 Task: Find a house in Uithoorn, Netherlands, for 9 guests from 8th to 15th August, with a price range of ₹10,000 to ₹14,000, 5 bedrooms, 8+ beds, 5 bathrooms, WiFi, and Free parking.
Action: Mouse moved to (538, 112)
Screenshot: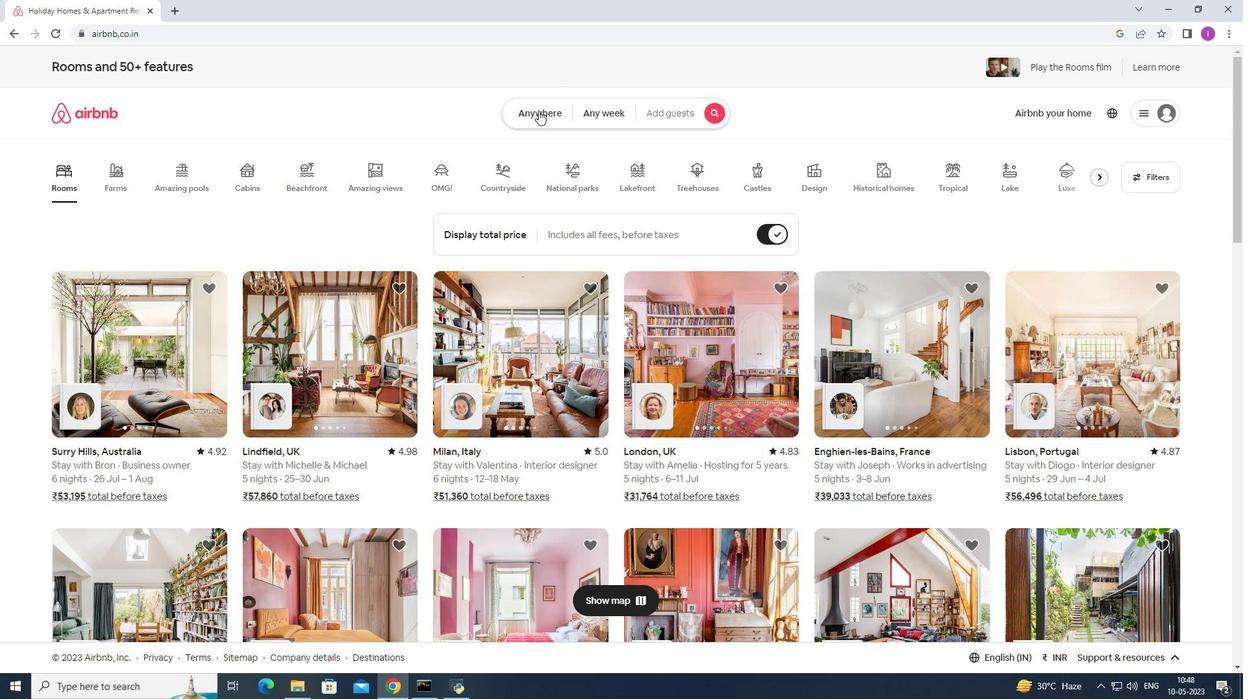 
Action: Mouse pressed left at (538, 112)
Screenshot: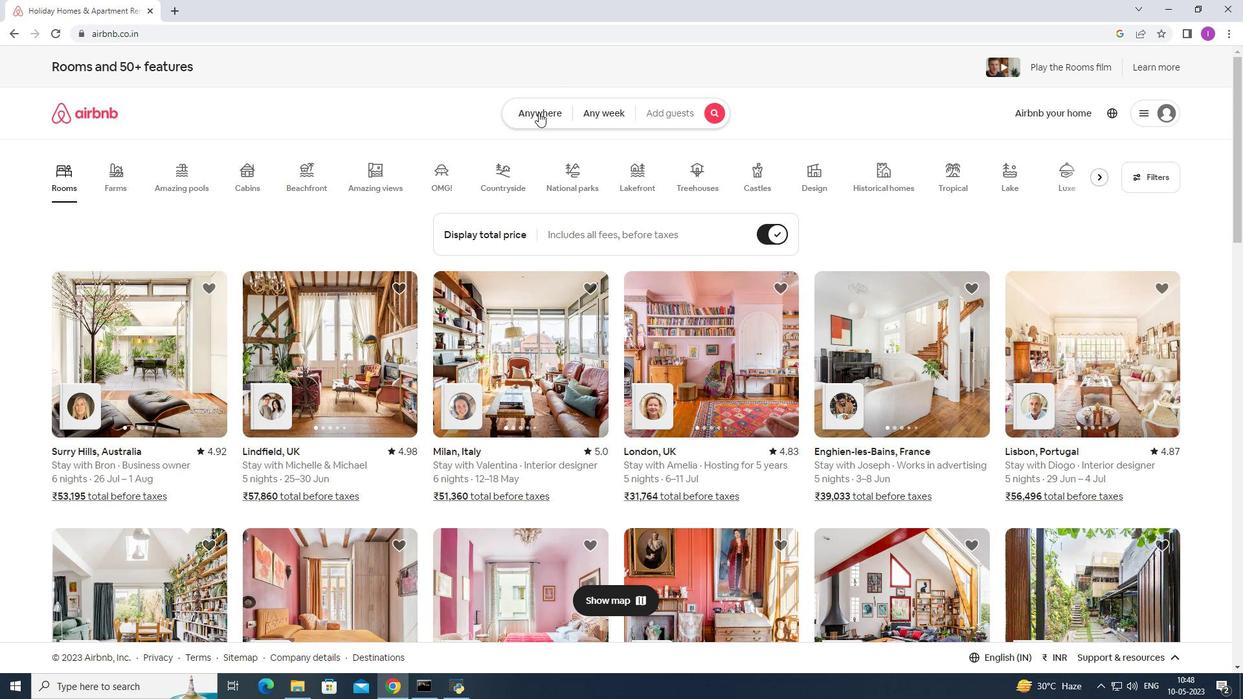 
Action: Mouse moved to (399, 161)
Screenshot: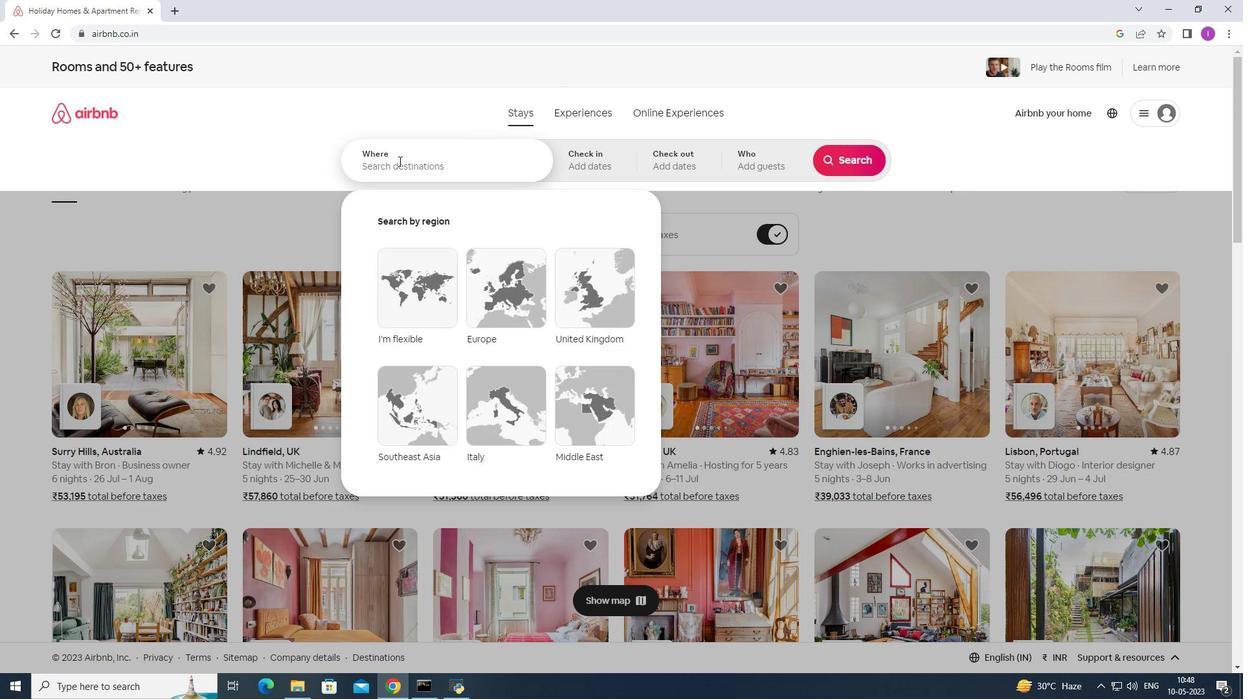 
Action: Mouse pressed left at (399, 161)
Screenshot: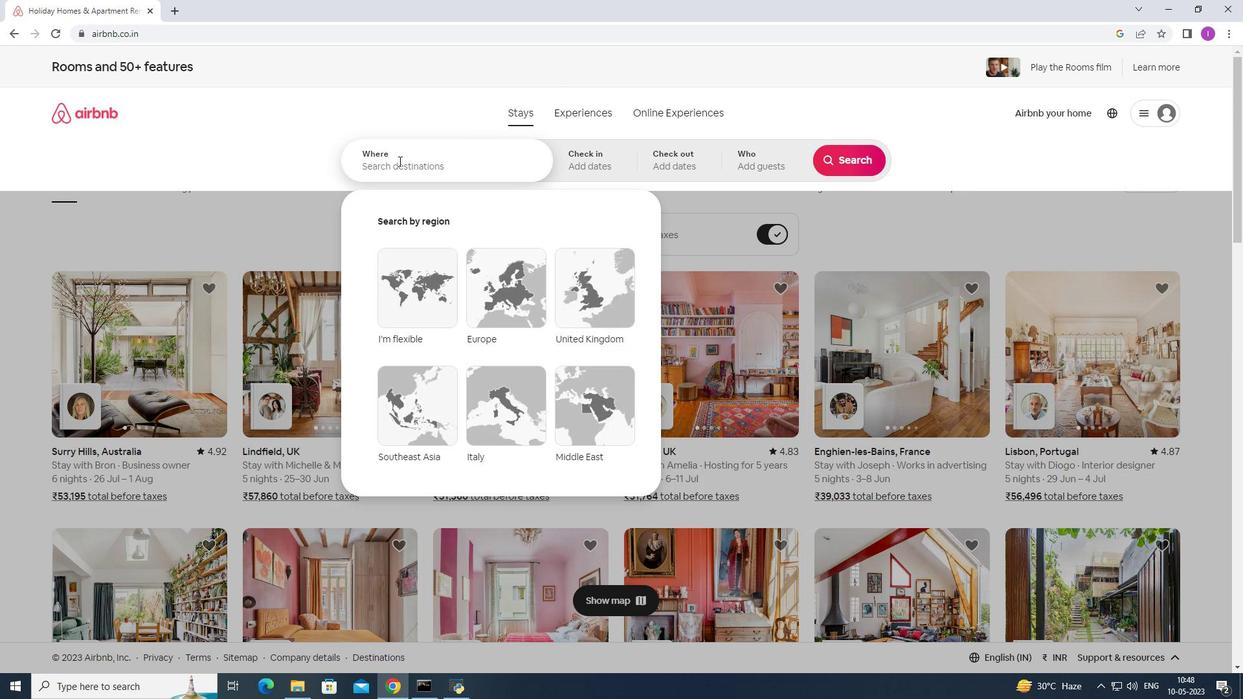 
Action: Mouse moved to (425, 154)
Screenshot: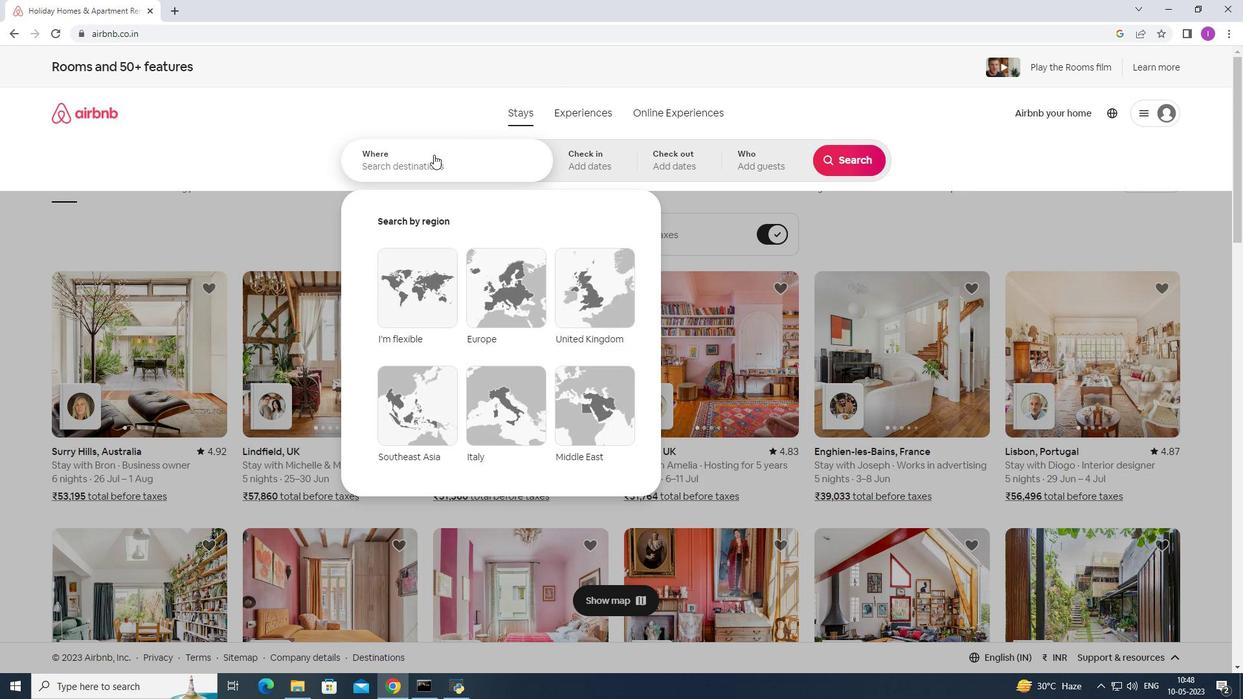 
Action: Key pressed <Key.shift>
Screenshot: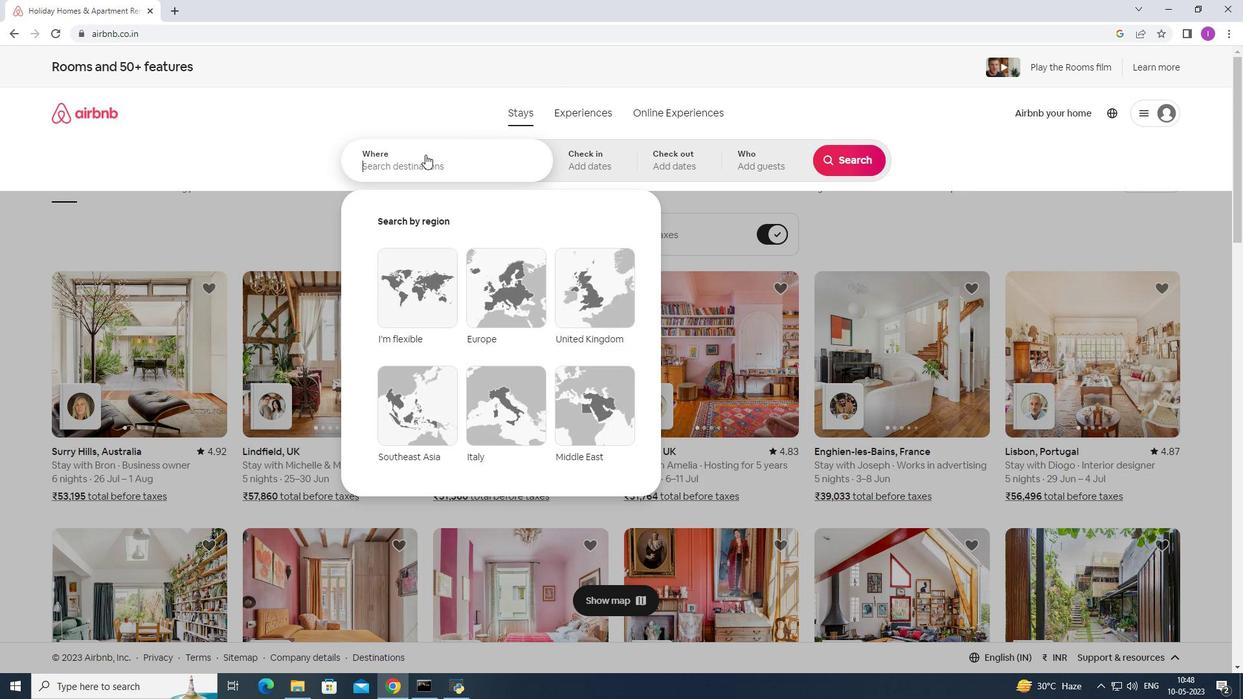 
Action: Mouse moved to (448, 156)
Screenshot: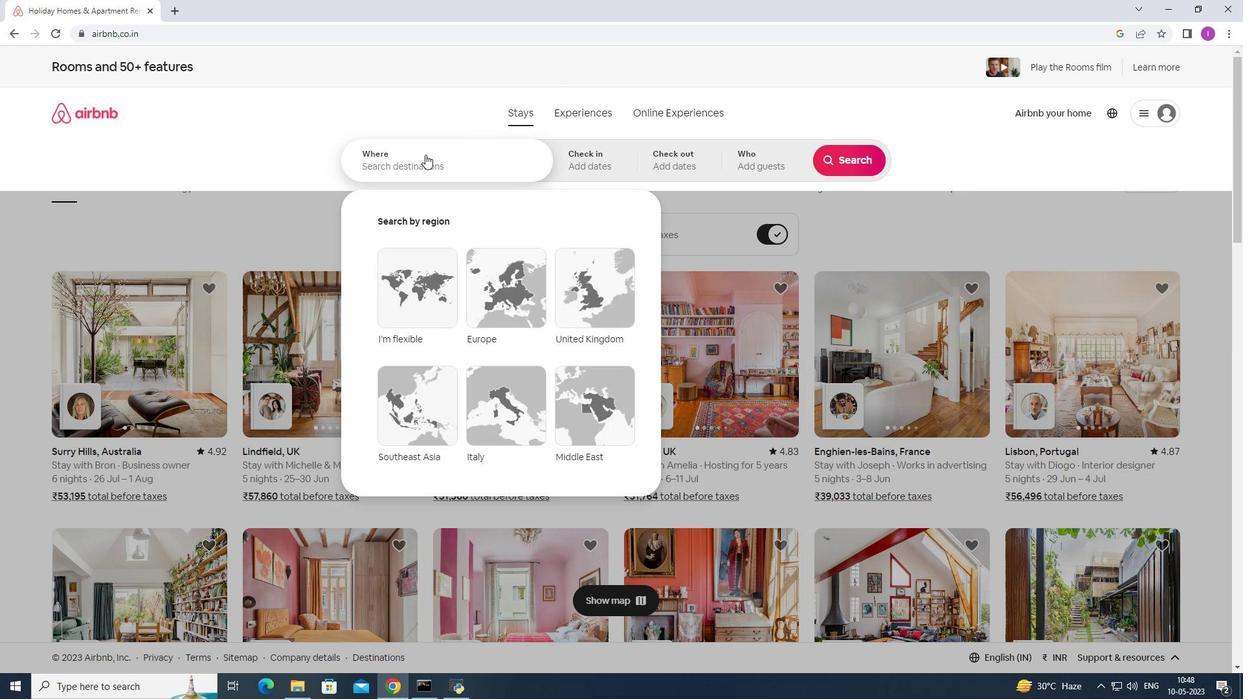 
Action: Key pressed Uithoorn,m<Key.backspace>net
Screenshot: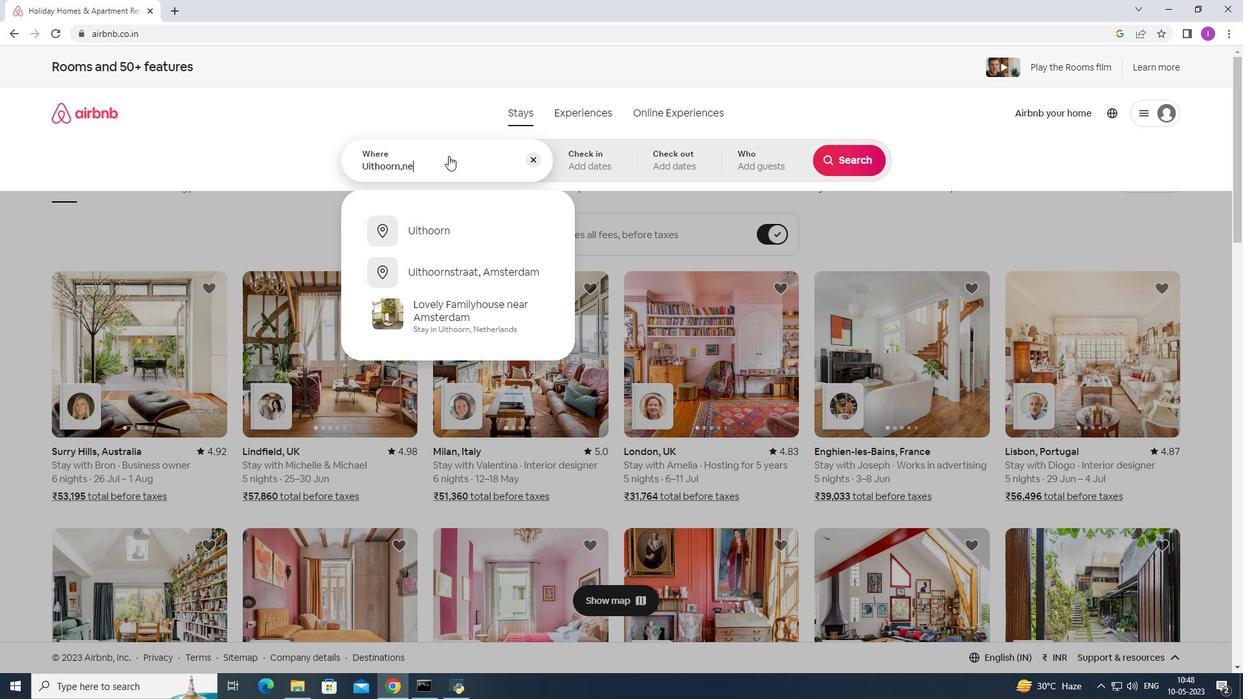 
Action: Mouse moved to (446, 231)
Screenshot: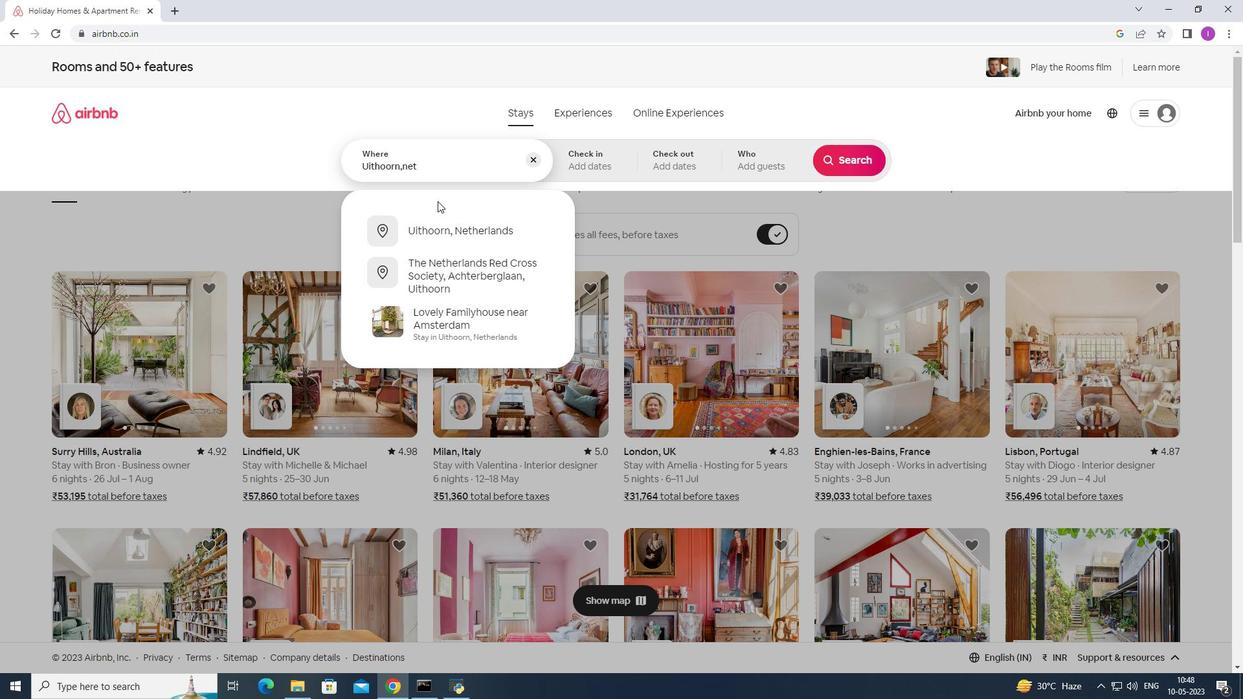 
Action: Mouse pressed left at (446, 231)
Screenshot: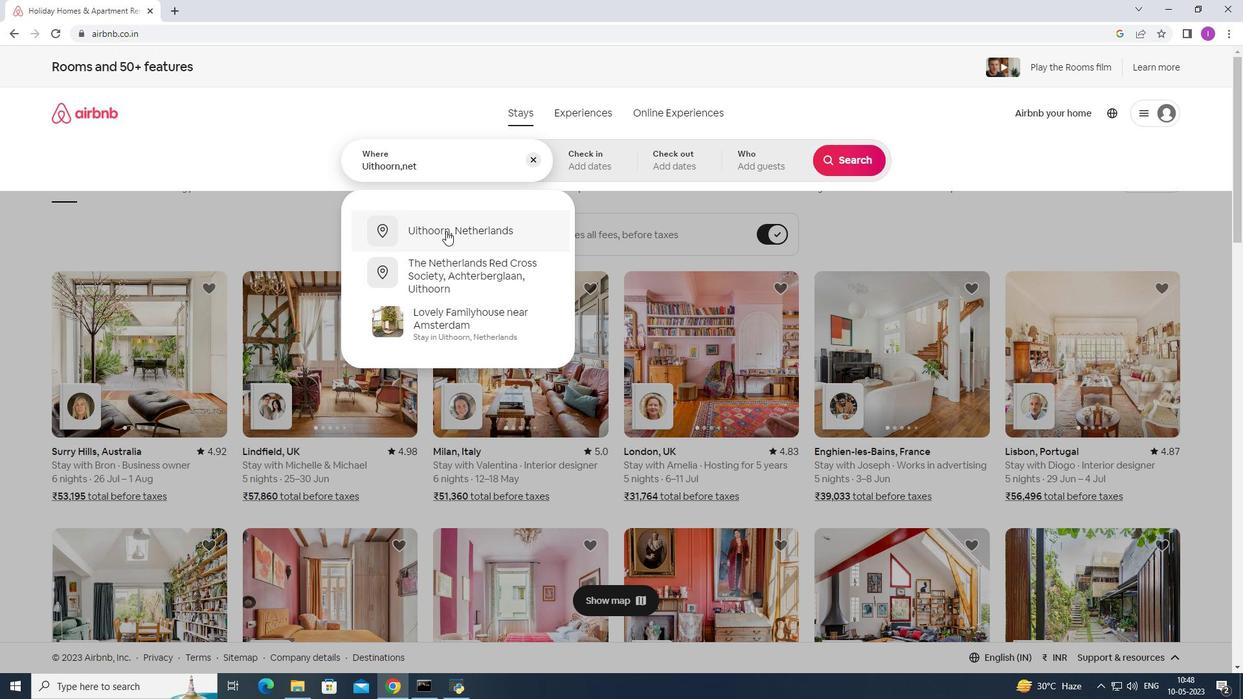 
Action: Mouse moved to (845, 262)
Screenshot: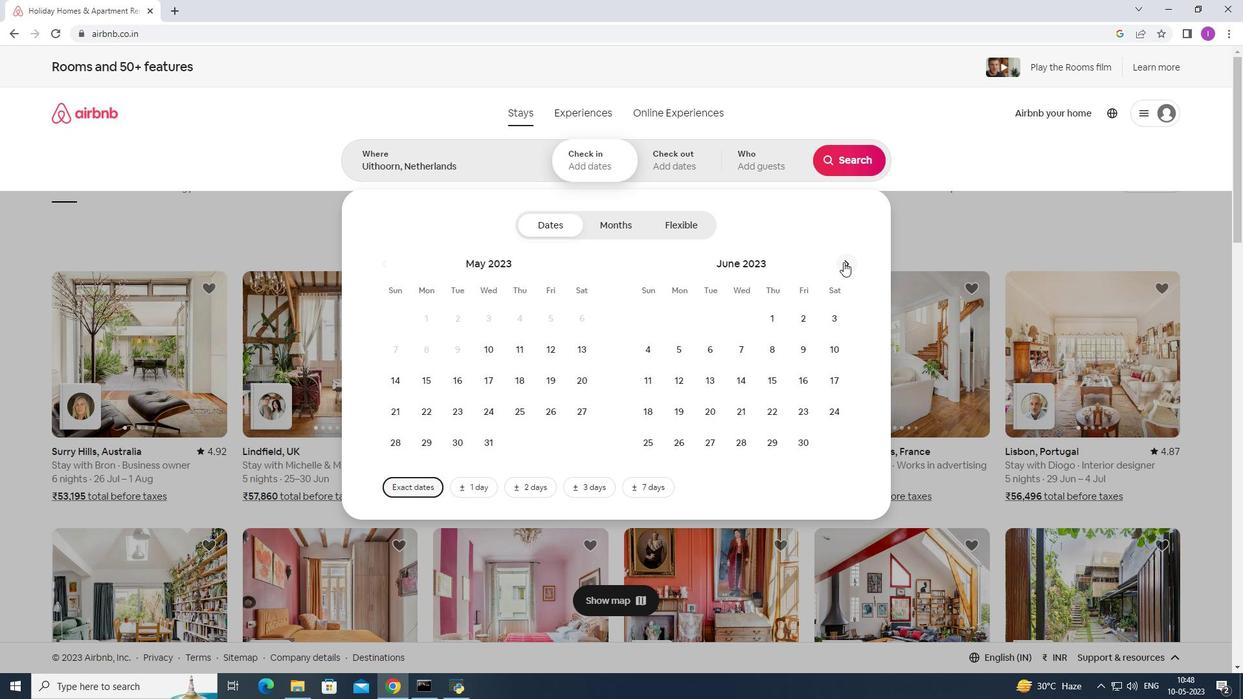 
Action: Mouse pressed left at (845, 262)
Screenshot: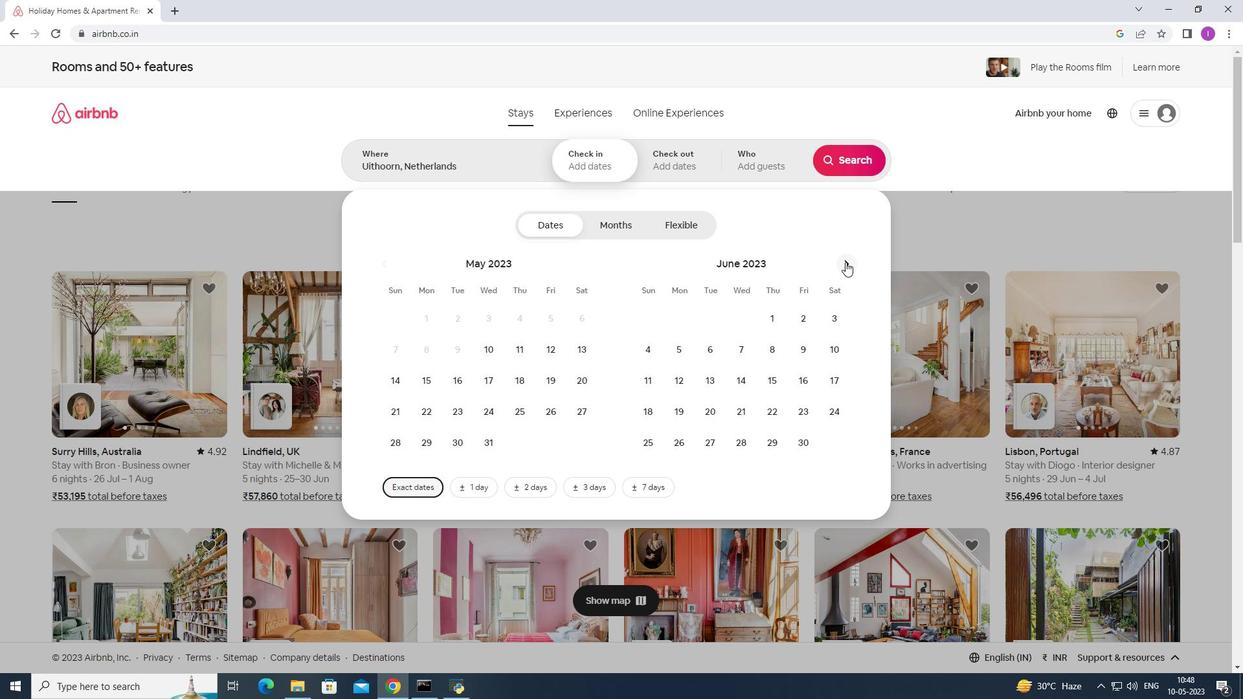 
Action: Mouse pressed left at (845, 262)
Screenshot: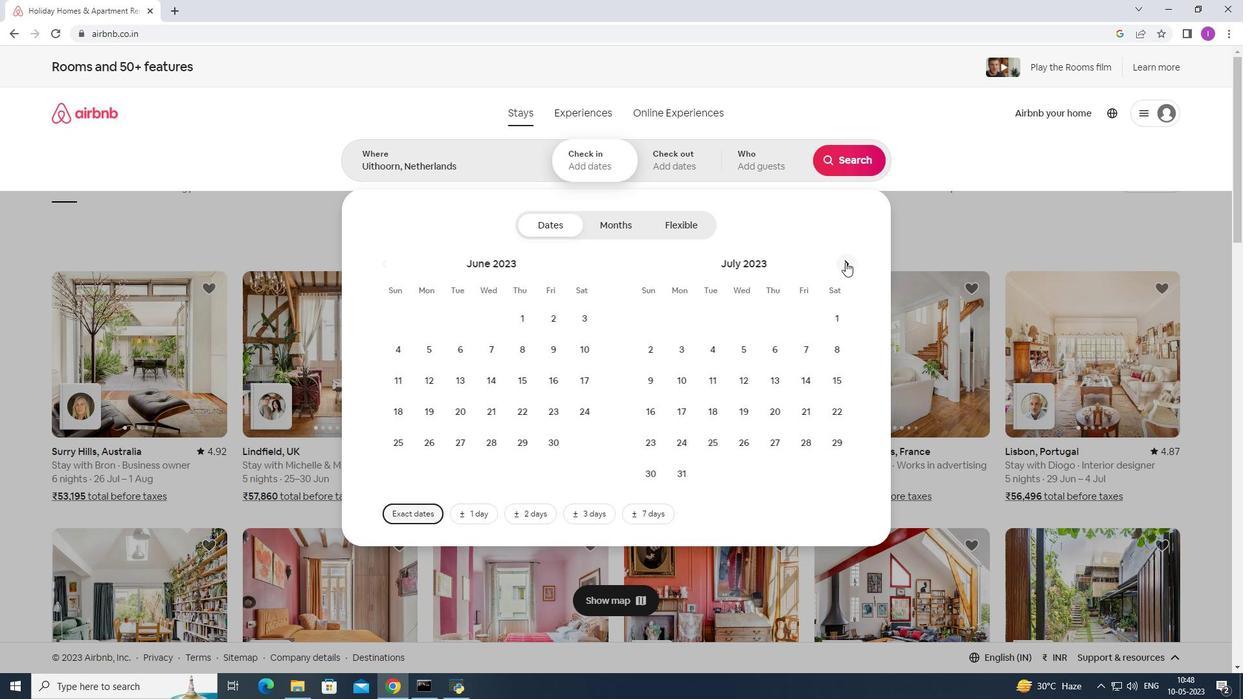 
Action: Mouse moved to (710, 348)
Screenshot: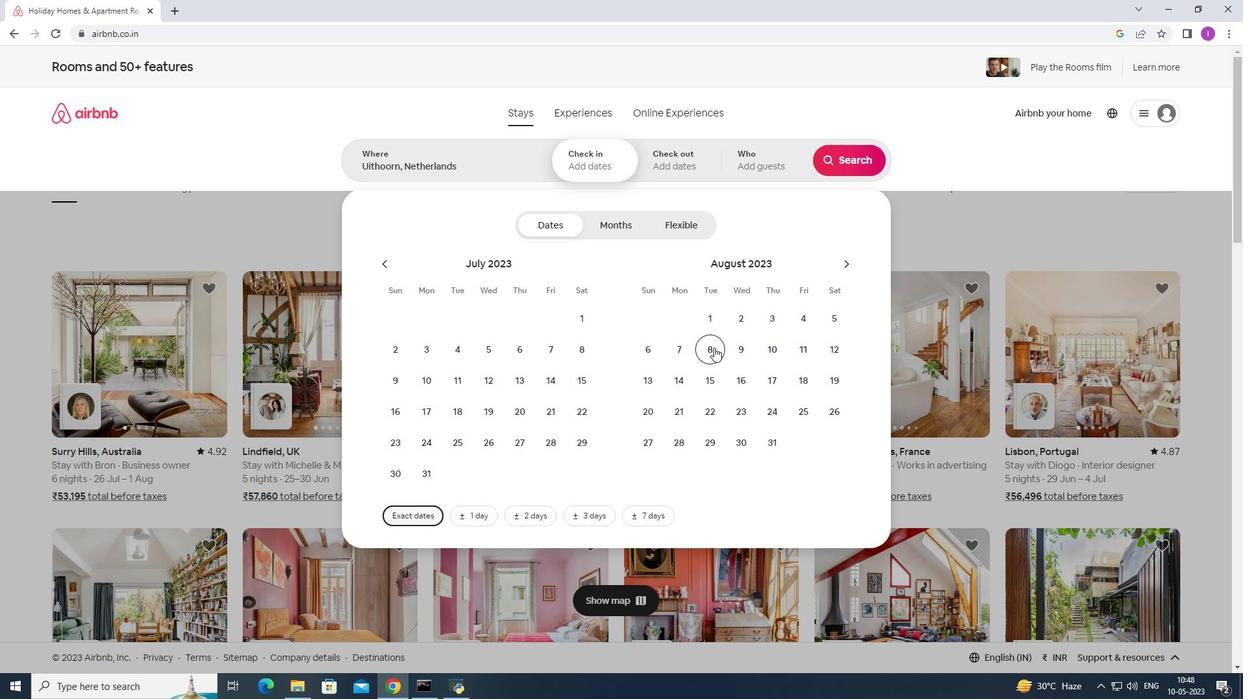
Action: Mouse pressed left at (710, 348)
Screenshot: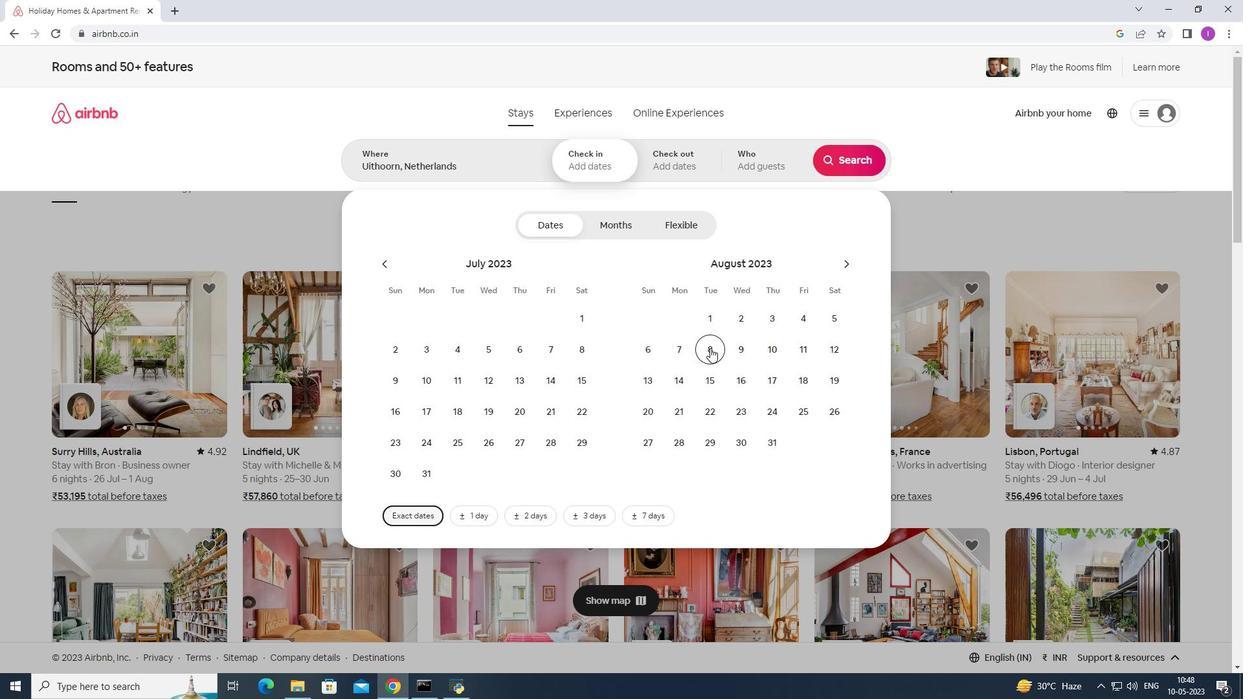 
Action: Mouse moved to (711, 378)
Screenshot: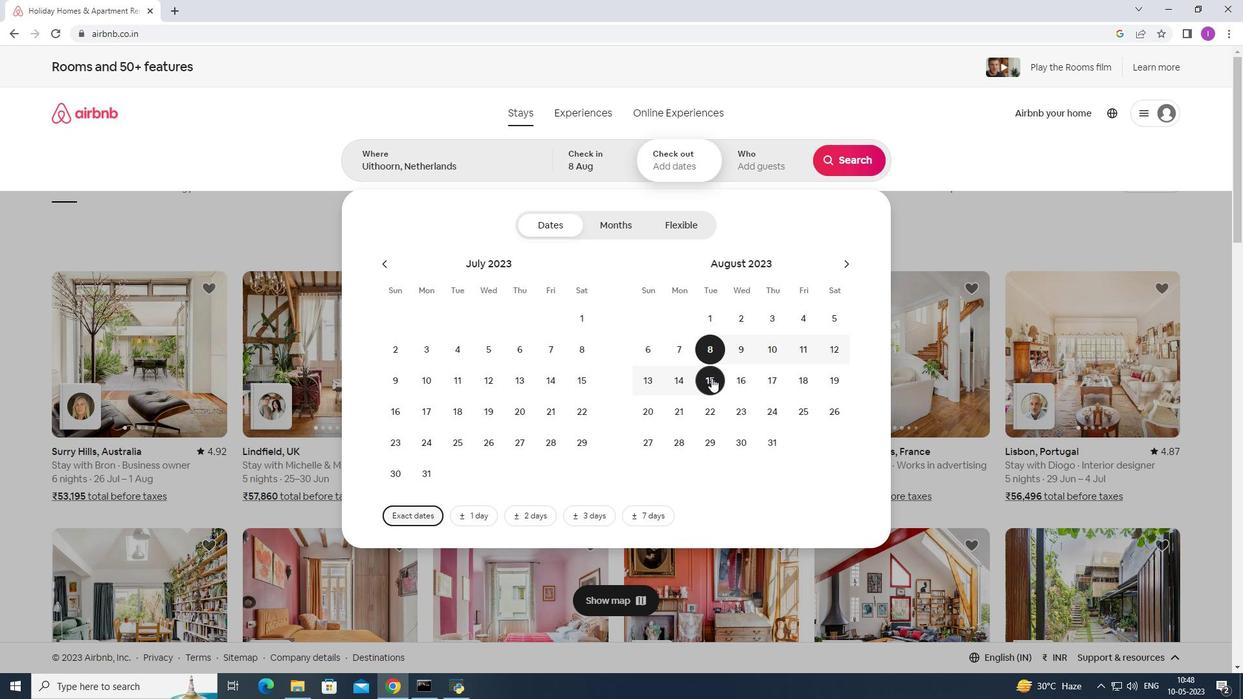 
Action: Mouse pressed left at (711, 378)
Screenshot: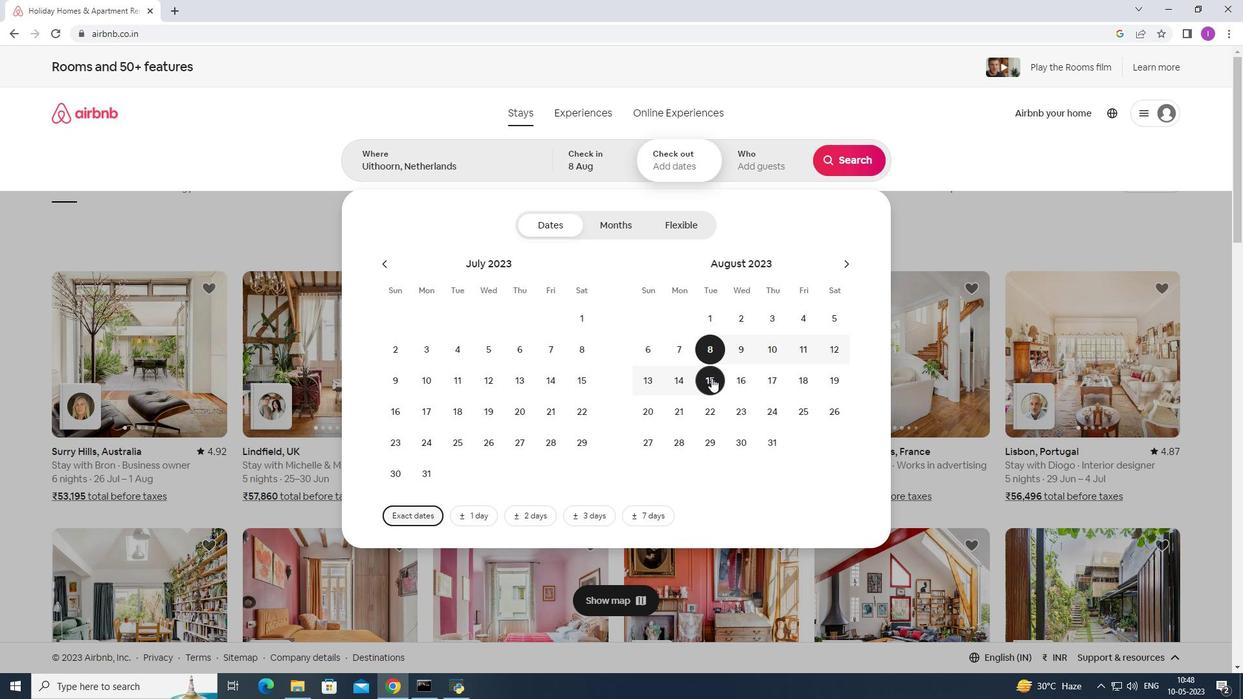 
Action: Mouse moved to (766, 170)
Screenshot: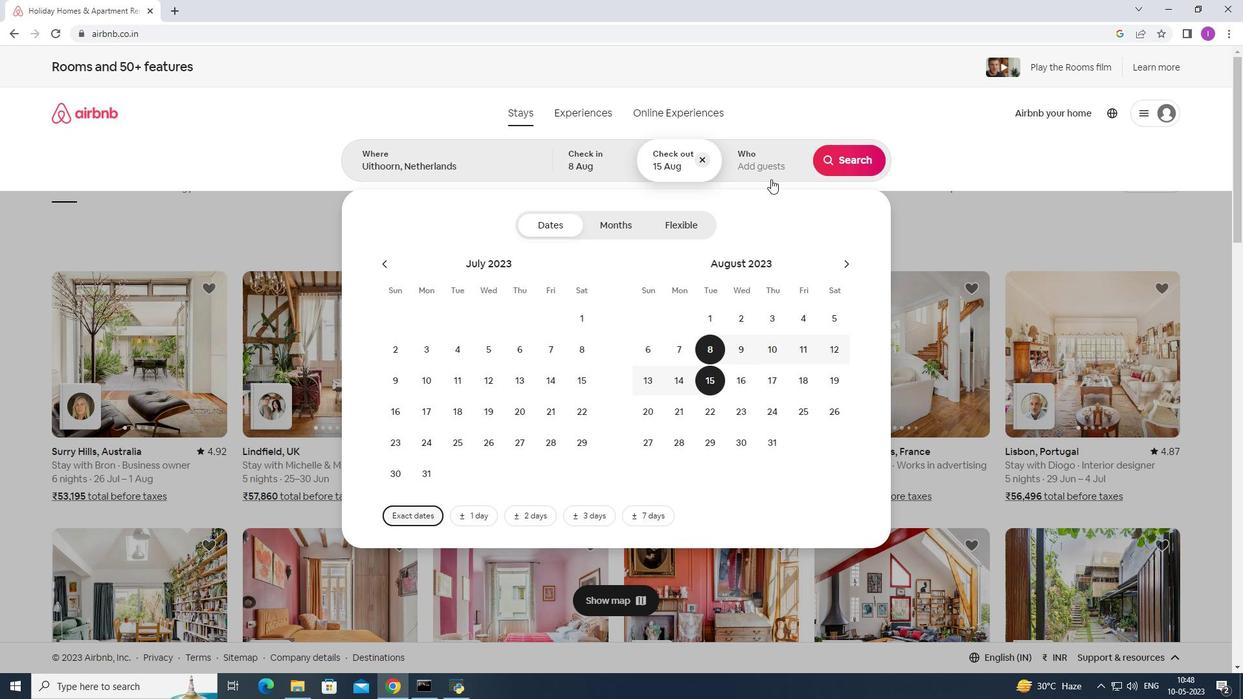 
Action: Mouse pressed left at (766, 170)
Screenshot: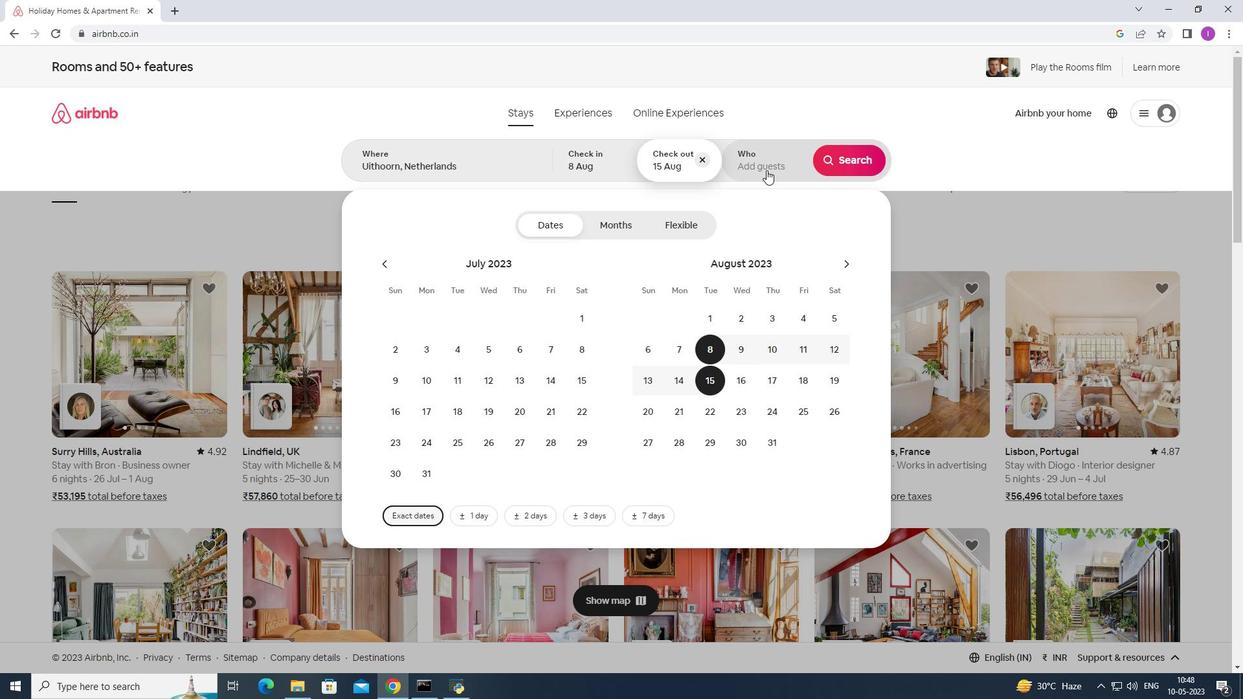
Action: Mouse moved to (850, 233)
Screenshot: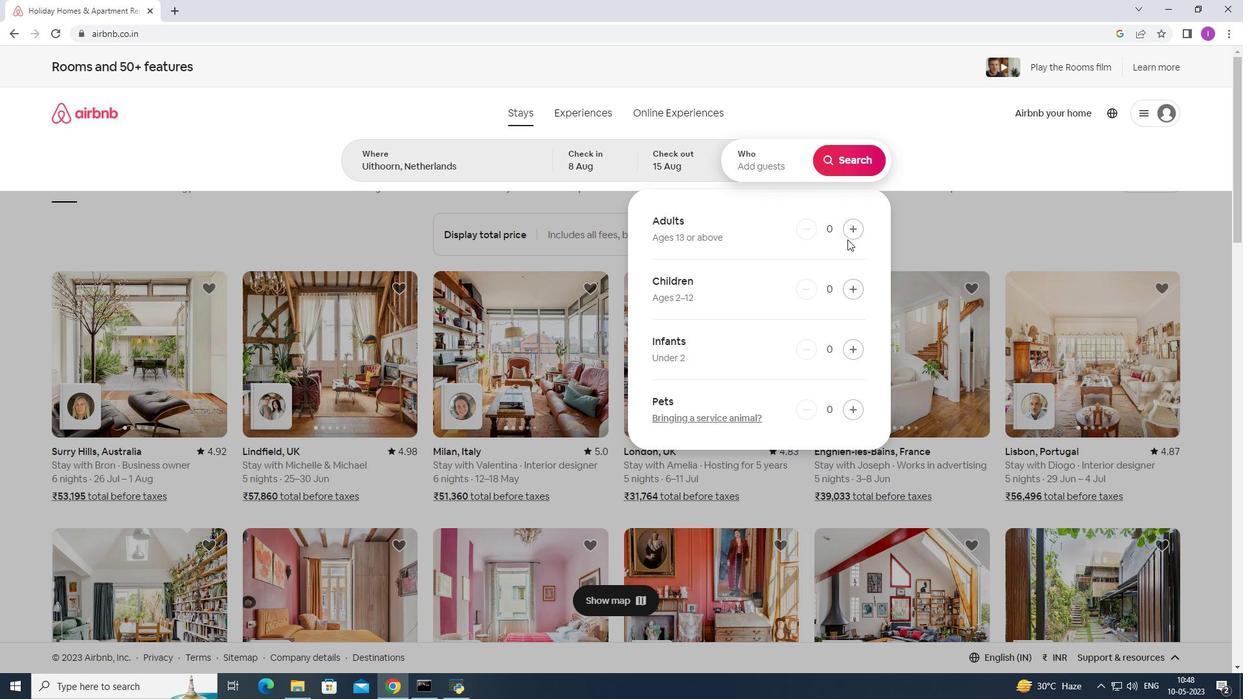 
Action: Mouse pressed left at (850, 233)
Screenshot: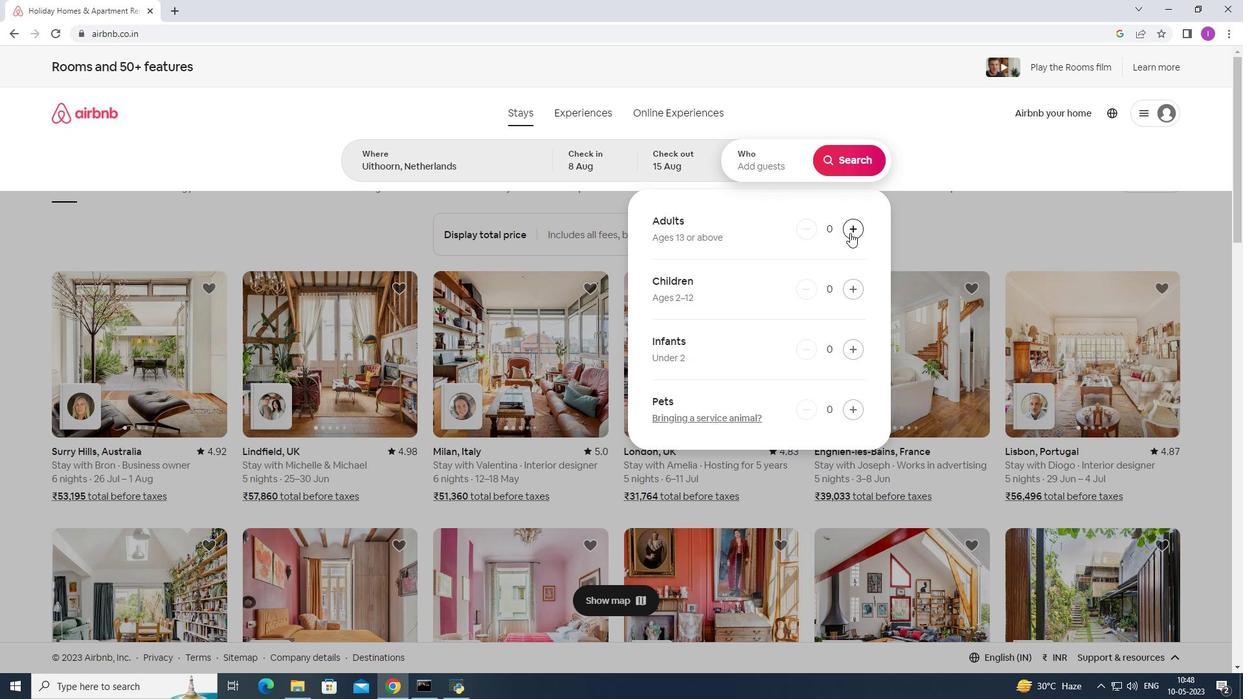 
Action: Mouse pressed left at (850, 233)
Screenshot: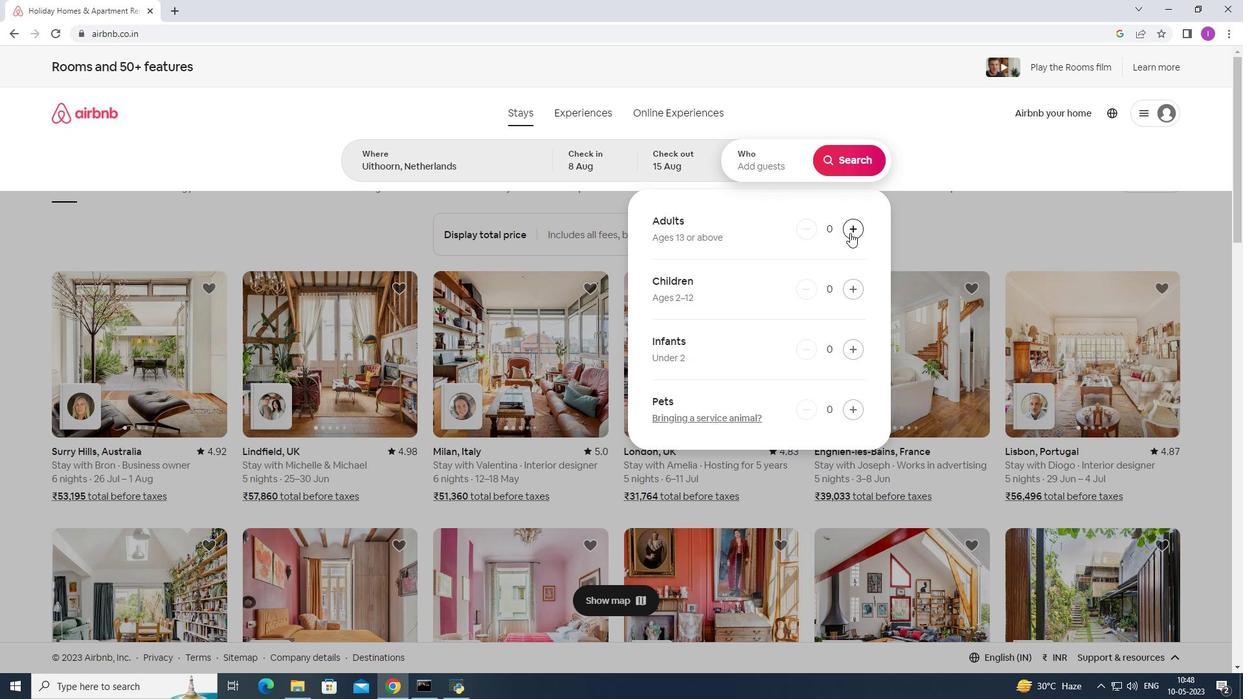 
Action: Mouse pressed left at (850, 233)
Screenshot: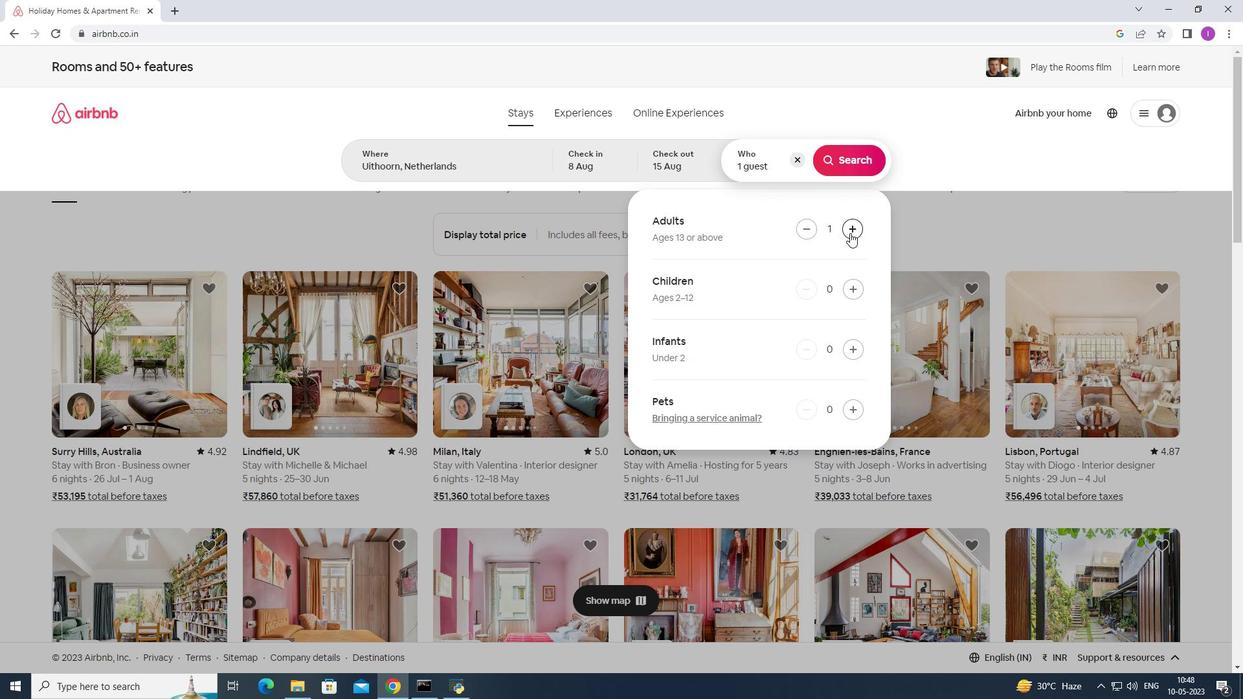 
Action: Mouse pressed left at (850, 233)
Screenshot: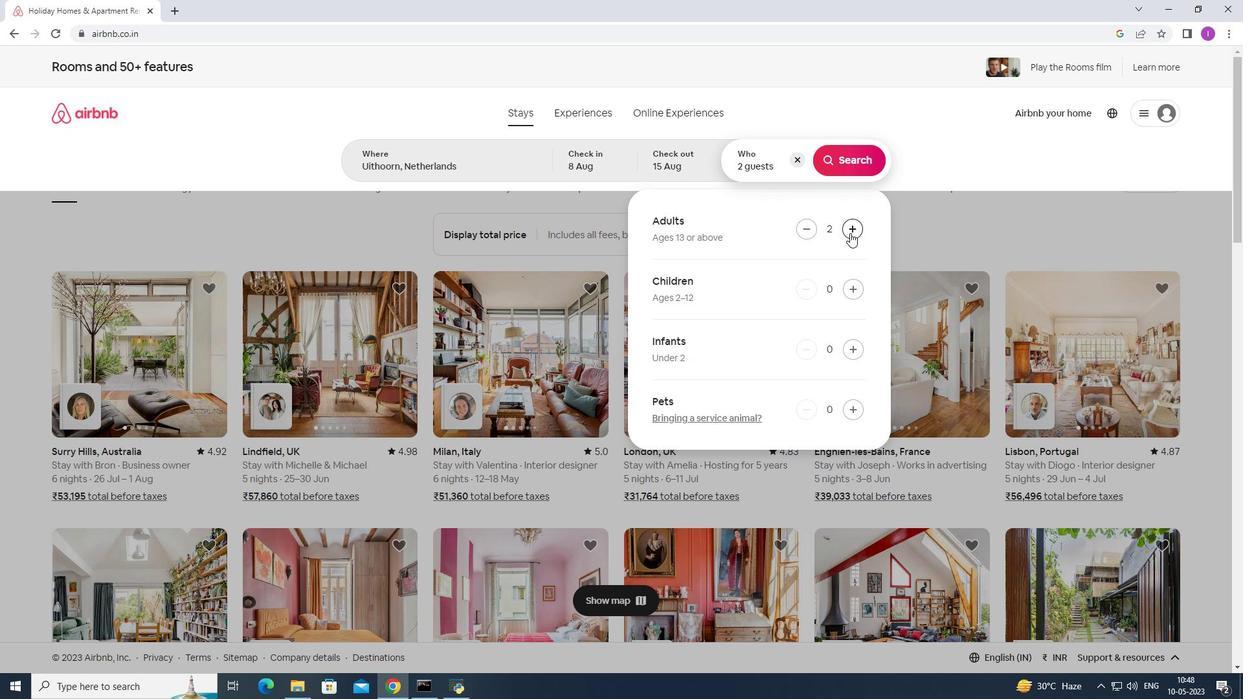
Action: Mouse pressed left at (850, 233)
Screenshot: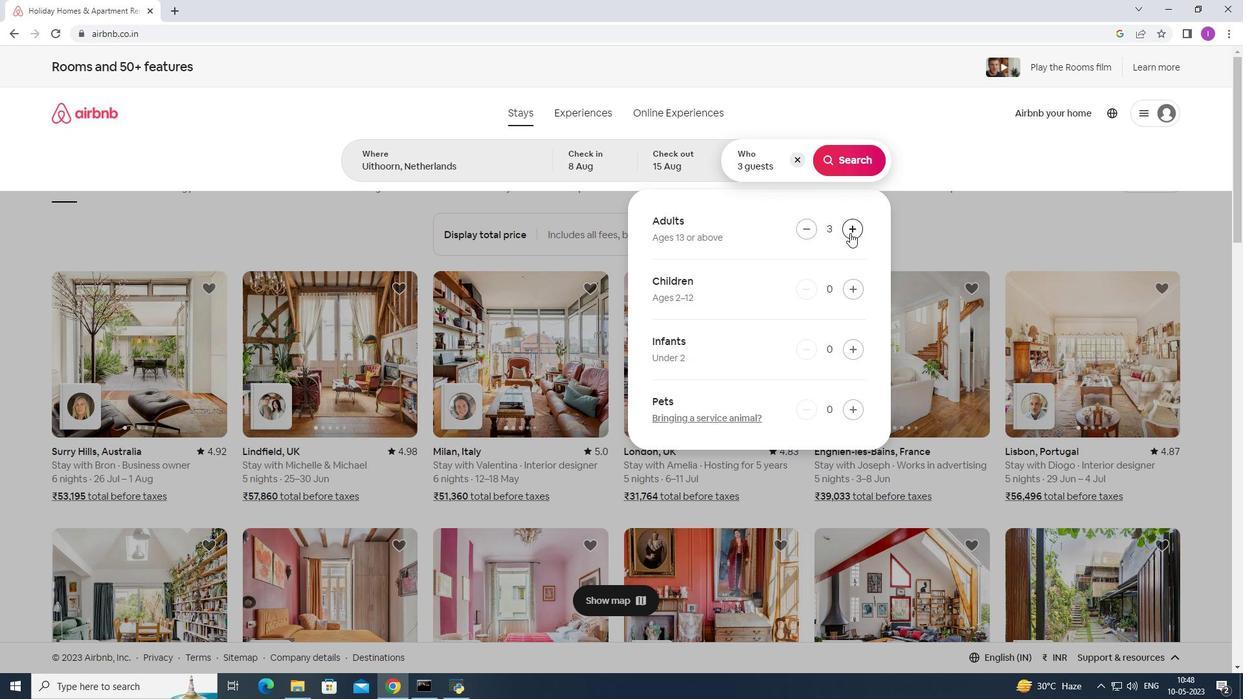 
Action: Mouse moved to (850, 232)
Screenshot: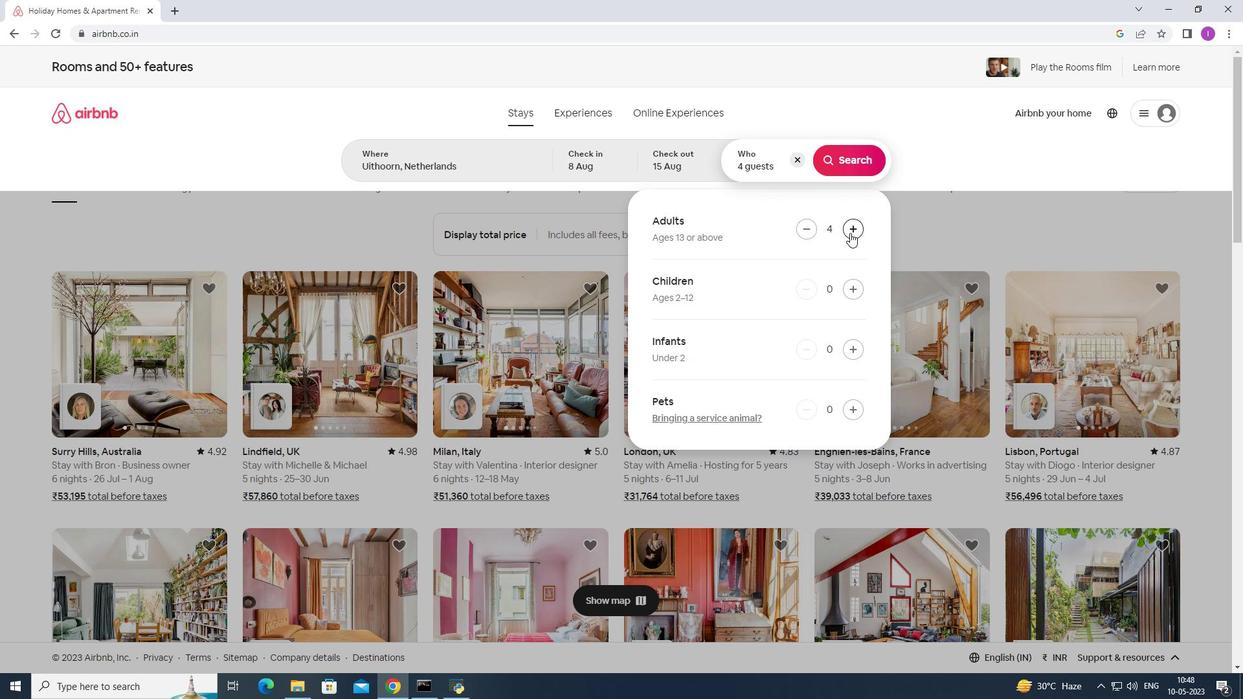 
Action: Mouse pressed left at (850, 232)
Screenshot: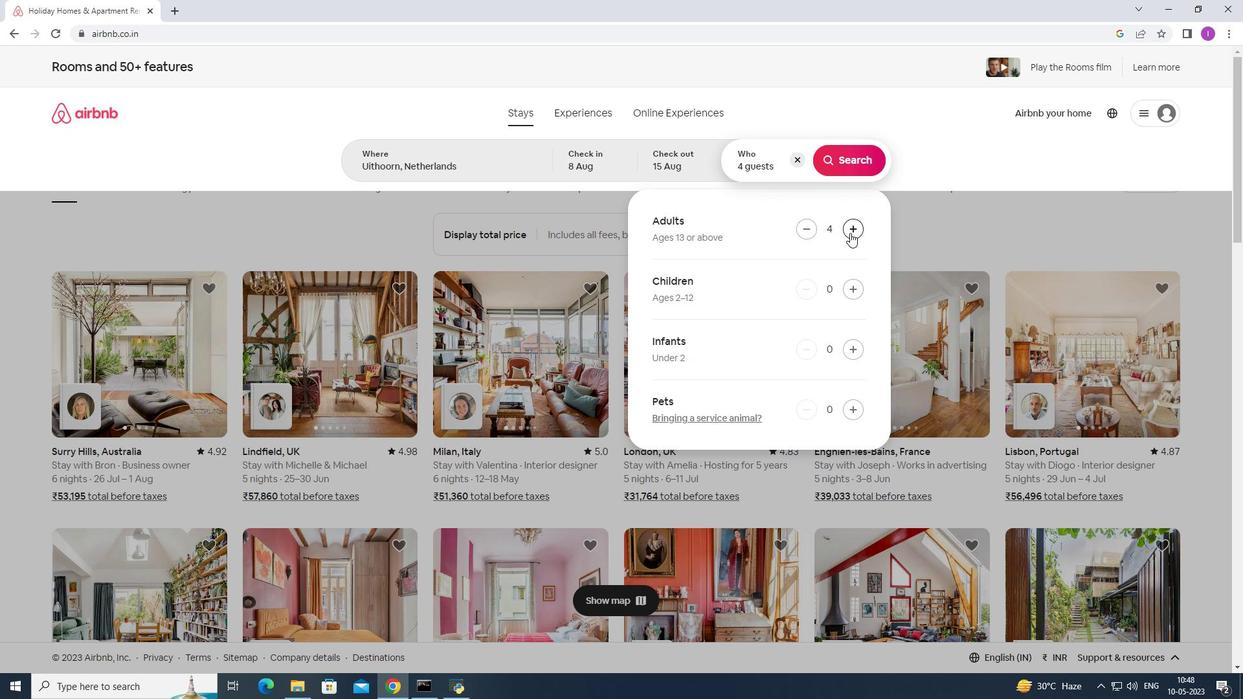 
Action: Mouse pressed left at (850, 232)
Screenshot: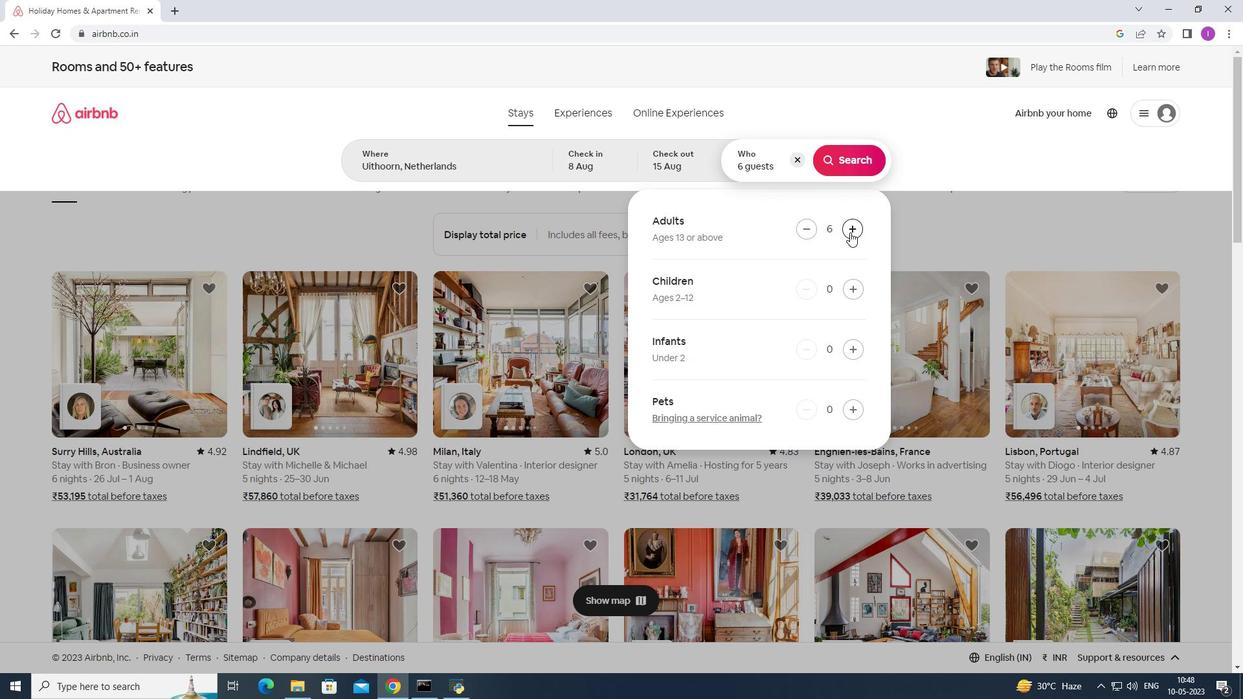 
Action: Mouse pressed left at (850, 232)
Screenshot: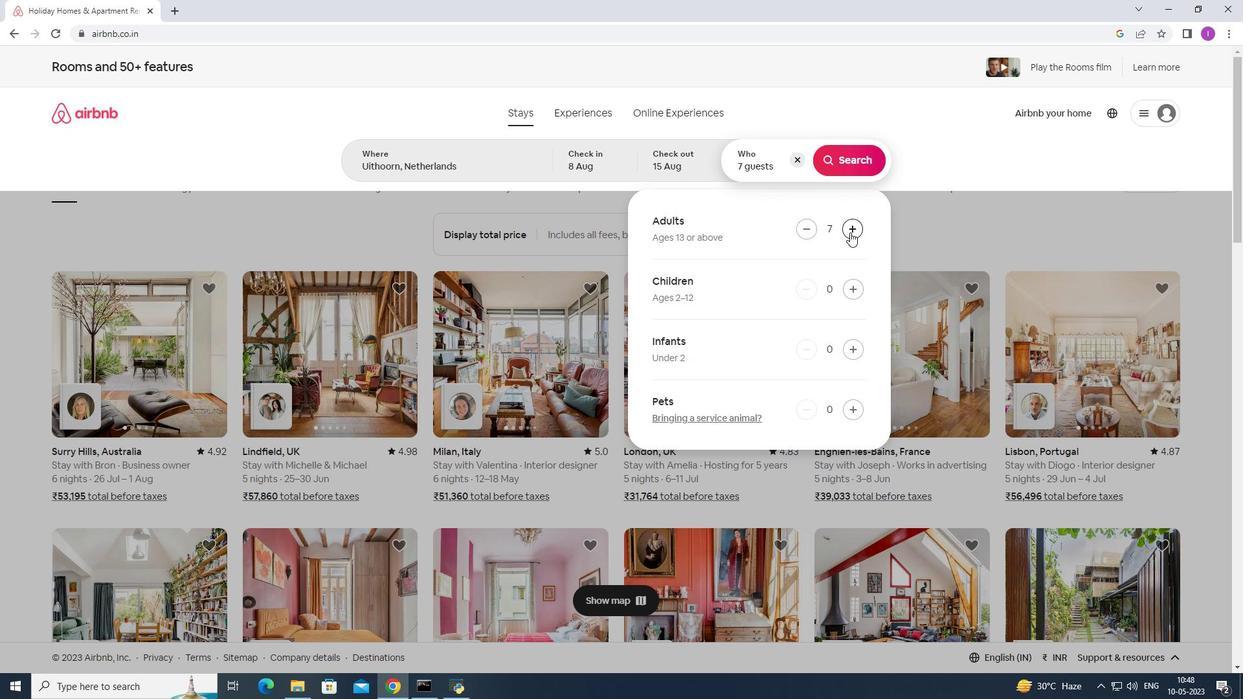
Action: Mouse moved to (855, 227)
Screenshot: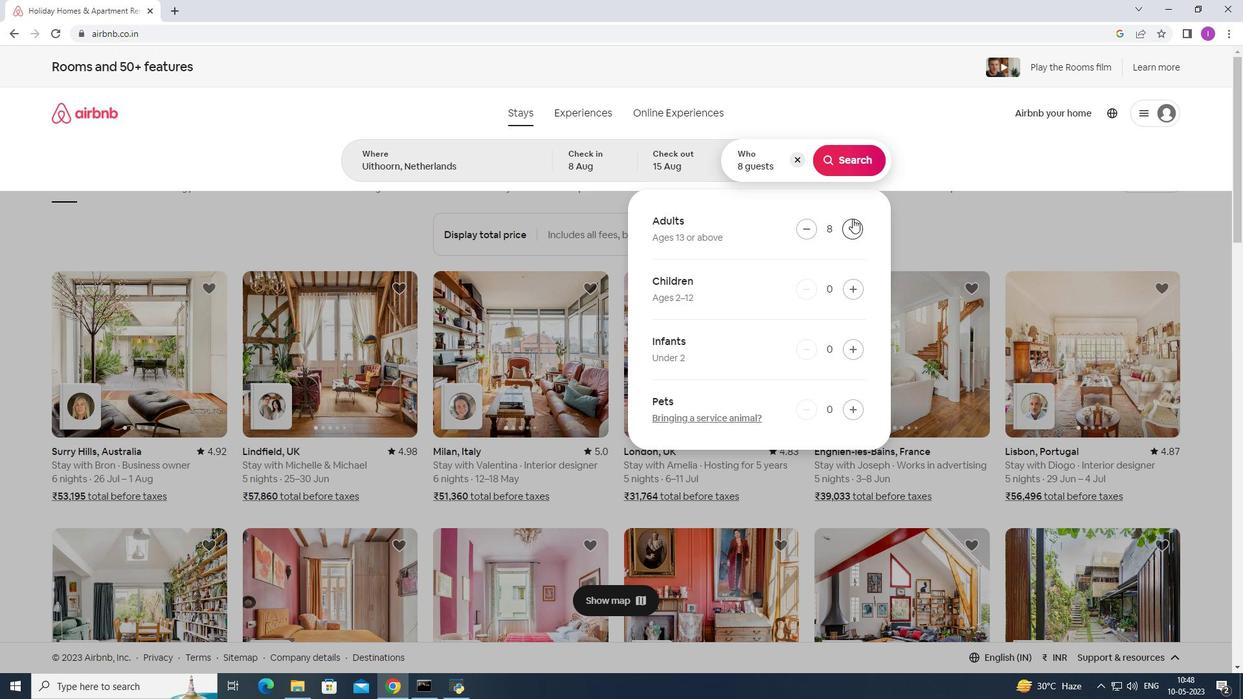 
Action: Mouse pressed left at (855, 227)
Screenshot: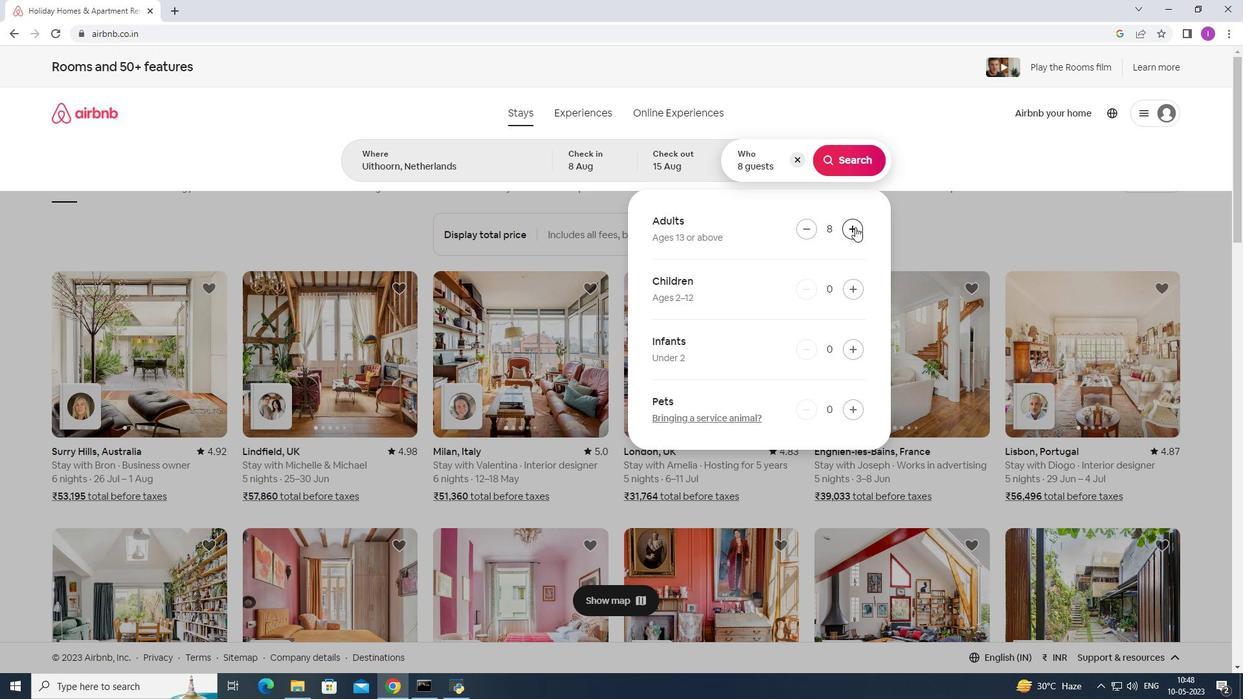 
Action: Mouse moved to (843, 170)
Screenshot: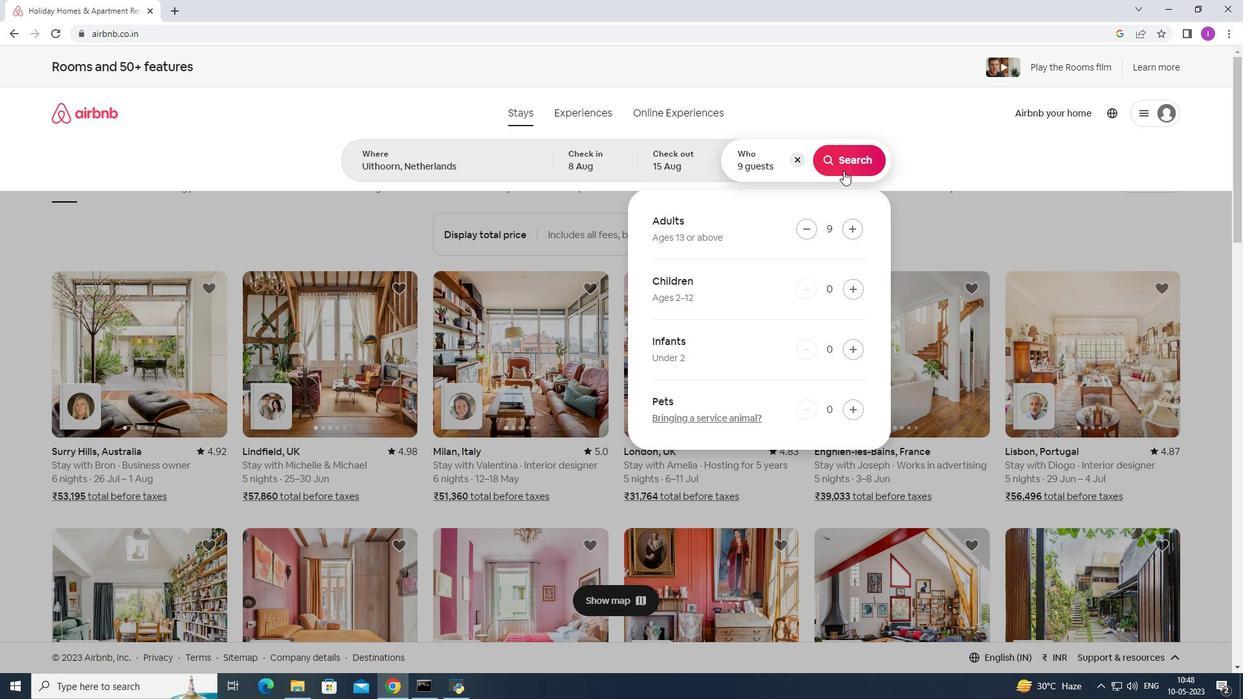 
Action: Mouse pressed left at (843, 170)
Screenshot: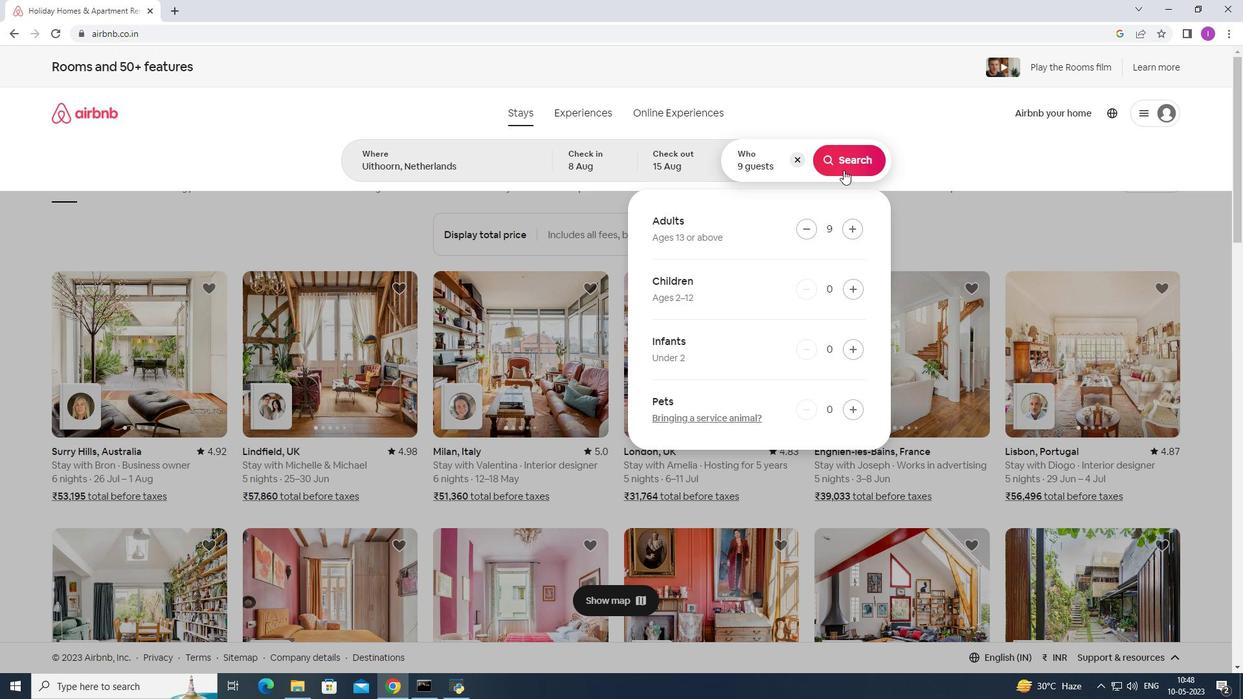 
Action: Mouse moved to (1189, 124)
Screenshot: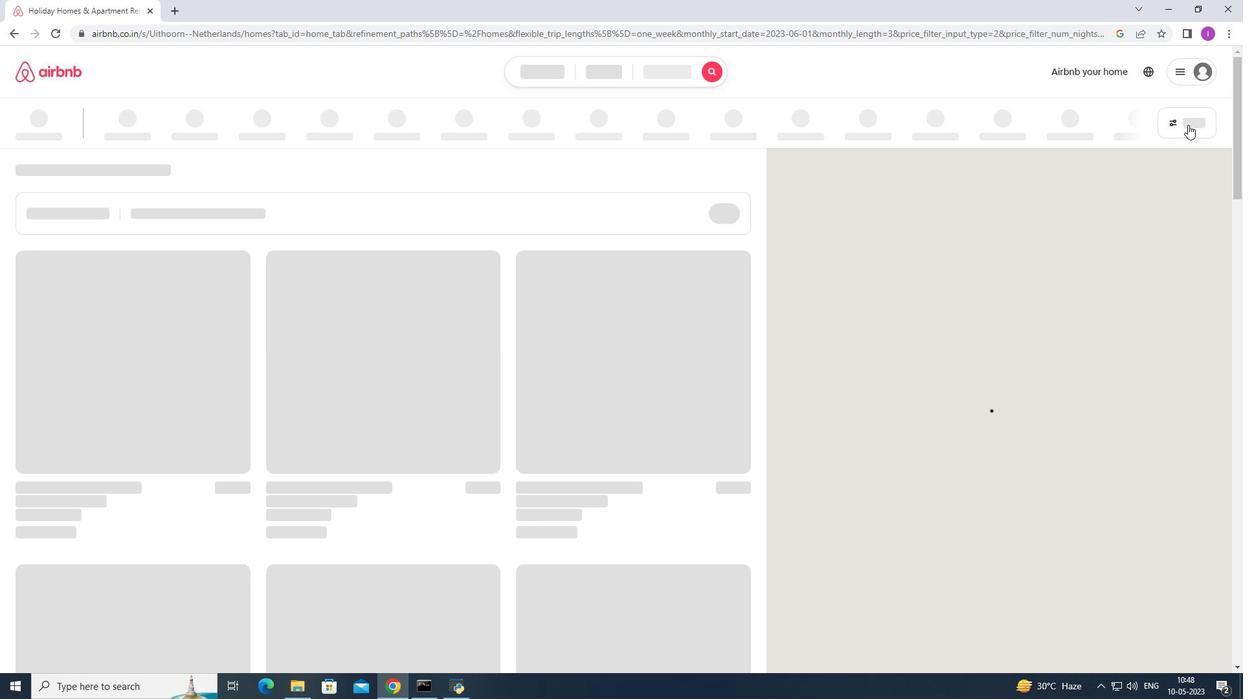 
Action: Mouse pressed left at (1189, 124)
Screenshot: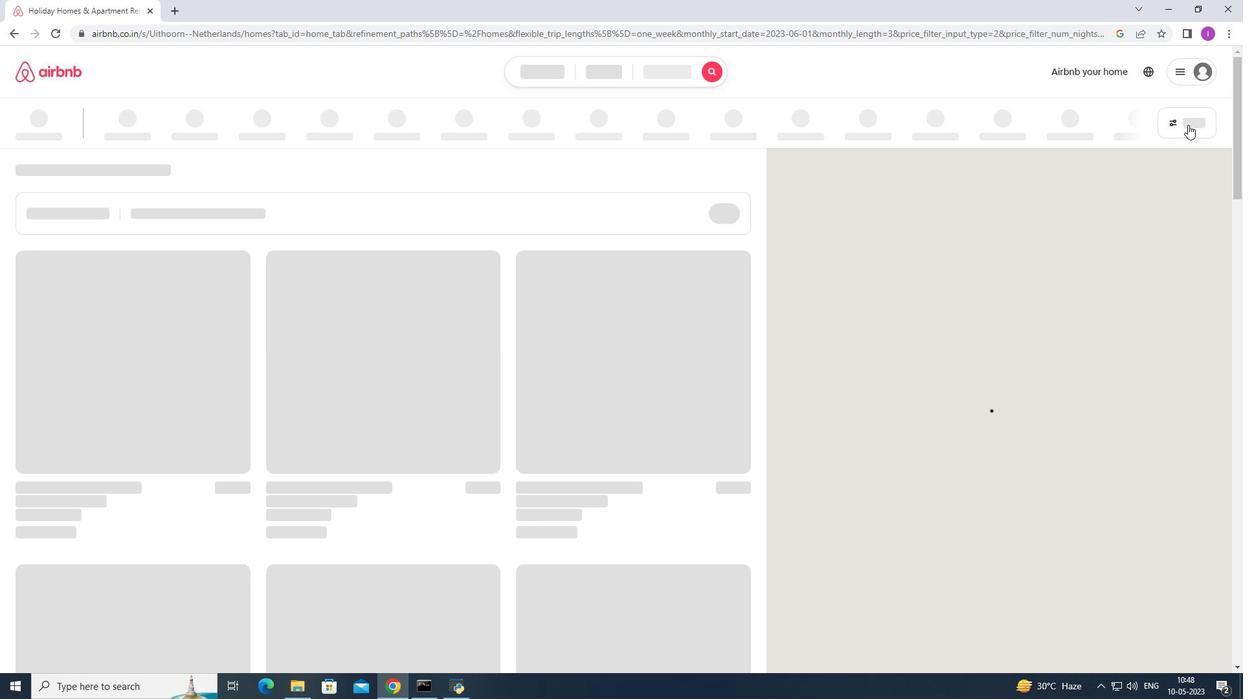 
Action: Mouse moved to (456, 444)
Screenshot: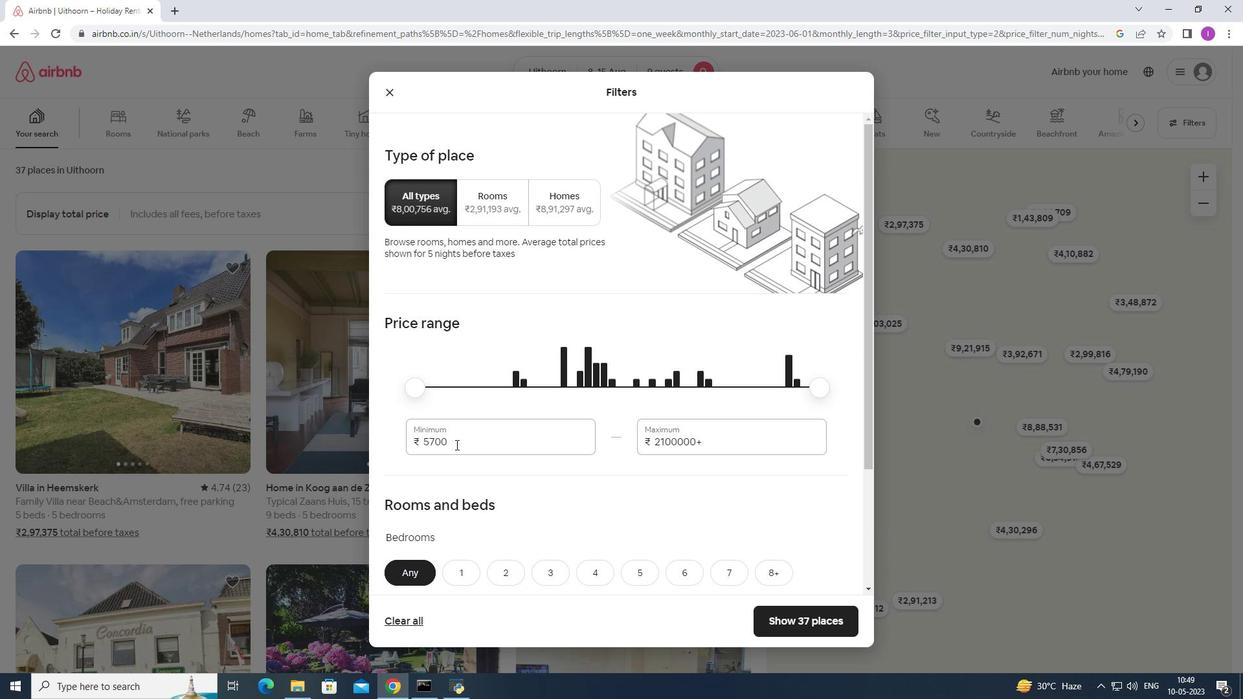 
Action: Mouse pressed left at (456, 444)
Screenshot: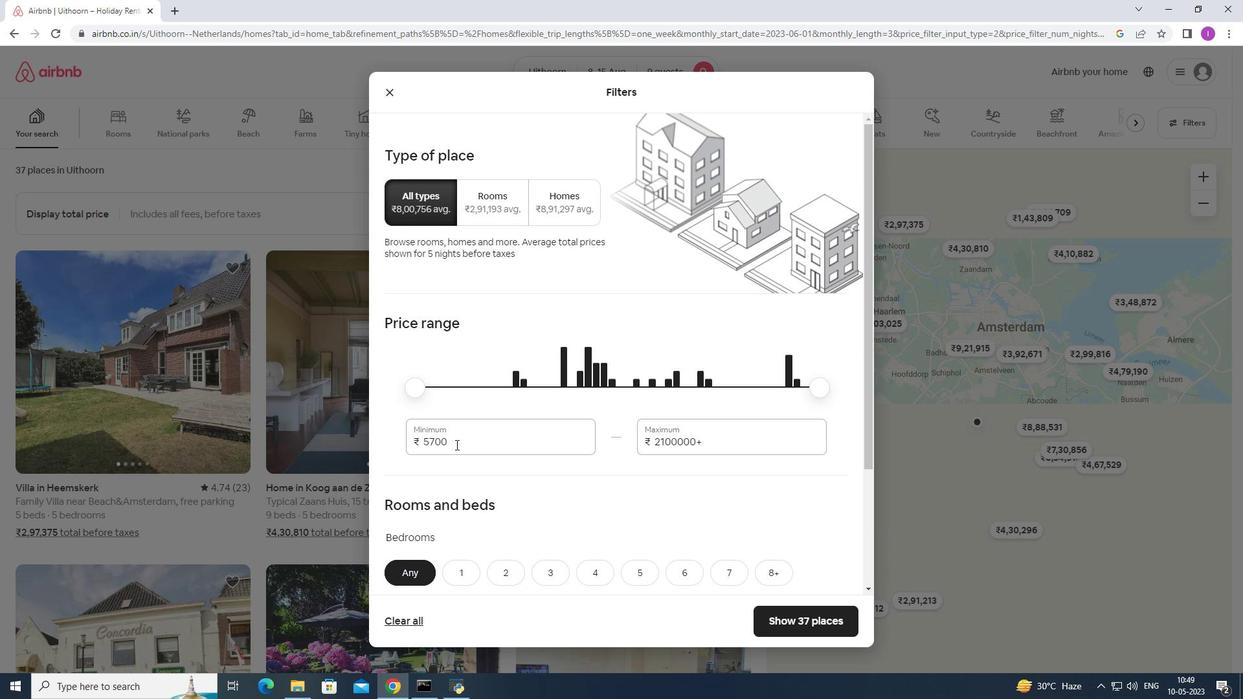 
Action: Mouse moved to (500, 426)
Screenshot: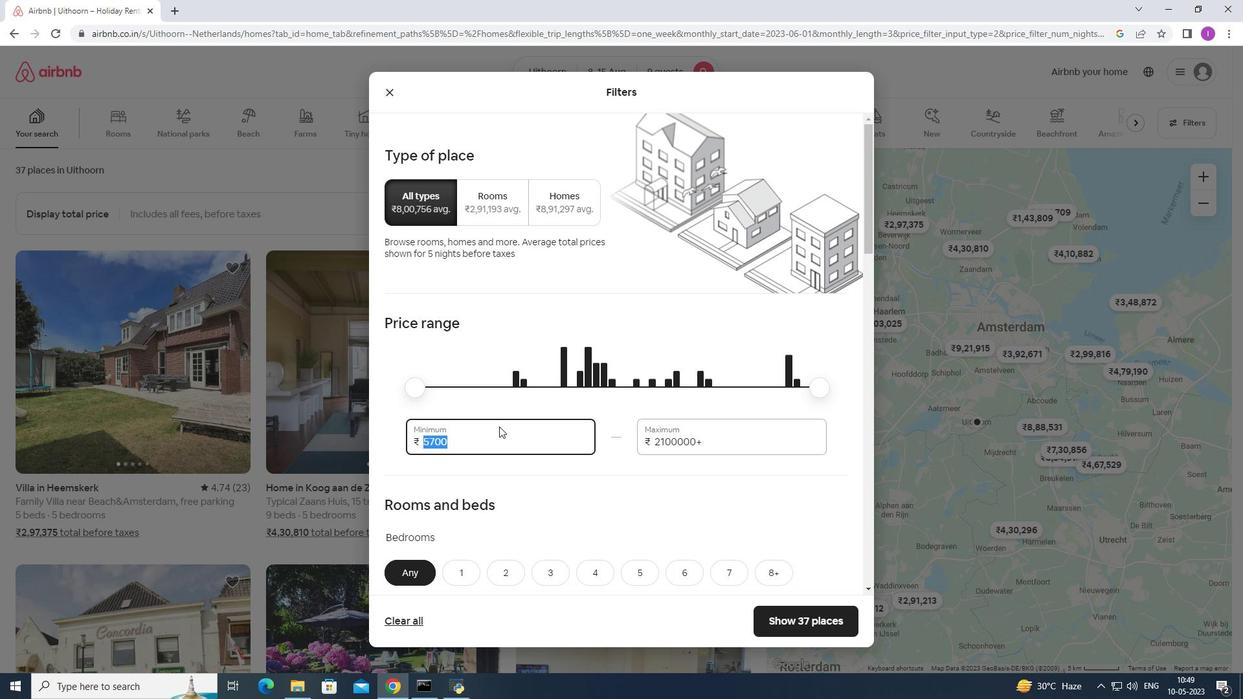 
Action: Key pressed 1
Screenshot: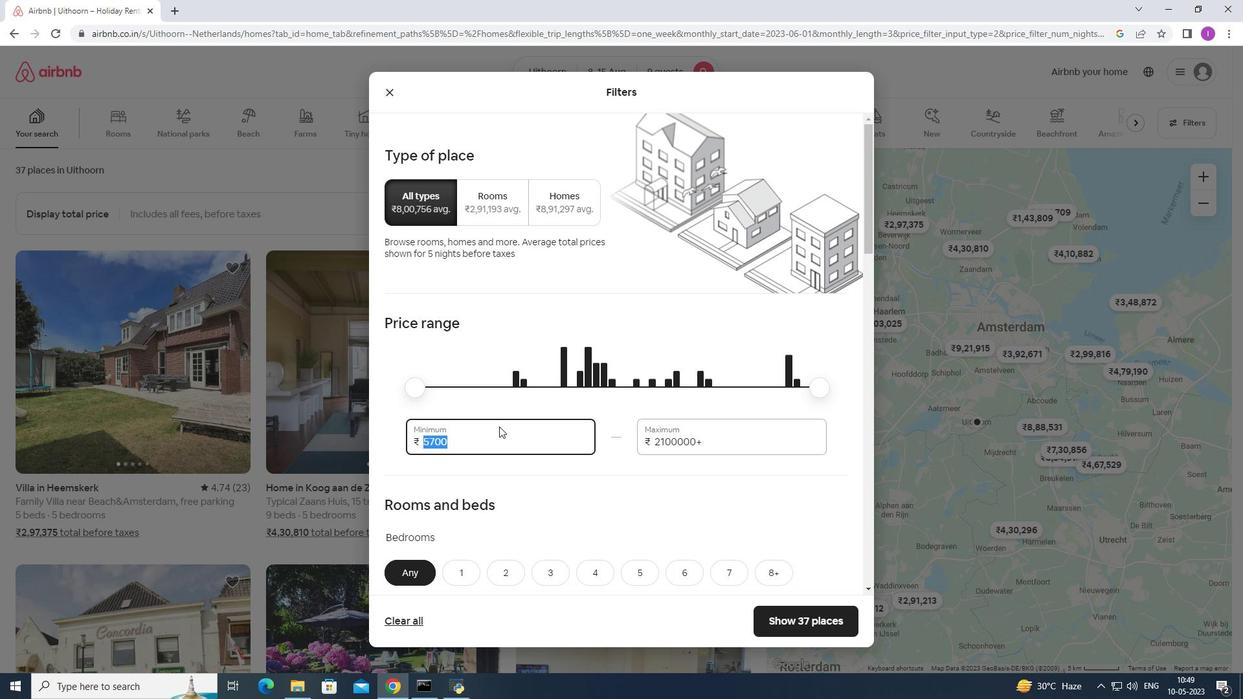 
Action: Mouse moved to (503, 426)
Screenshot: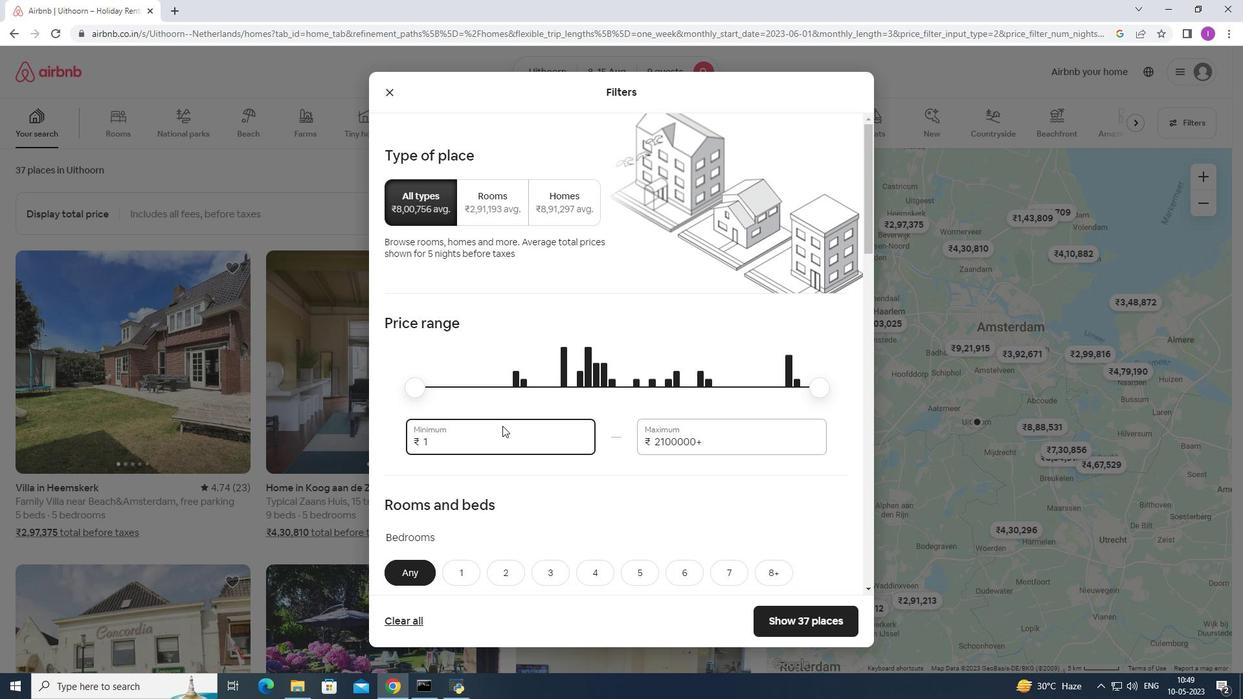 
Action: Key pressed 0
Screenshot: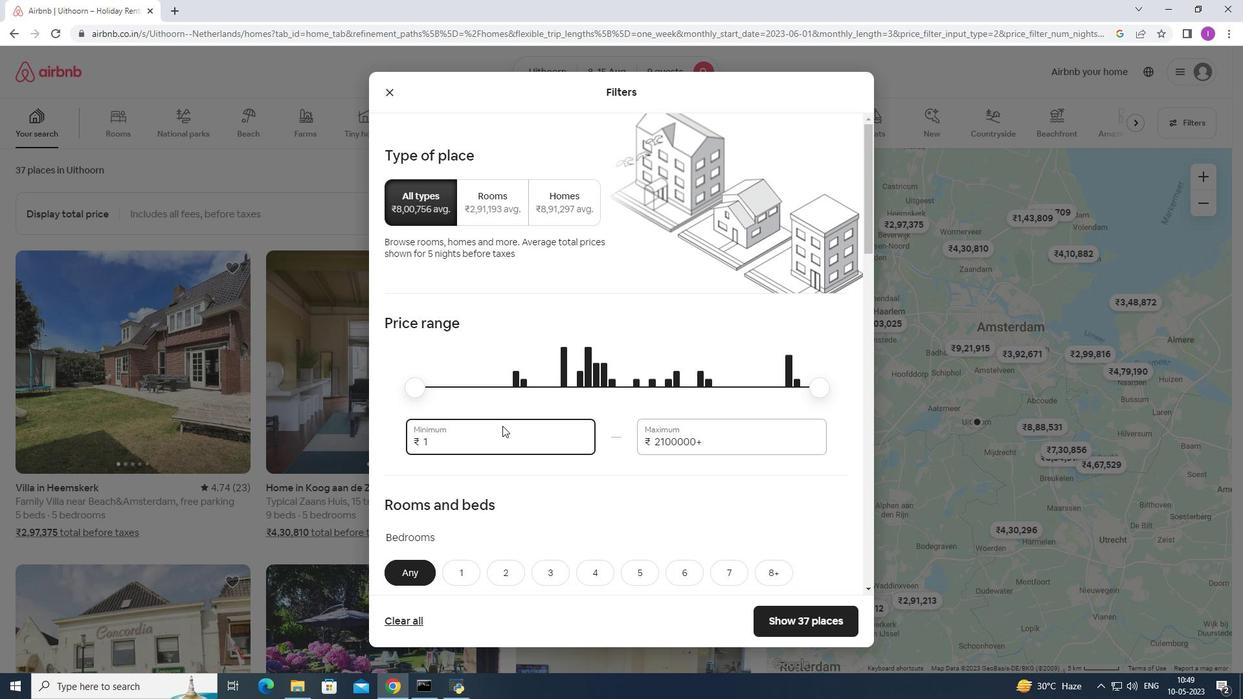 
Action: Mouse moved to (503, 426)
Screenshot: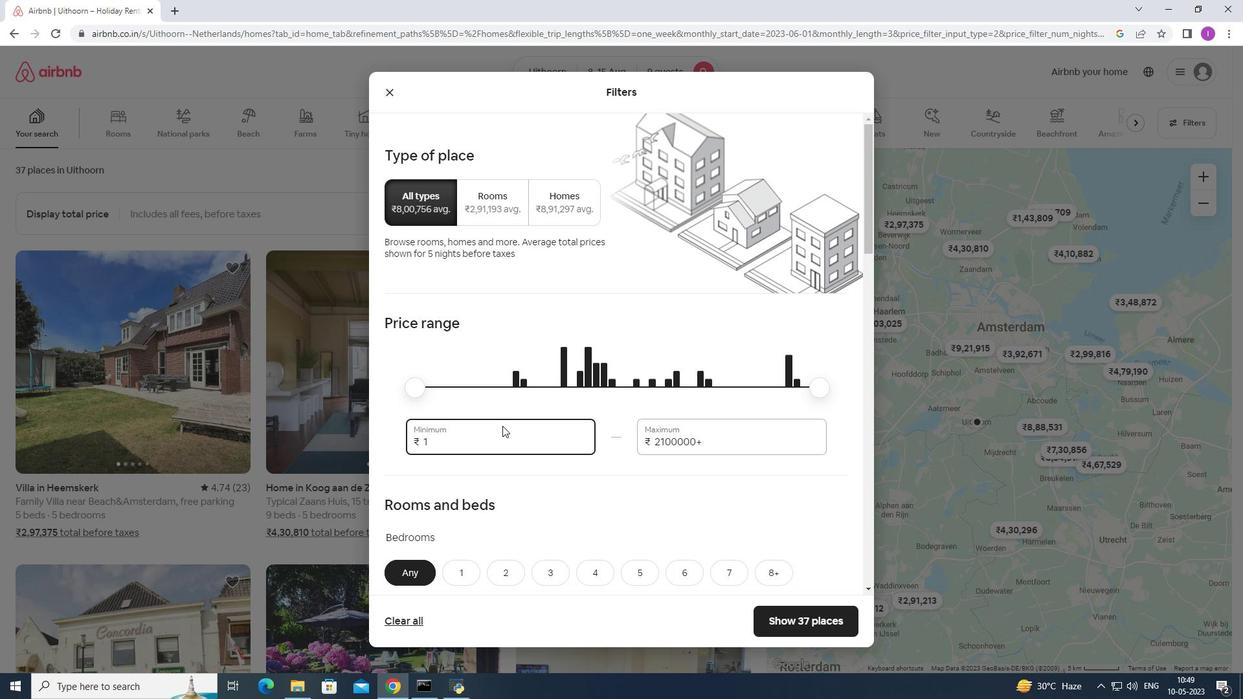 
Action: Key pressed 000
Screenshot: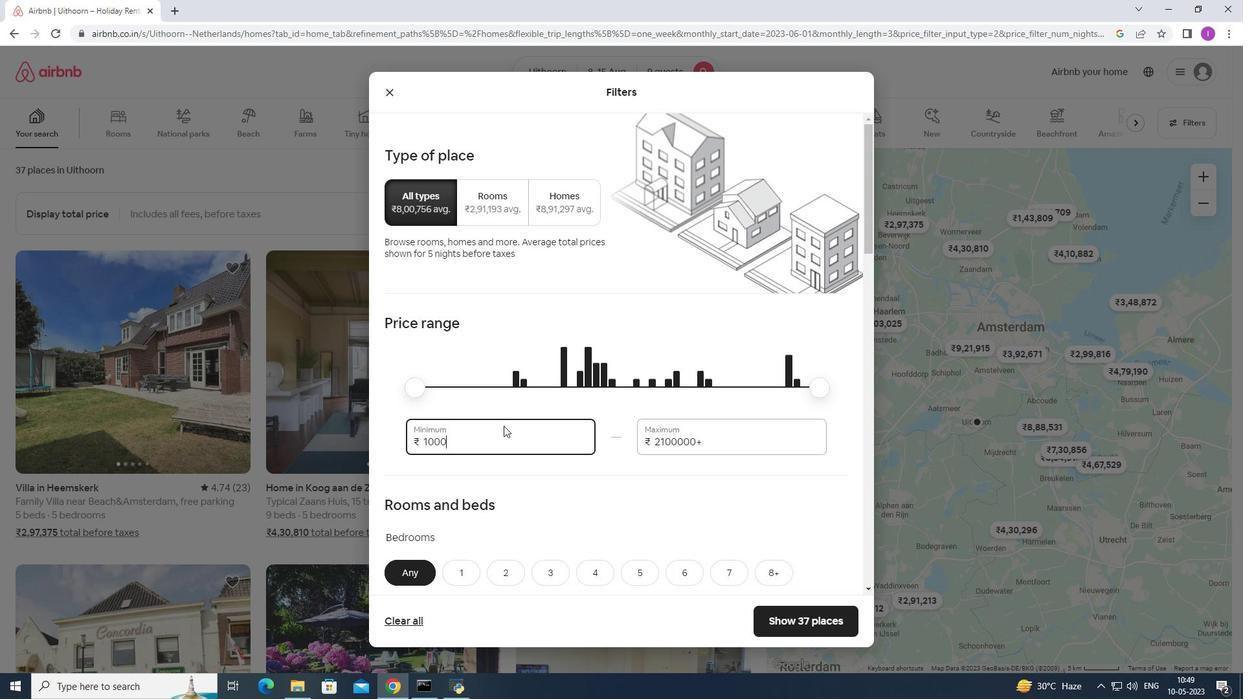 
Action: Mouse moved to (723, 439)
Screenshot: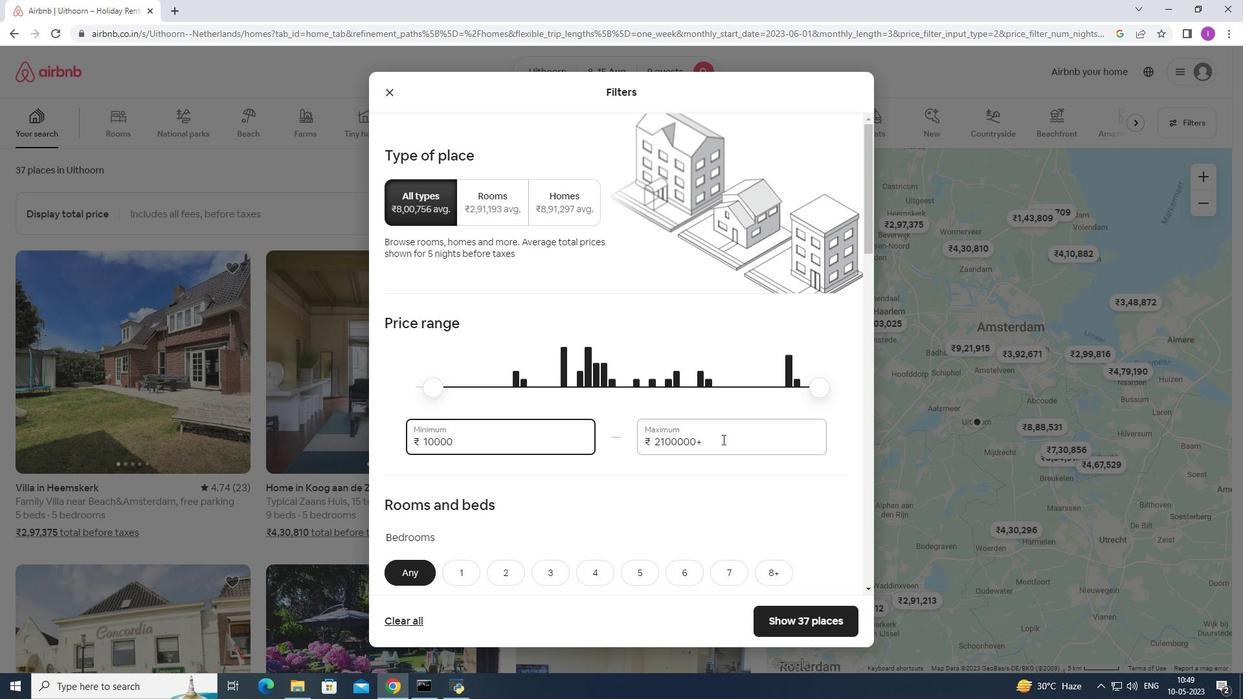 
Action: Mouse pressed left at (723, 439)
Screenshot: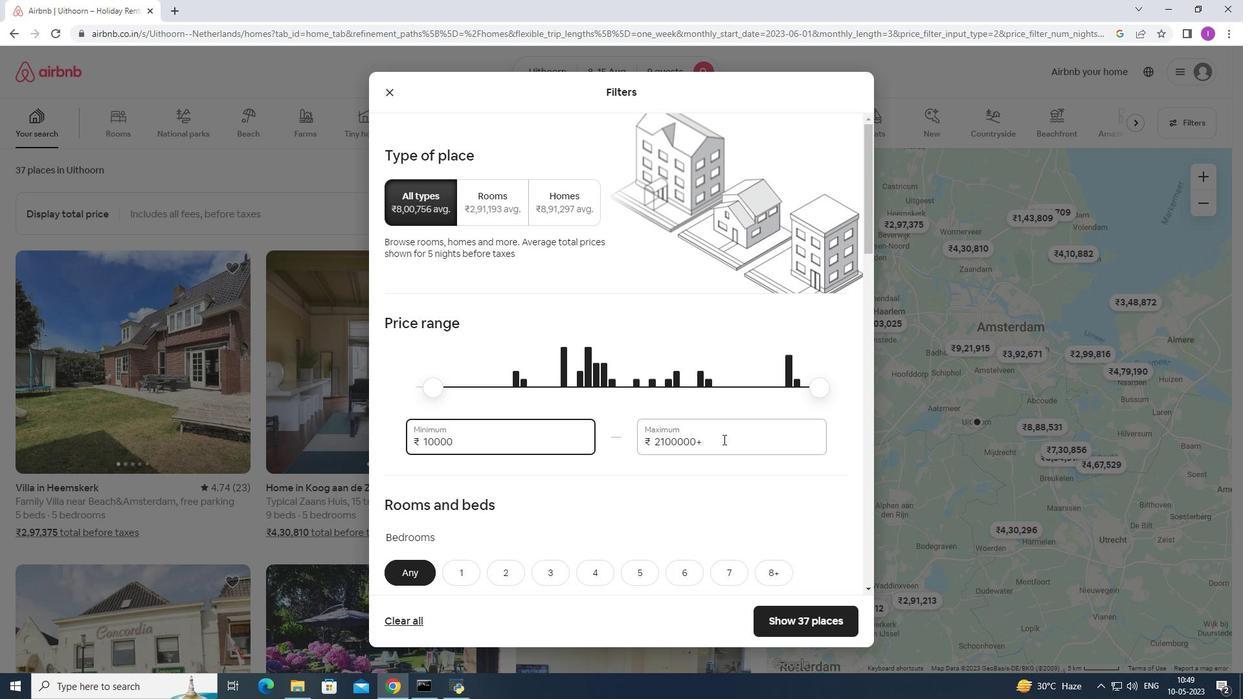 
Action: Mouse moved to (654, 448)
Screenshot: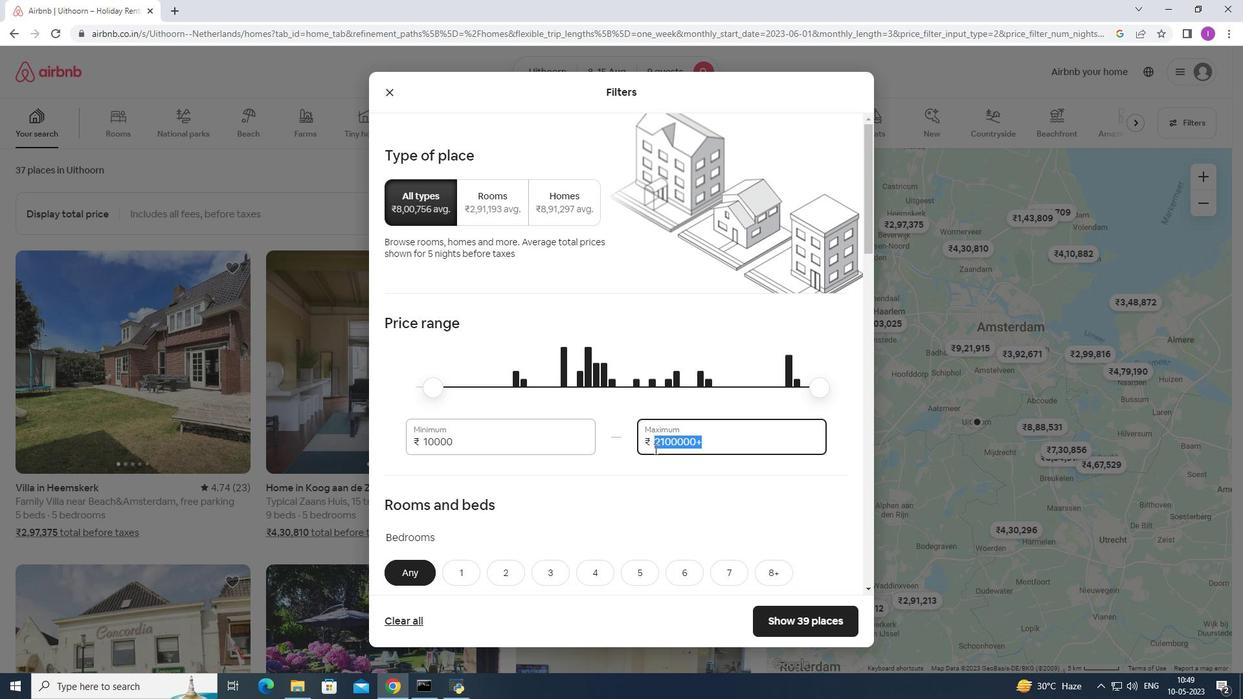 
Action: Key pressed 140
Screenshot: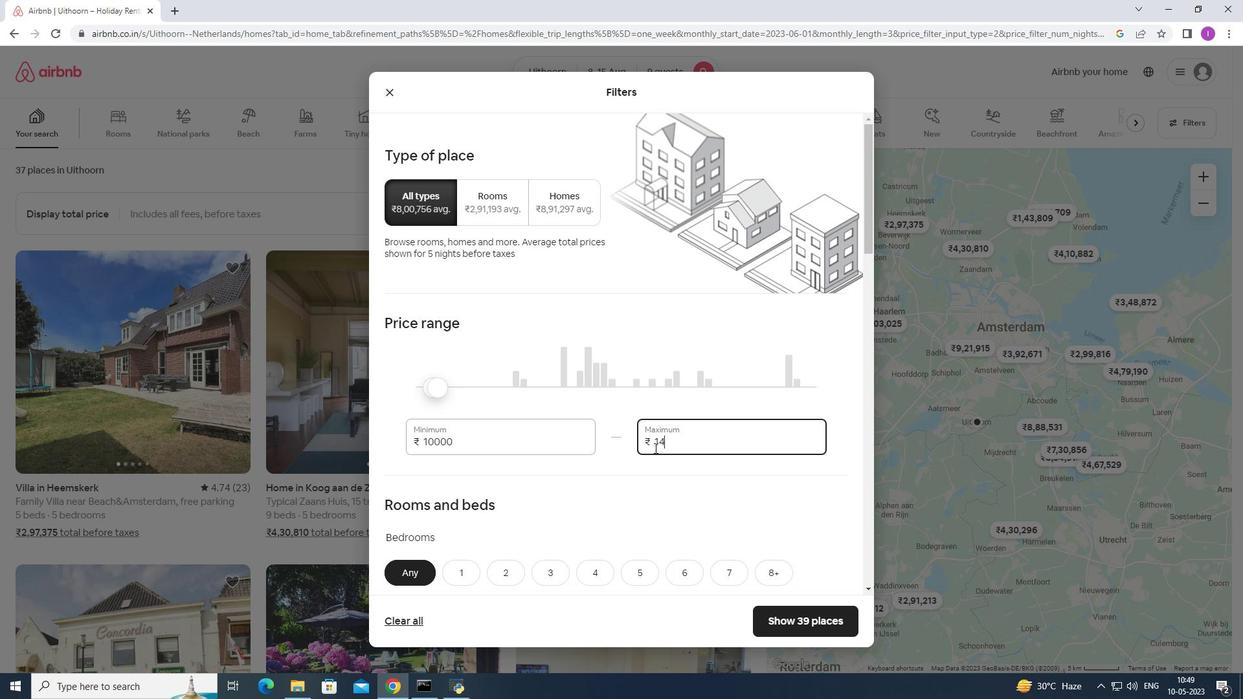 
Action: Mouse moved to (654, 447)
Screenshot: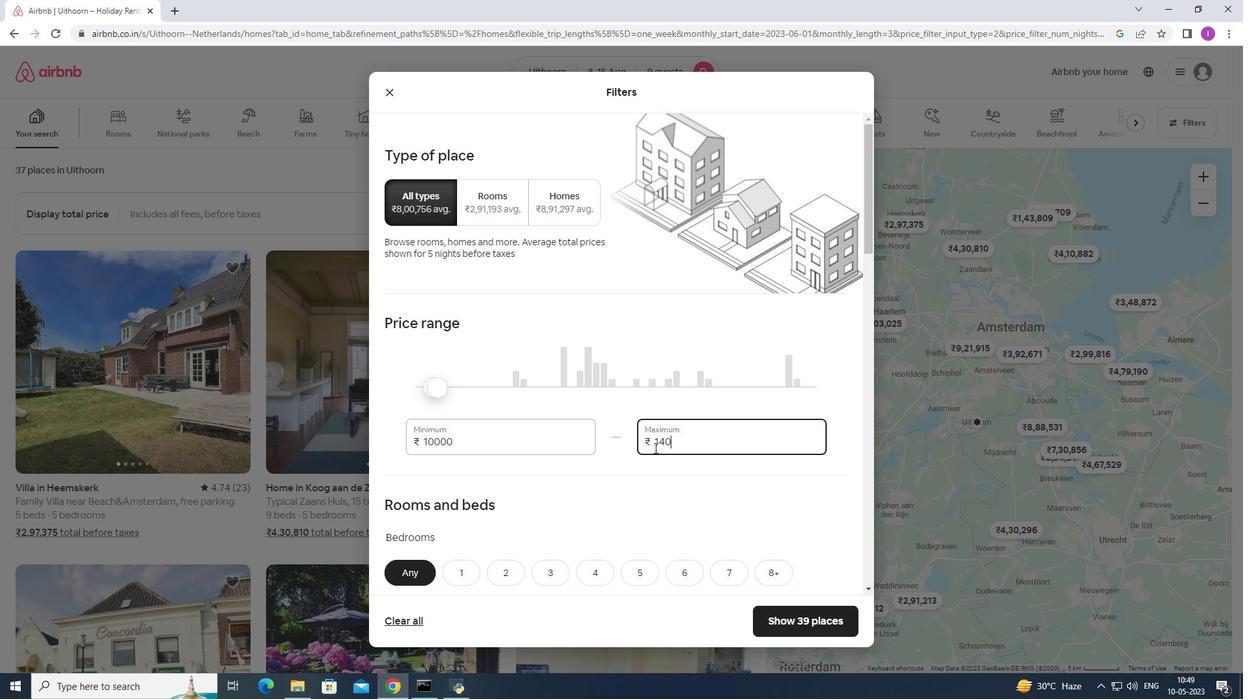 
Action: Key pressed 00
Screenshot: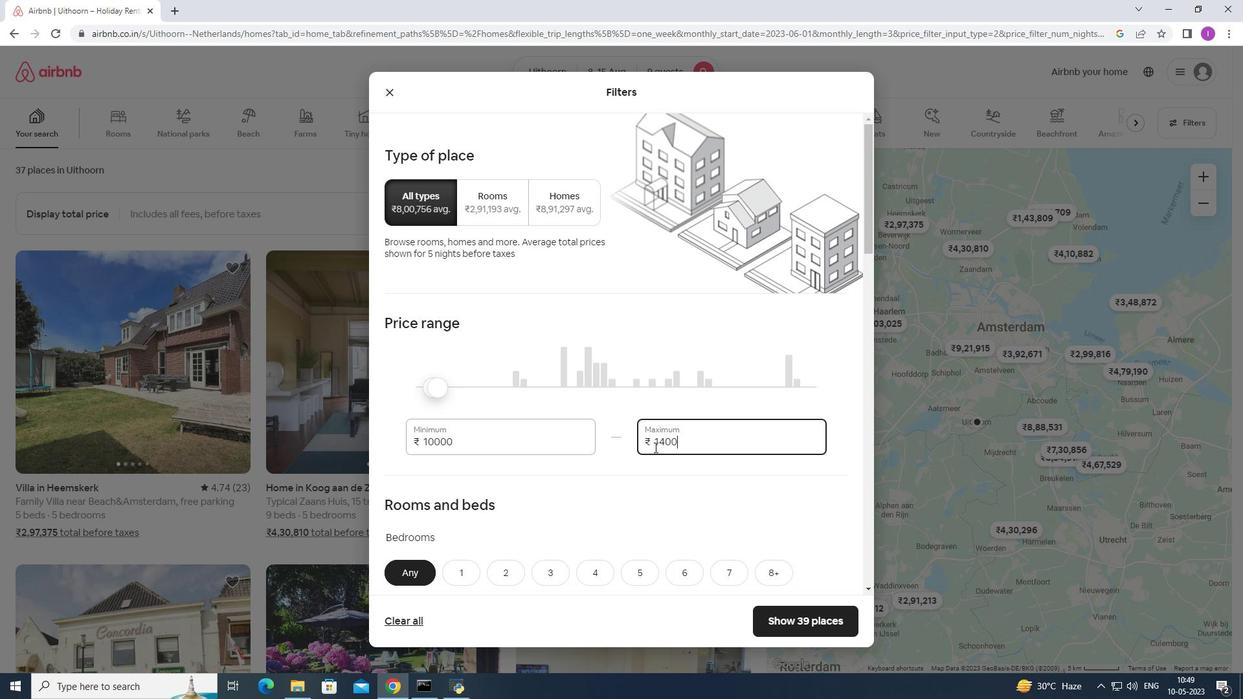 
Action: Mouse moved to (654, 447)
Screenshot: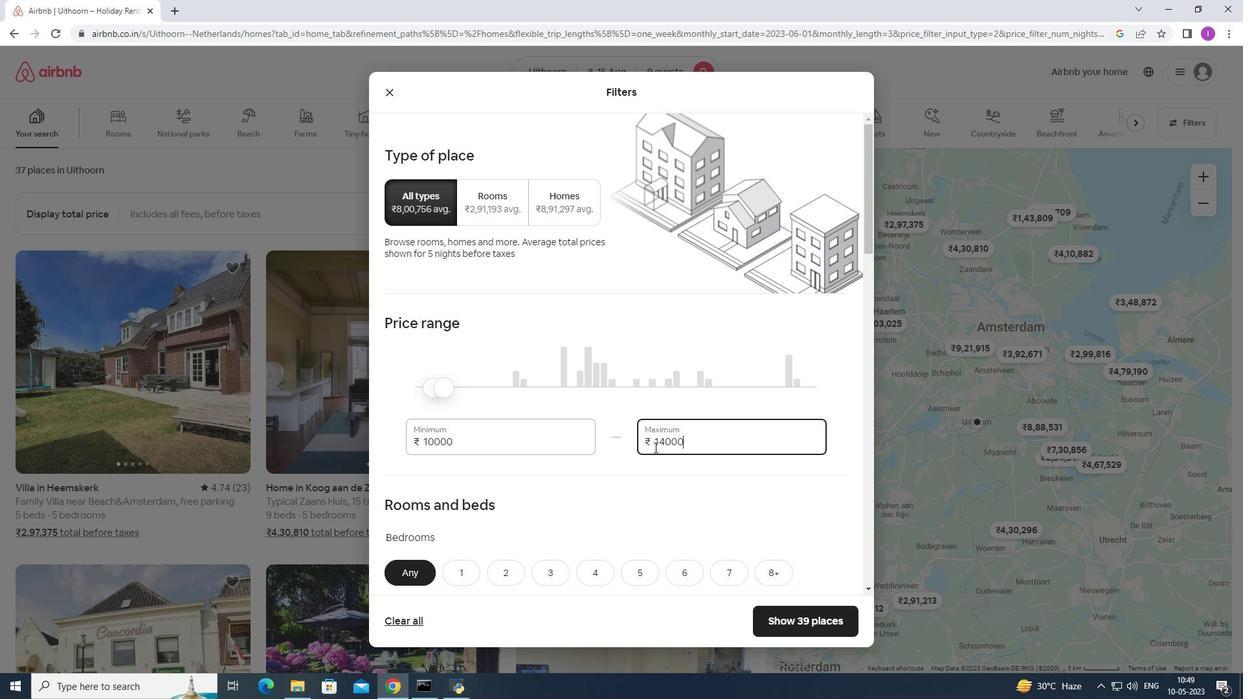 
Action: Key pressed 0
Screenshot: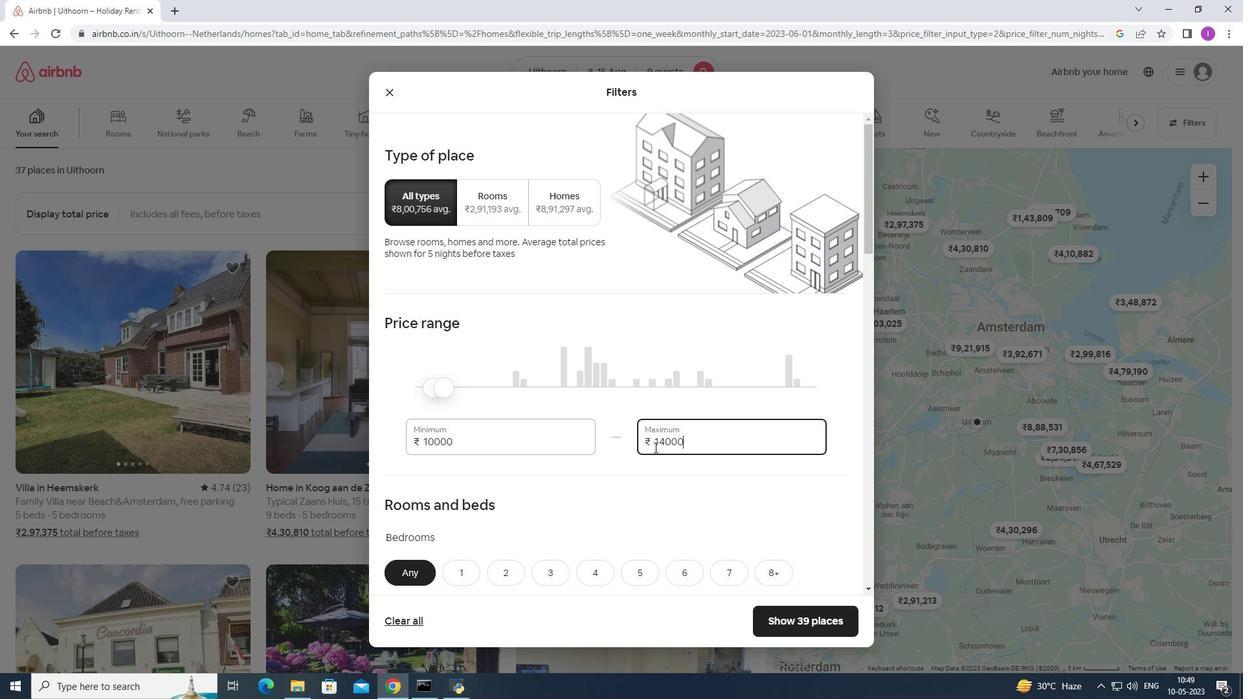 
Action: Mouse moved to (655, 447)
Screenshot: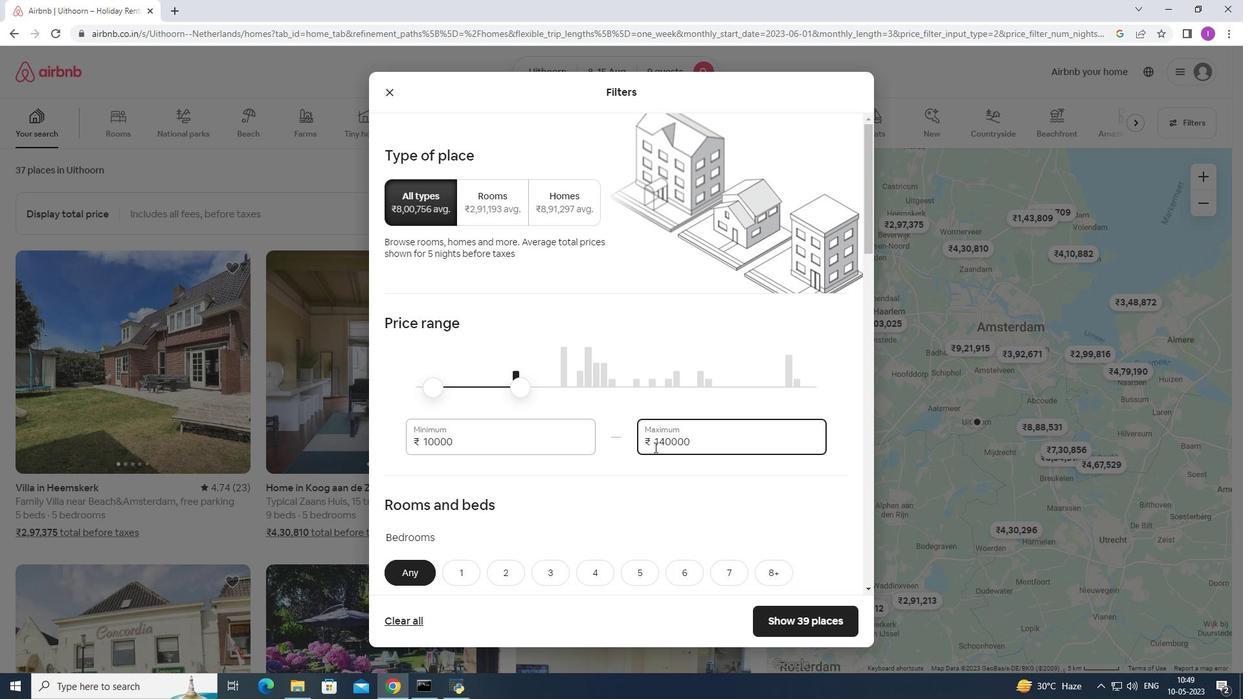 
Action: Key pressed <Key.backspace>
Screenshot: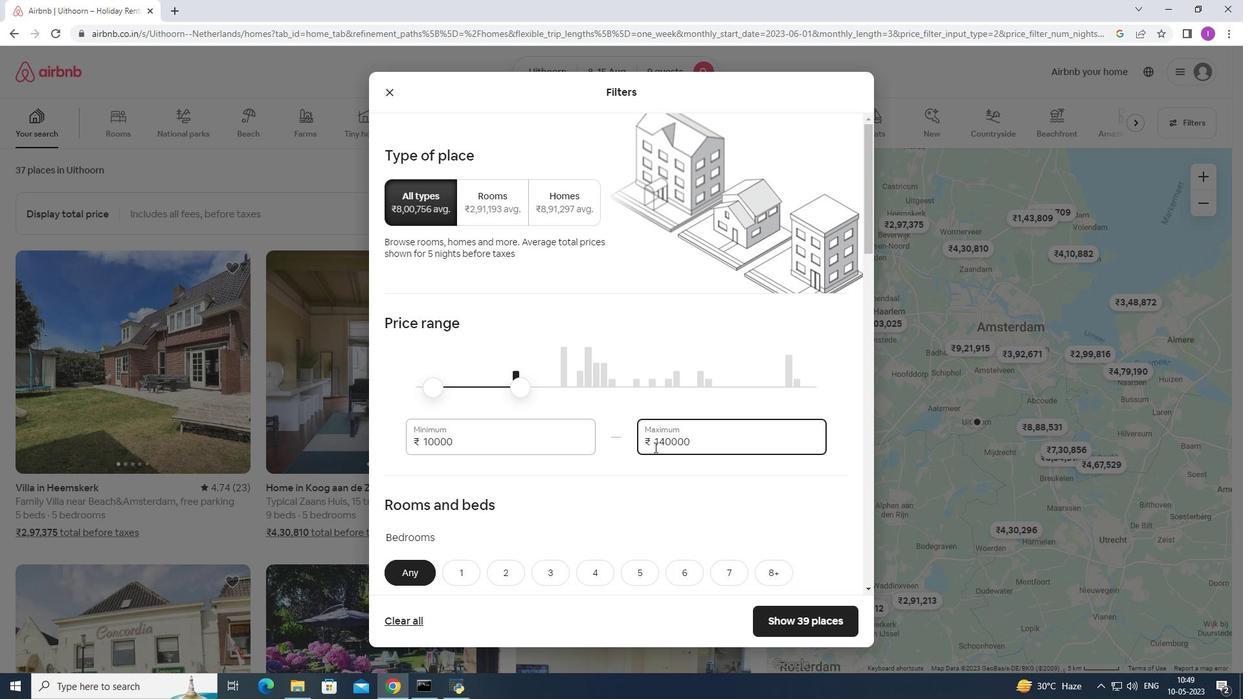 
Action: Mouse moved to (683, 451)
Screenshot: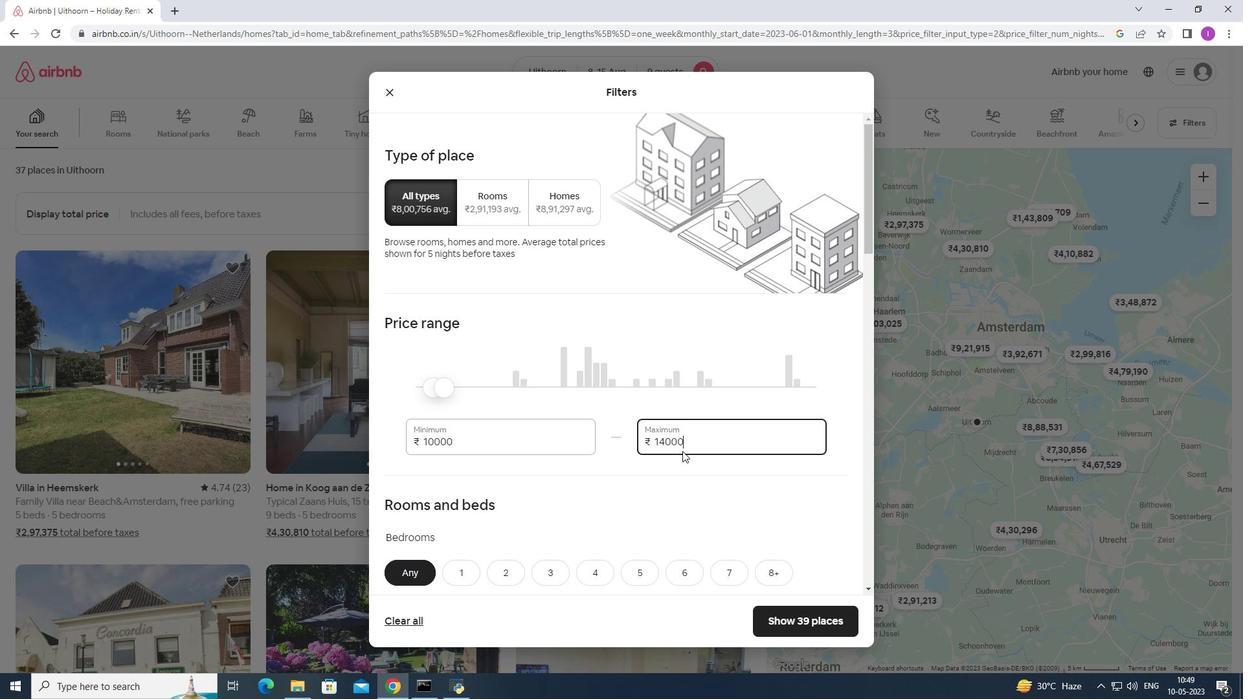 
Action: Mouse scrolled (683, 450) with delta (0, 0)
Screenshot: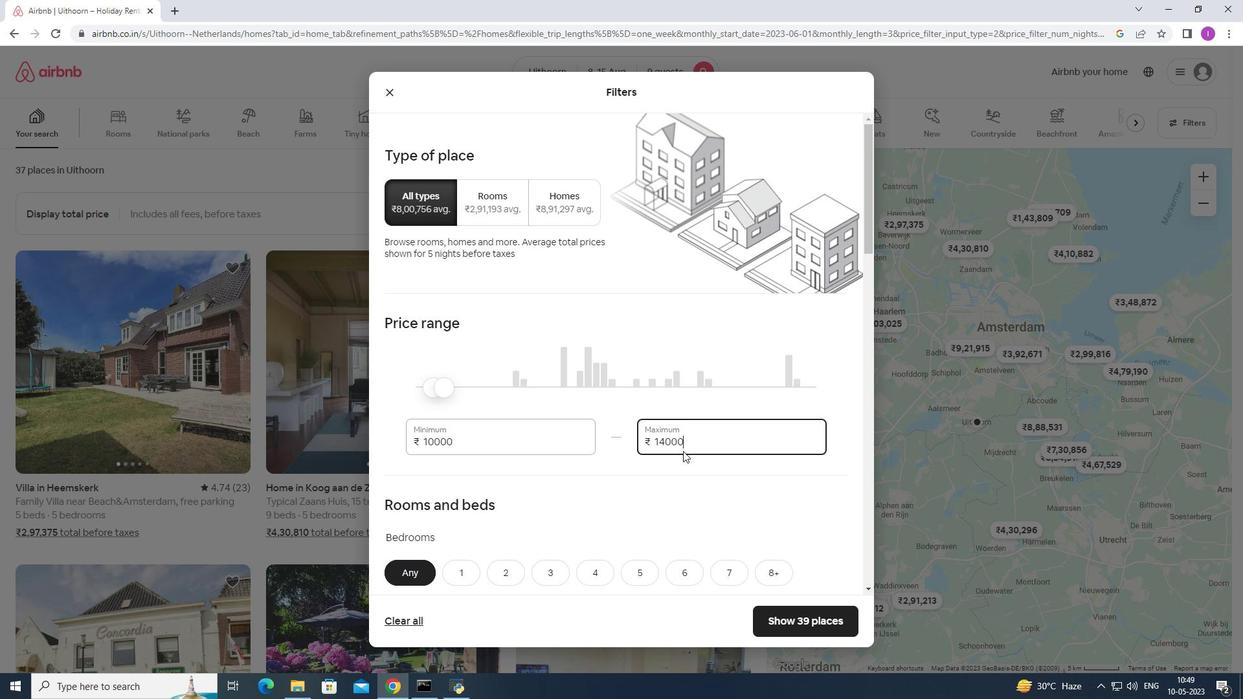 
Action: Mouse moved to (684, 451)
Screenshot: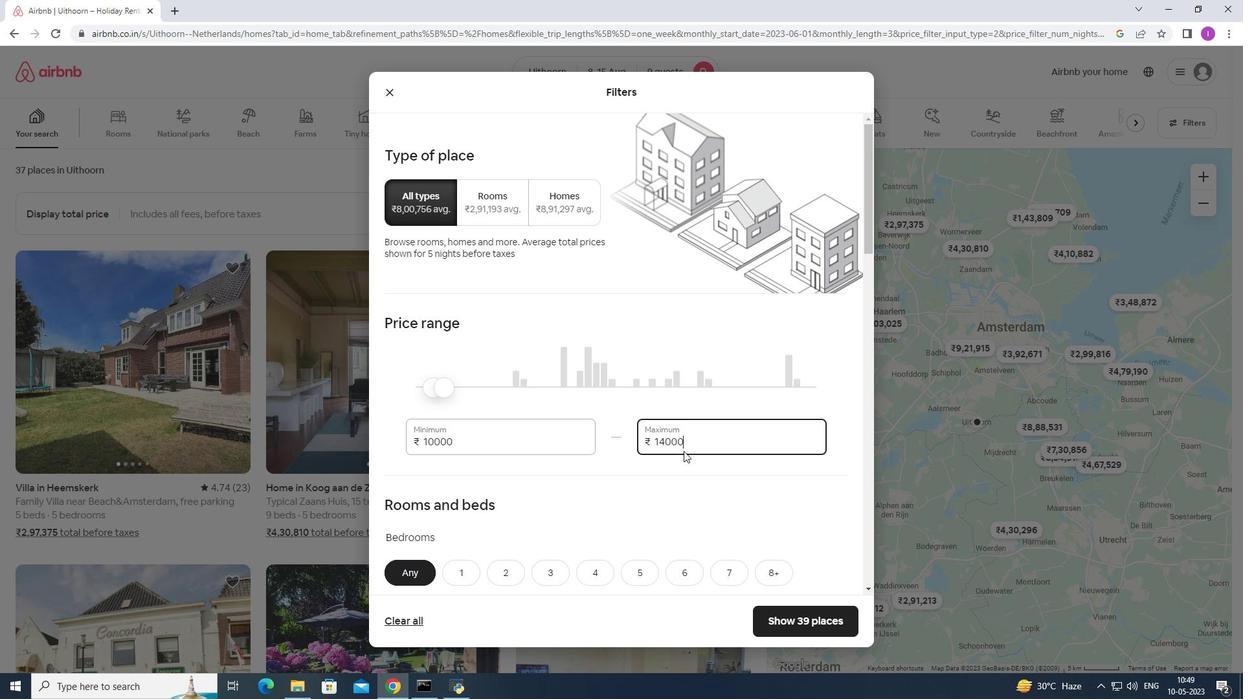 
Action: Mouse scrolled (684, 450) with delta (0, 0)
Screenshot: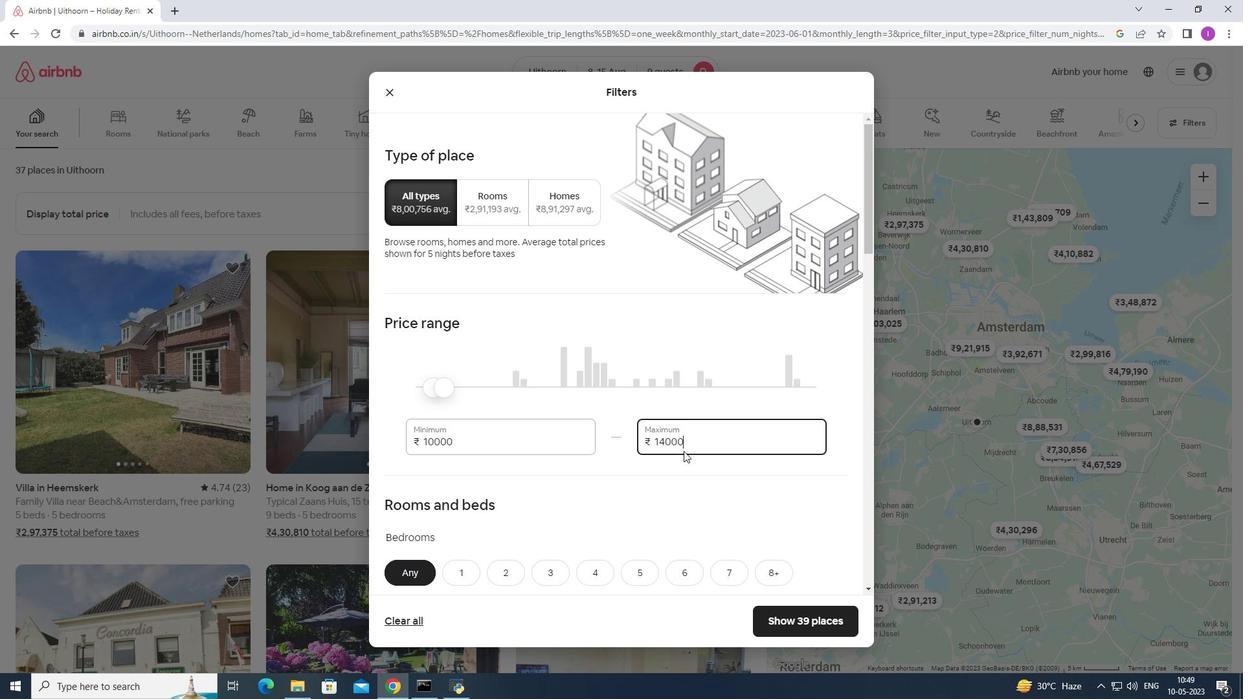 
Action: Mouse moved to (635, 433)
Screenshot: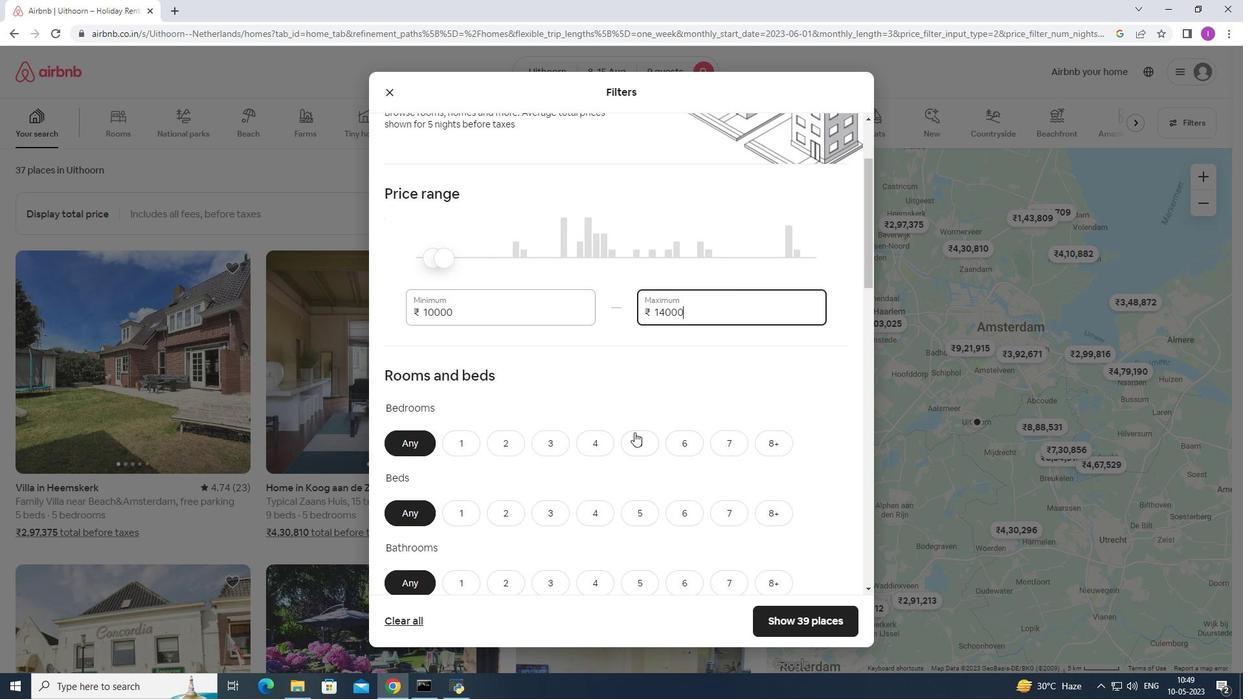 
Action: Mouse pressed left at (635, 433)
Screenshot: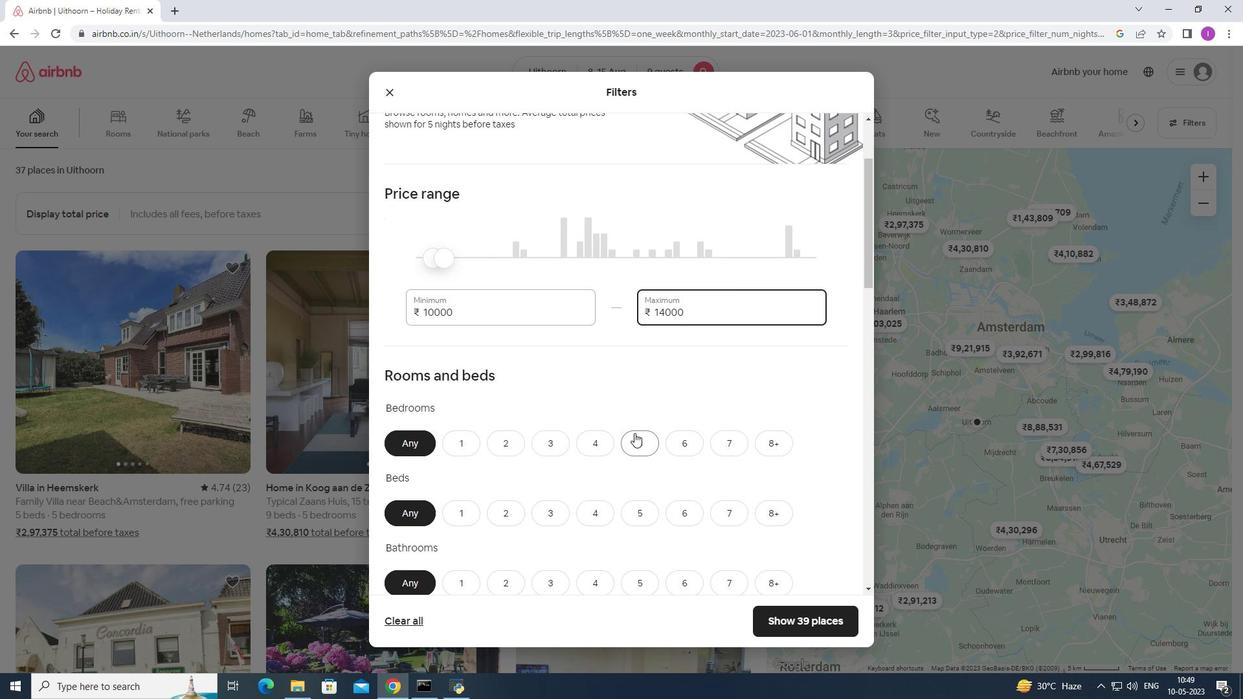 
Action: Mouse moved to (773, 516)
Screenshot: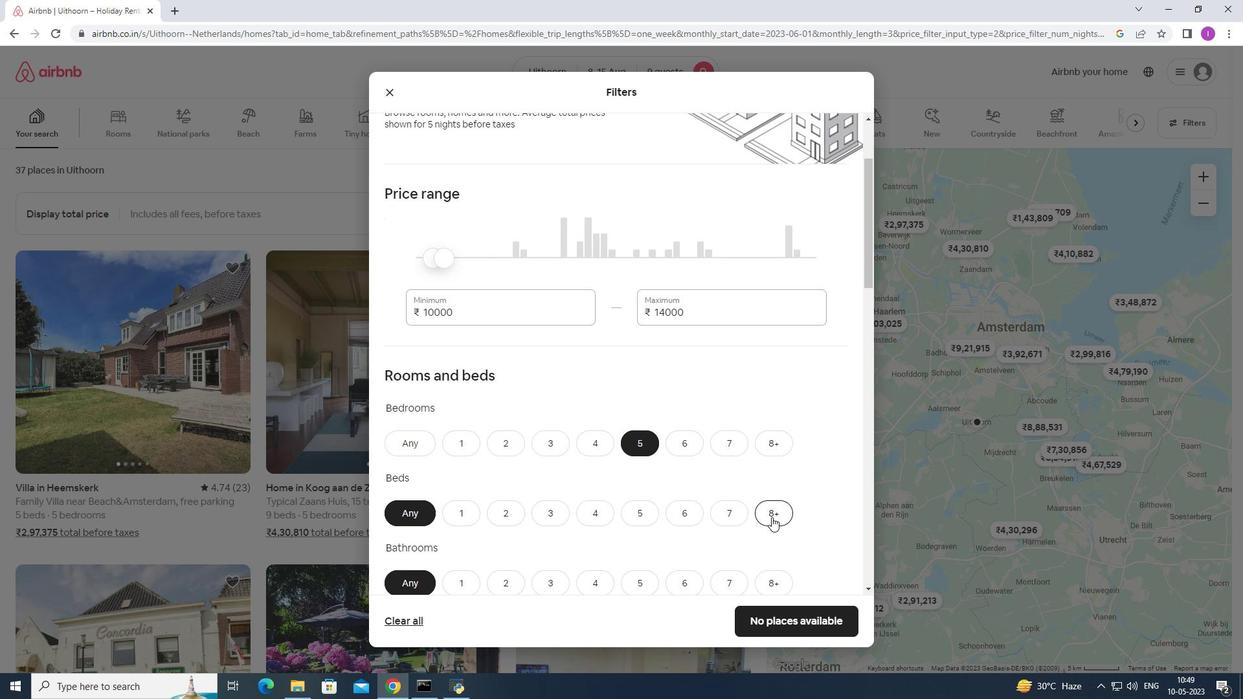 
Action: Mouse pressed left at (773, 516)
Screenshot: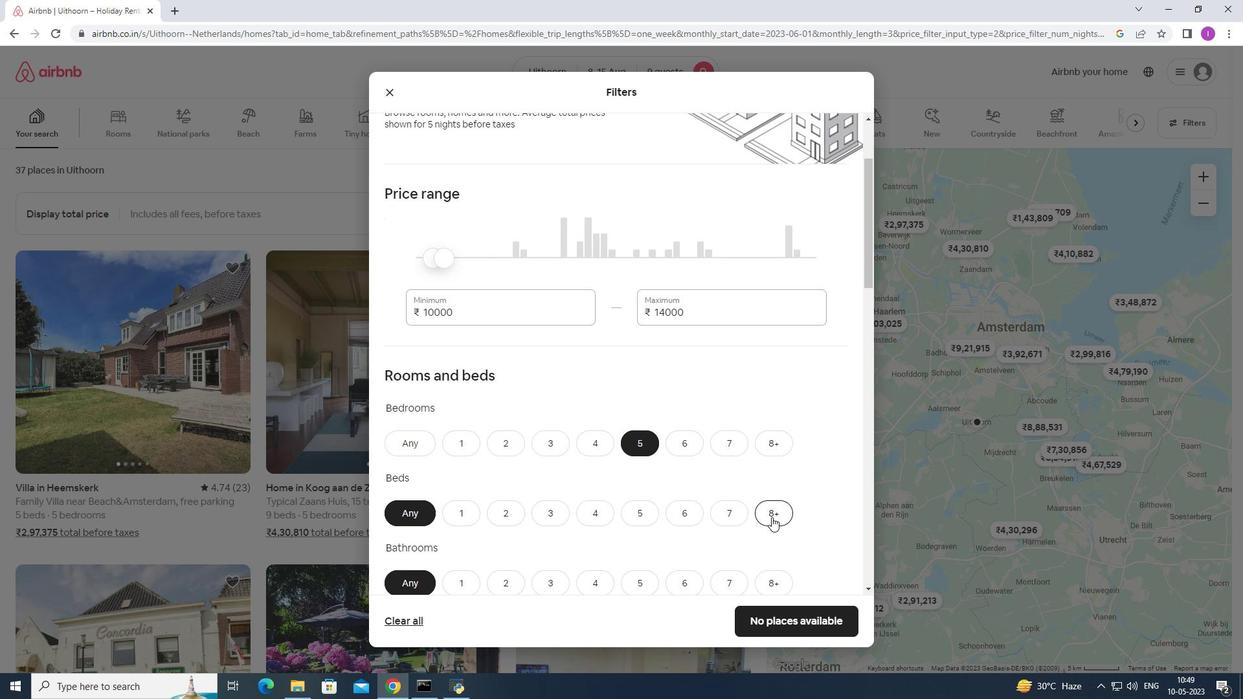
Action: Mouse moved to (779, 517)
Screenshot: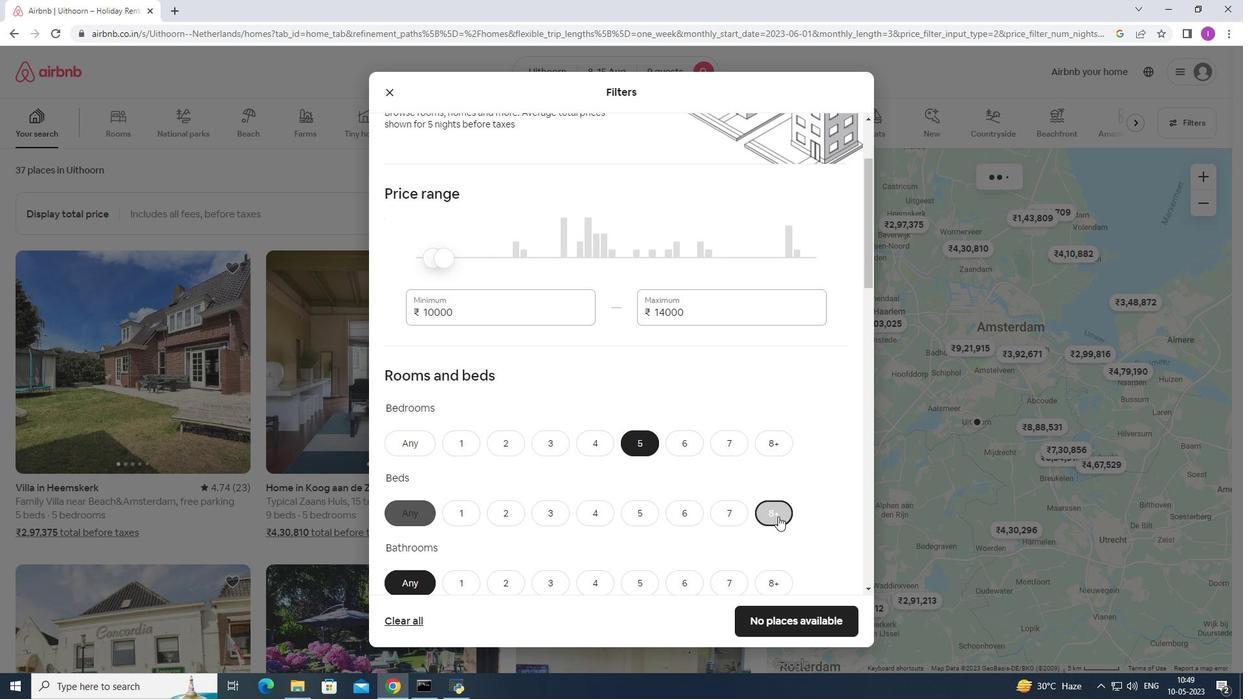 
Action: Mouse scrolled (779, 516) with delta (0, 0)
Screenshot: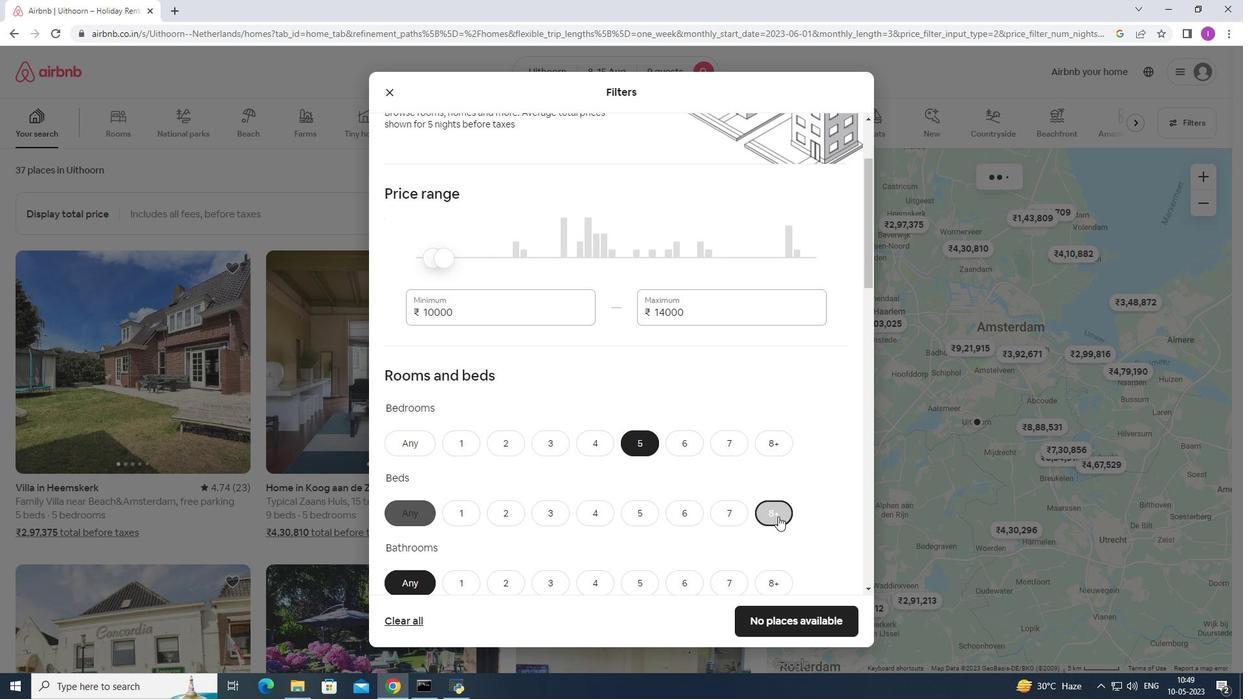 
Action: Mouse moved to (779, 518)
Screenshot: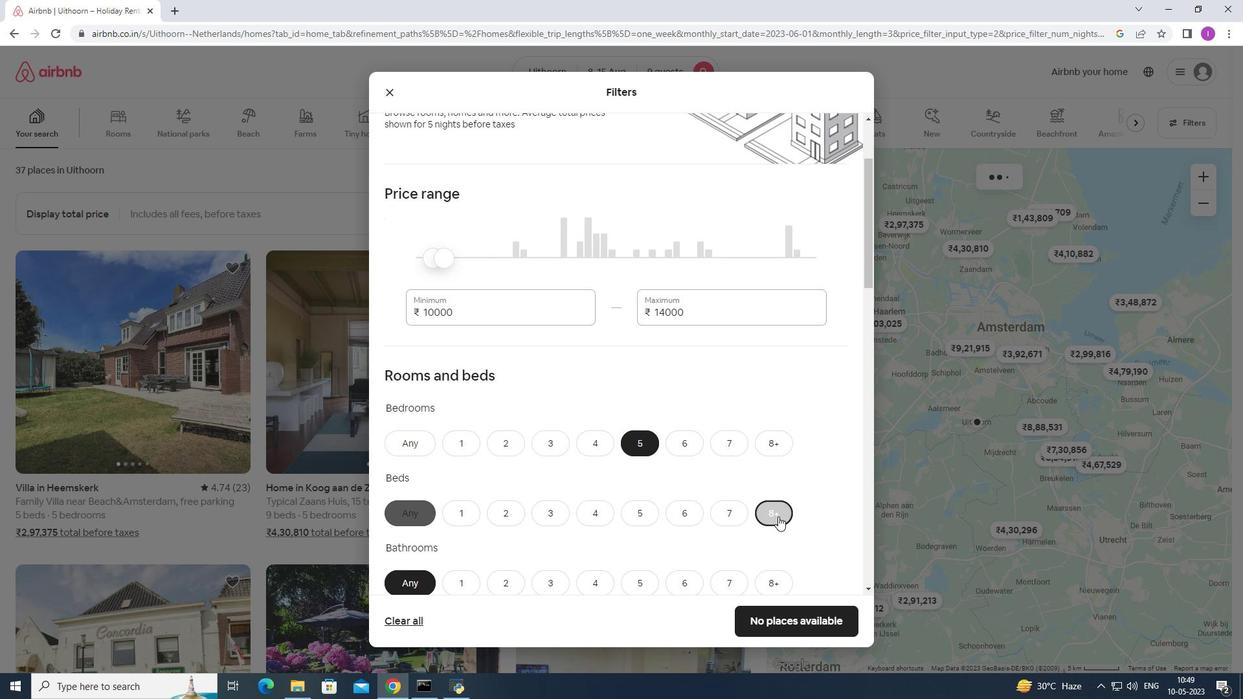 
Action: Mouse scrolled (779, 517) with delta (0, 0)
Screenshot: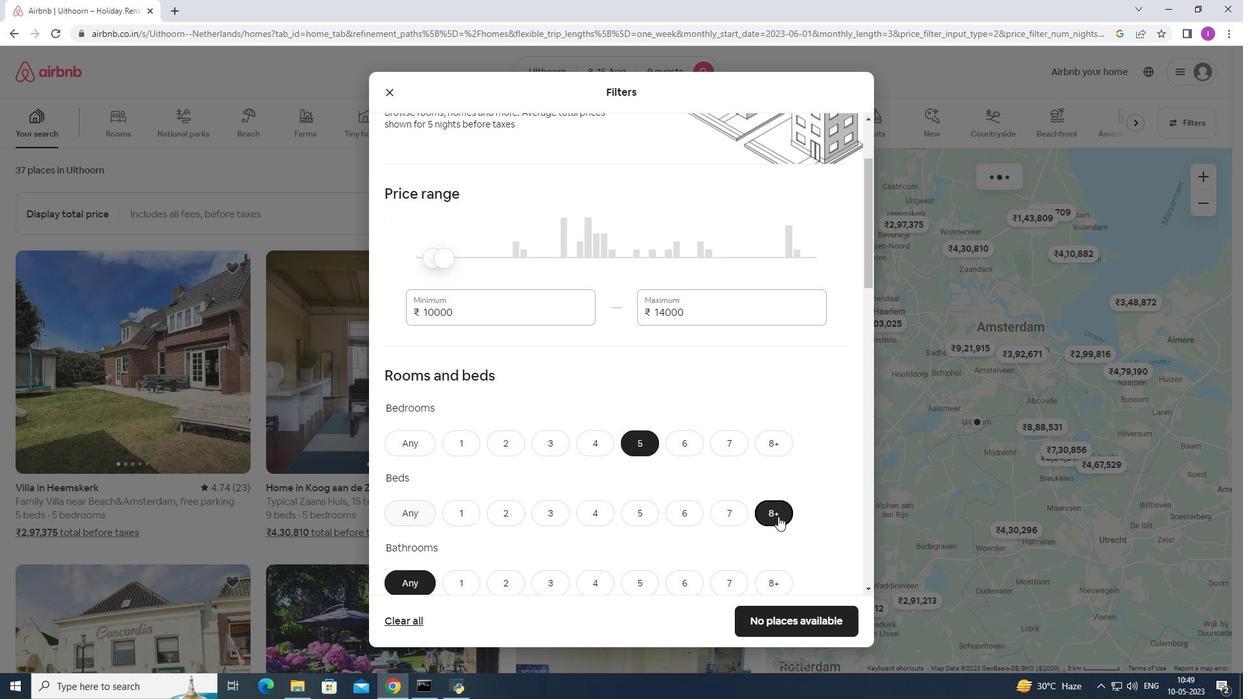
Action: Mouse scrolled (779, 517) with delta (0, 0)
Screenshot: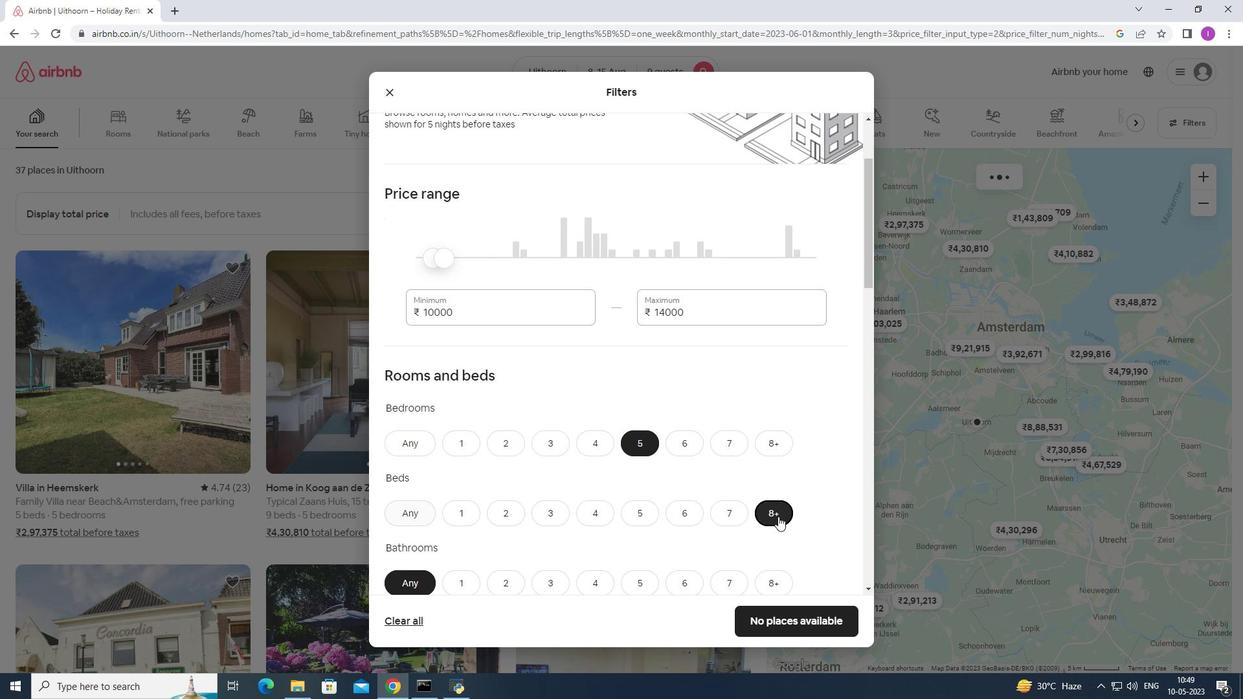 
Action: Mouse moved to (646, 388)
Screenshot: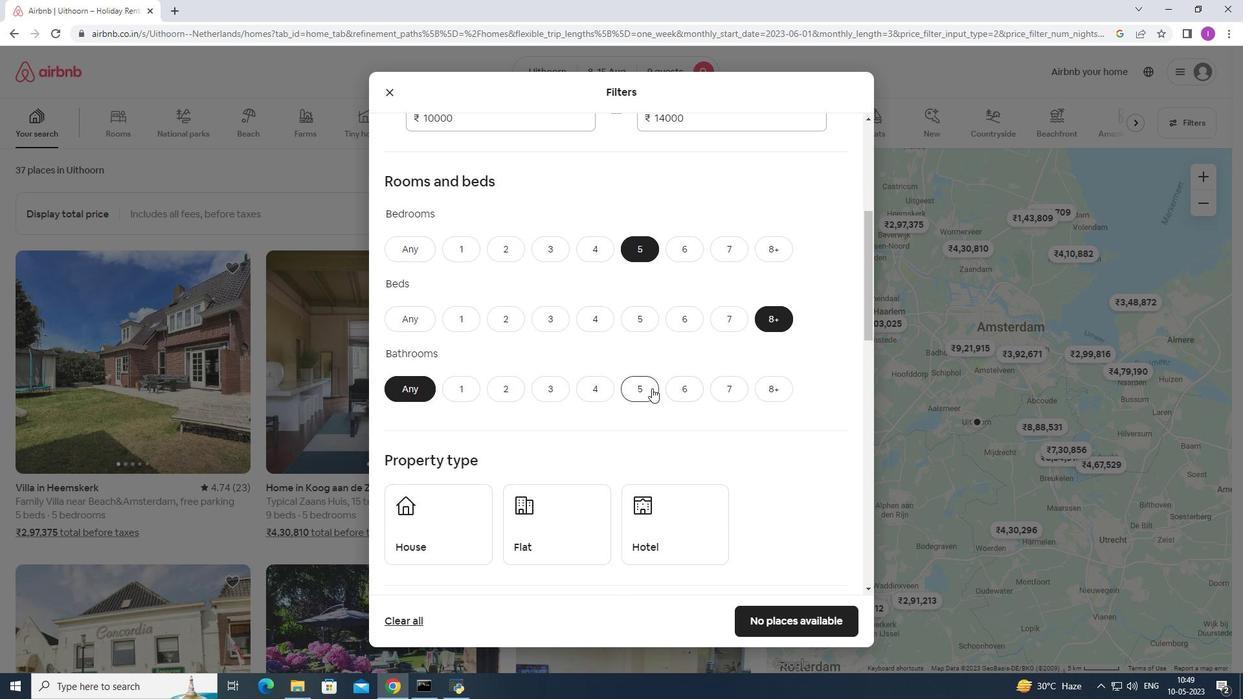 
Action: Mouse pressed left at (646, 388)
Screenshot: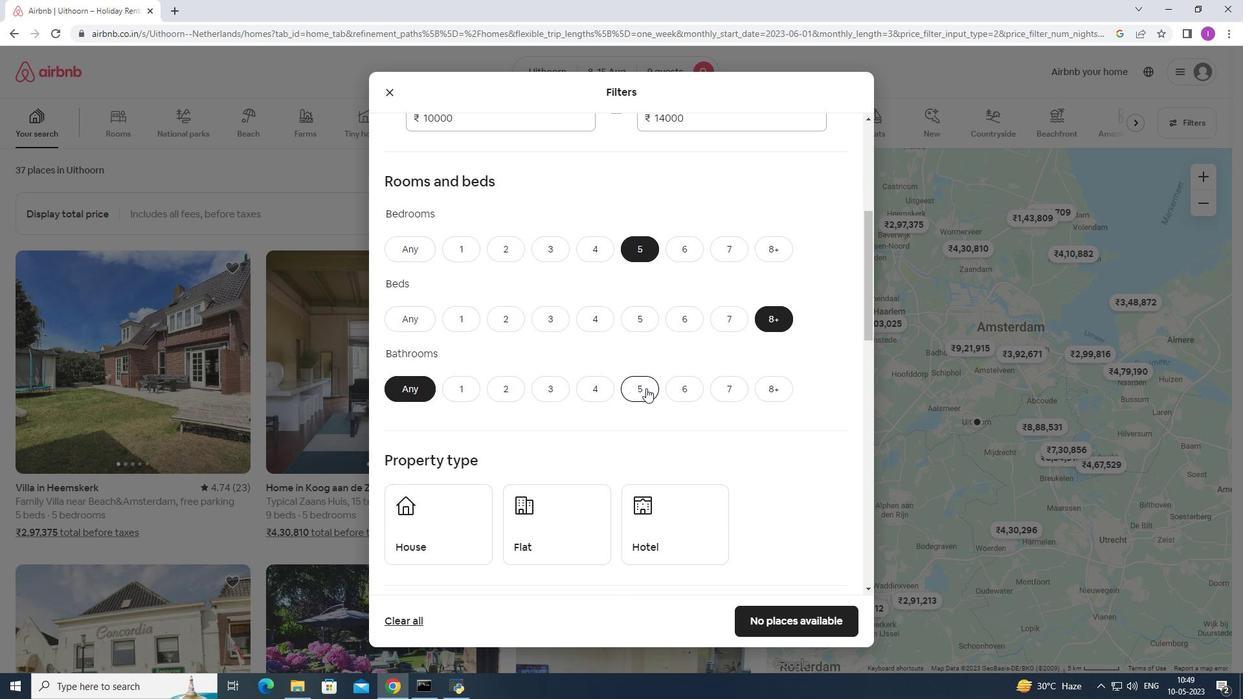 
Action: Mouse moved to (625, 444)
Screenshot: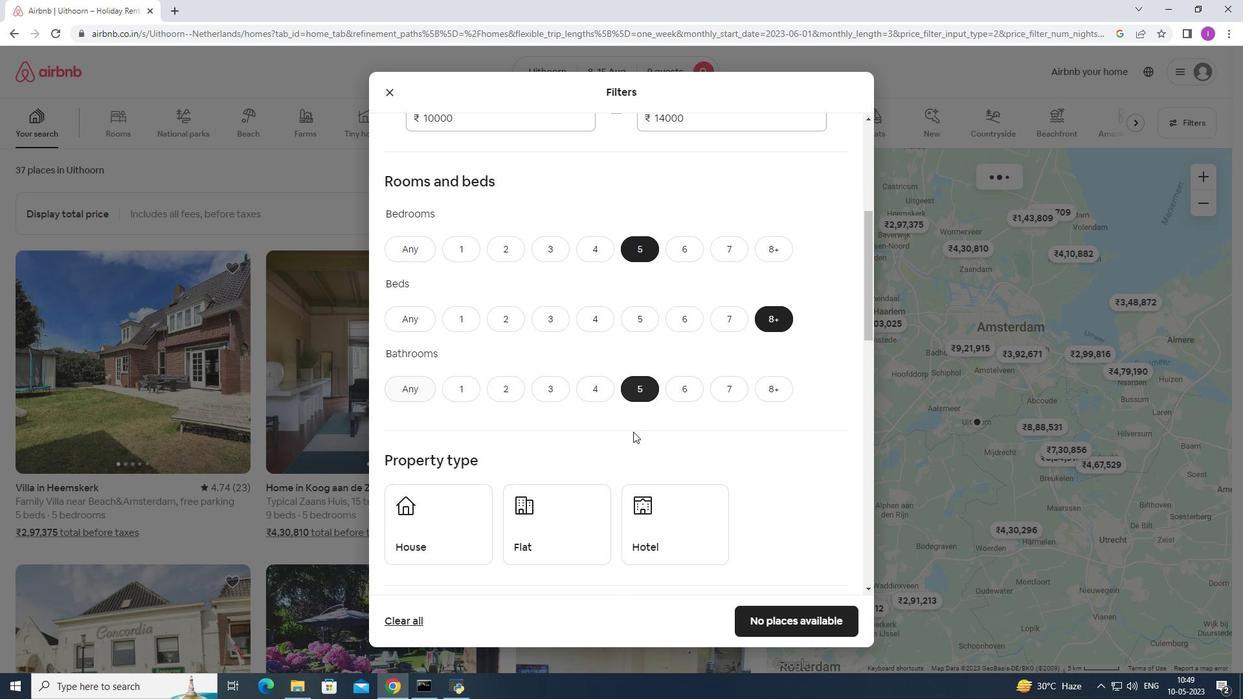 
Action: Mouse scrolled (625, 444) with delta (0, 0)
Screenshot: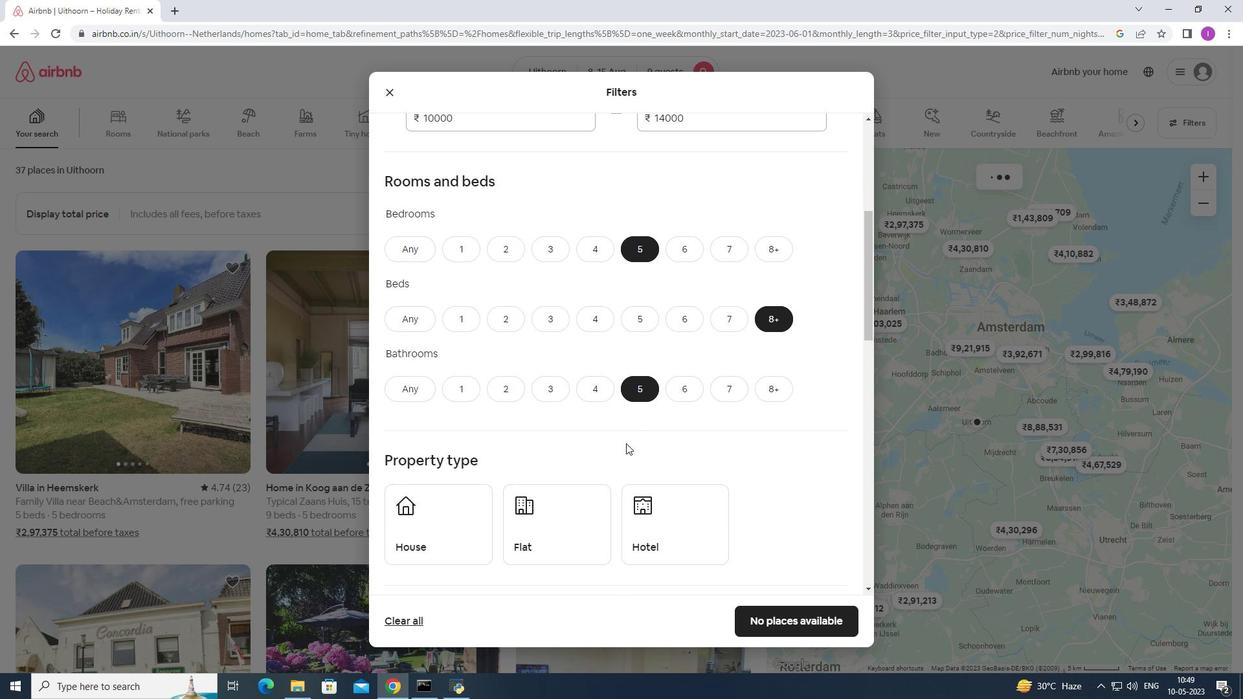 
Action: Mouse moved to (448, 433)
Screenshot: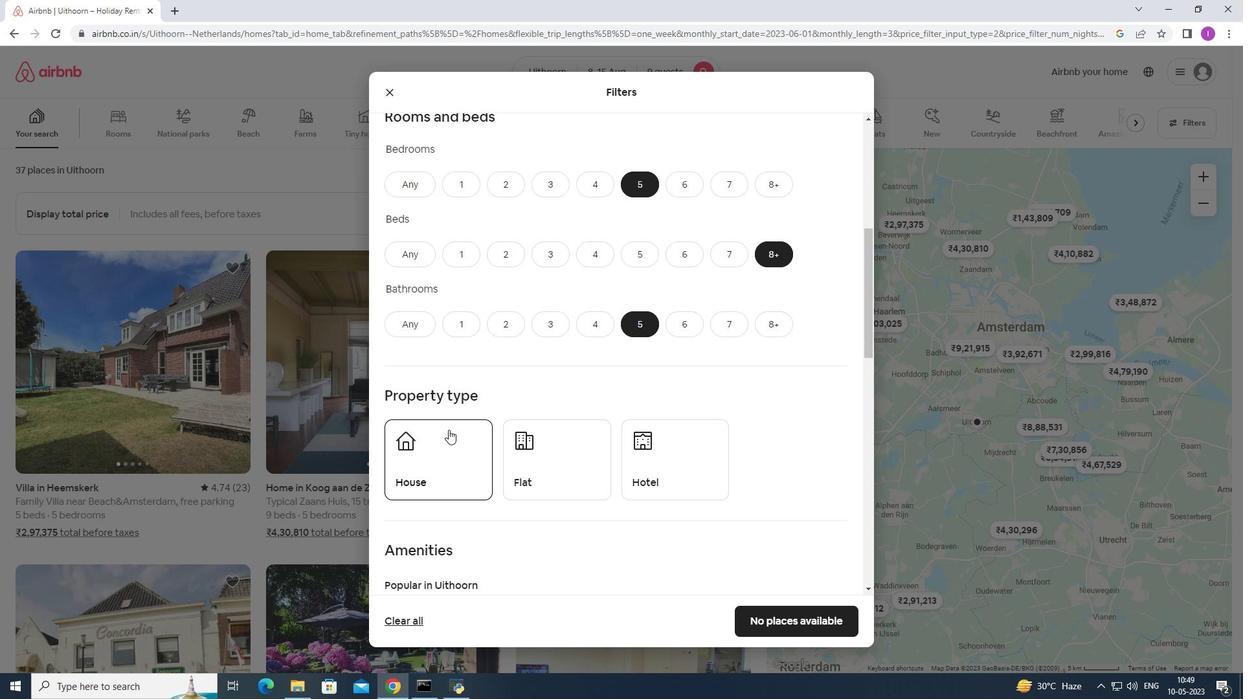 
Action: Mouse pressed left at (448, 433)
Screenshot: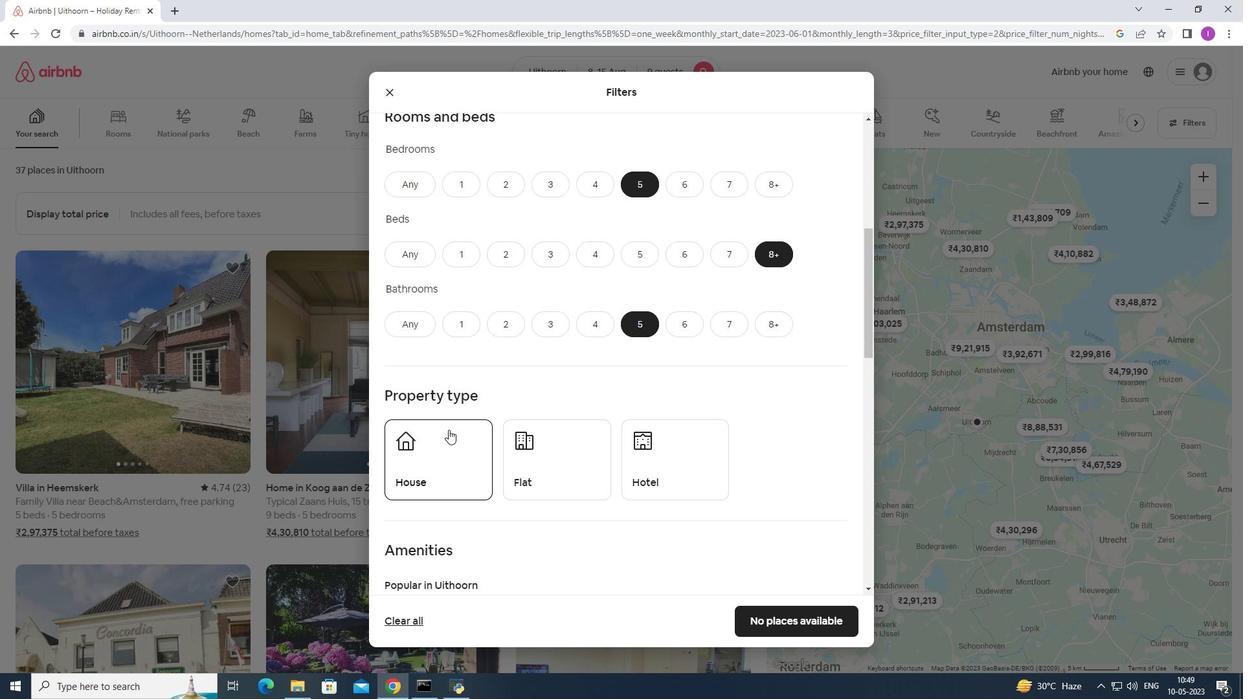 
Action: Mouse moved to (544, 442)
Screenshot: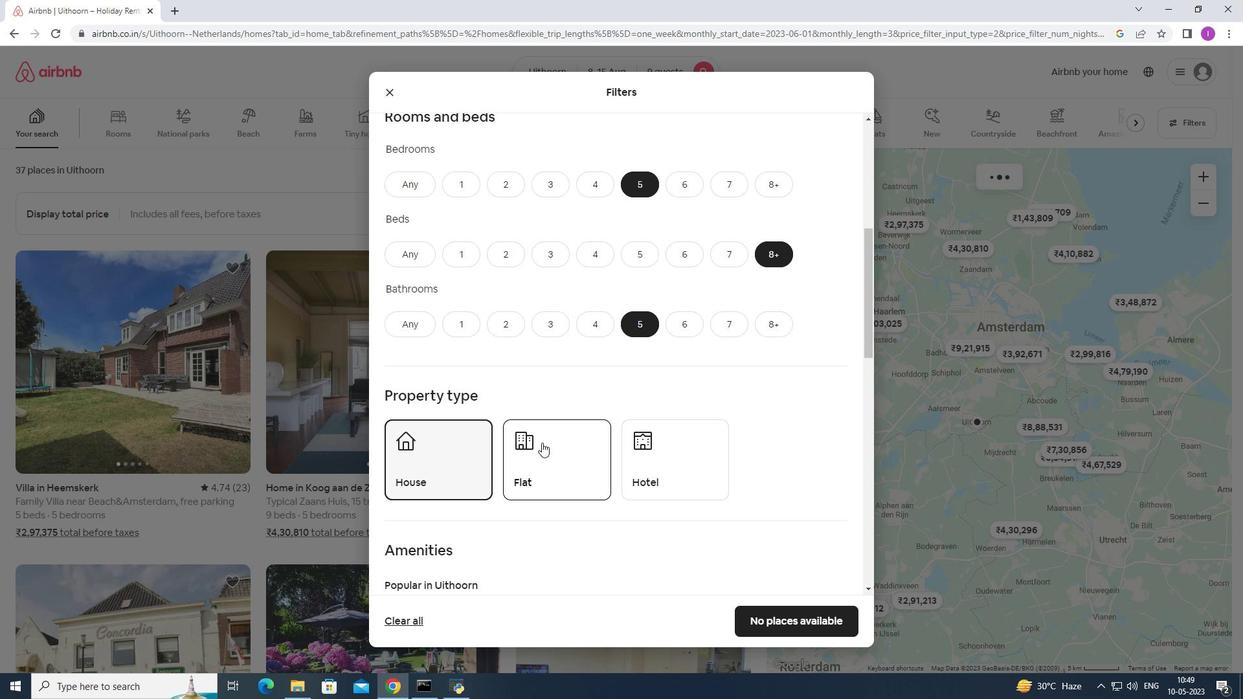 
Action: Mouse pressed left at (544, 442)
Screenshot: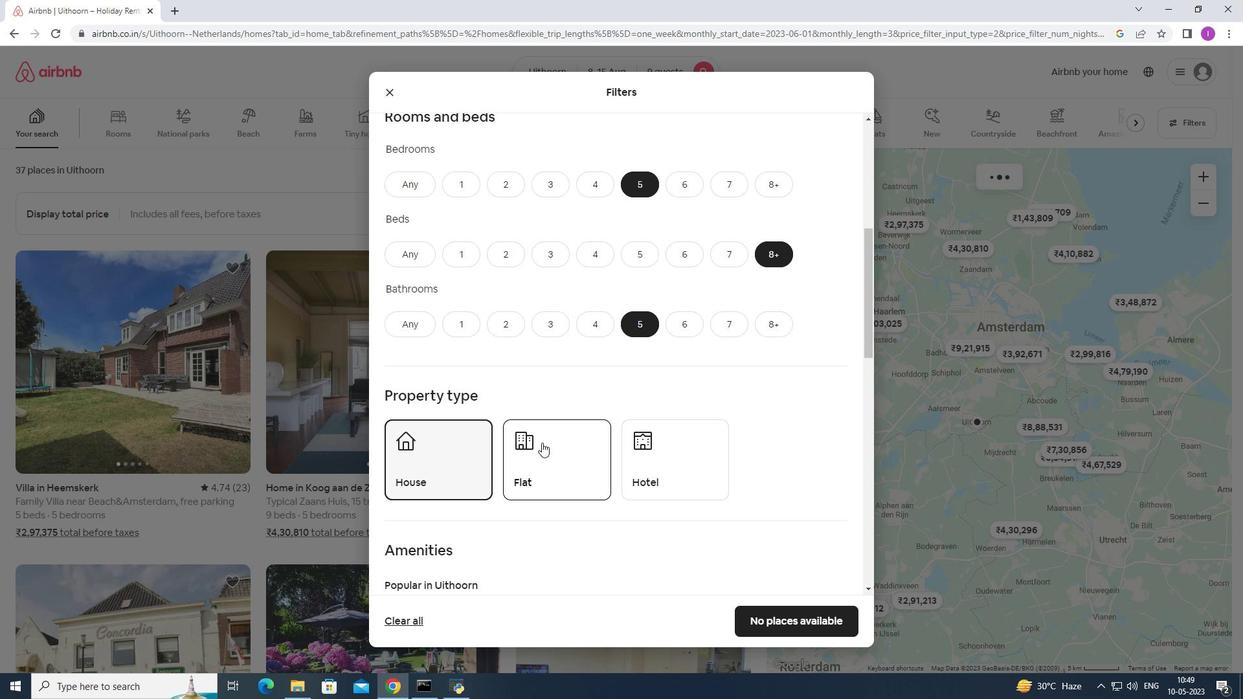 
Action: Mouse moved to (644, 451)
Screenshot: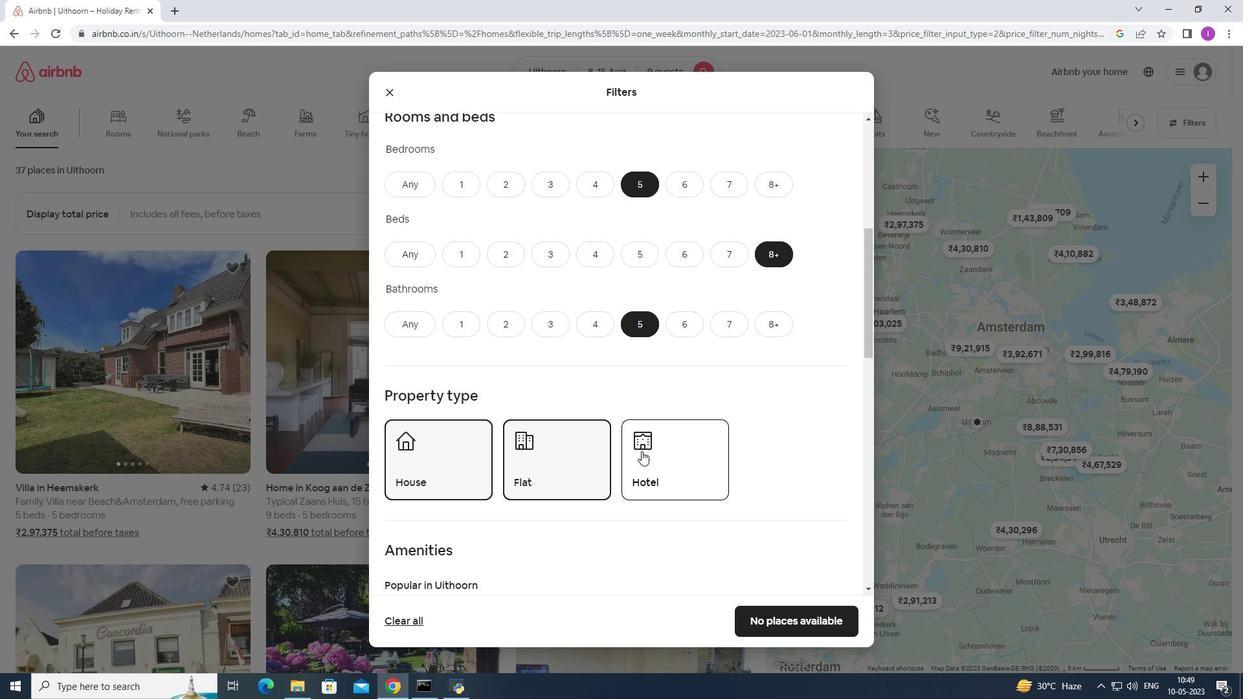 
Action: Mouse scrolled (644, 450) with delta (0, 0)
Screenshot: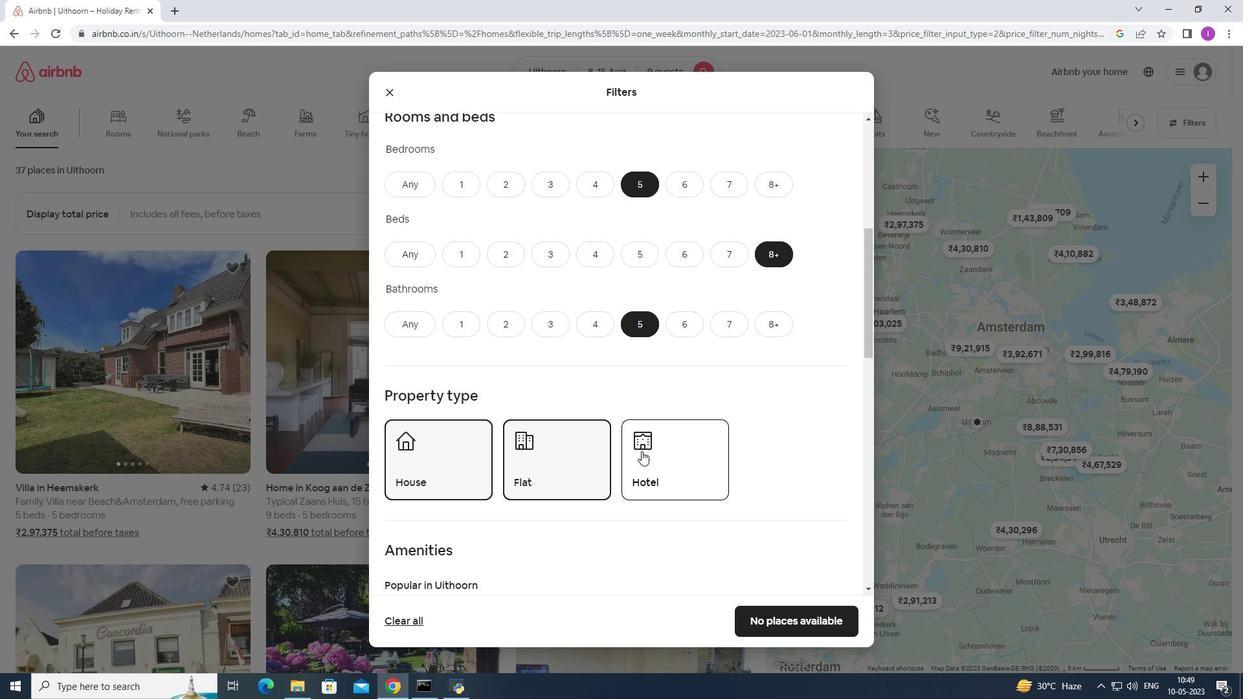 
Action: Mouse moved to (651, 445)
Screenshot: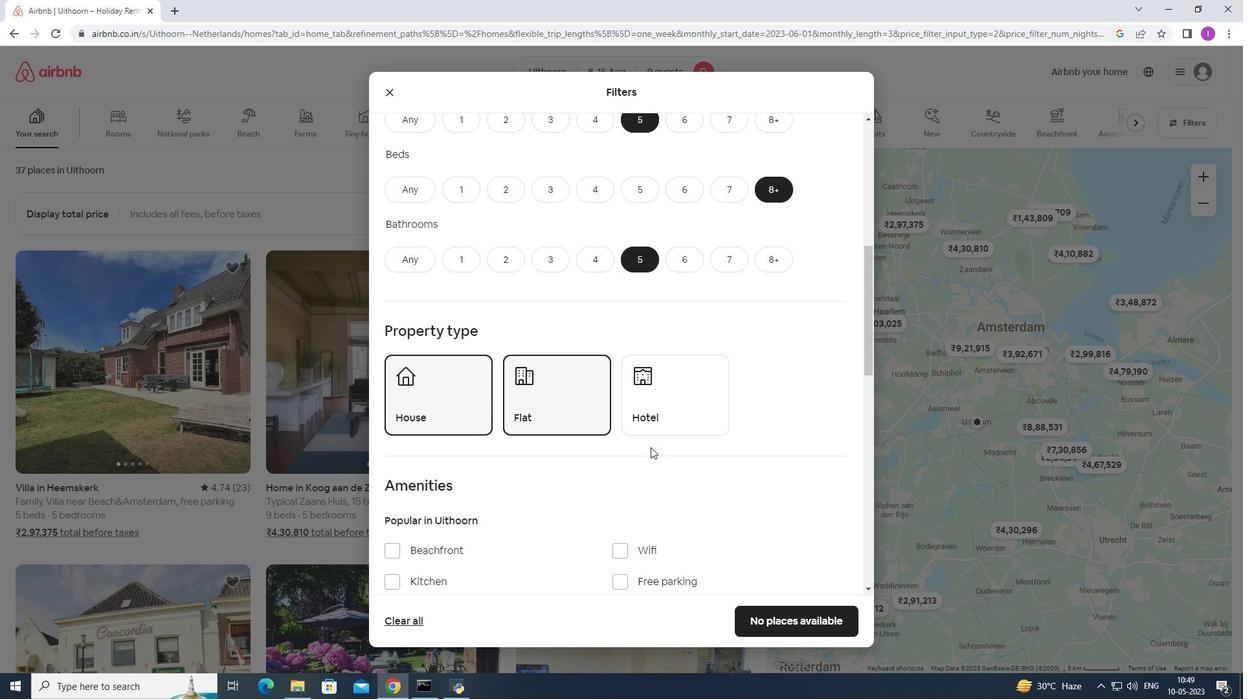 
Action: Mouse scrolled (651, 444) with delta (0, 0)
Screenshot: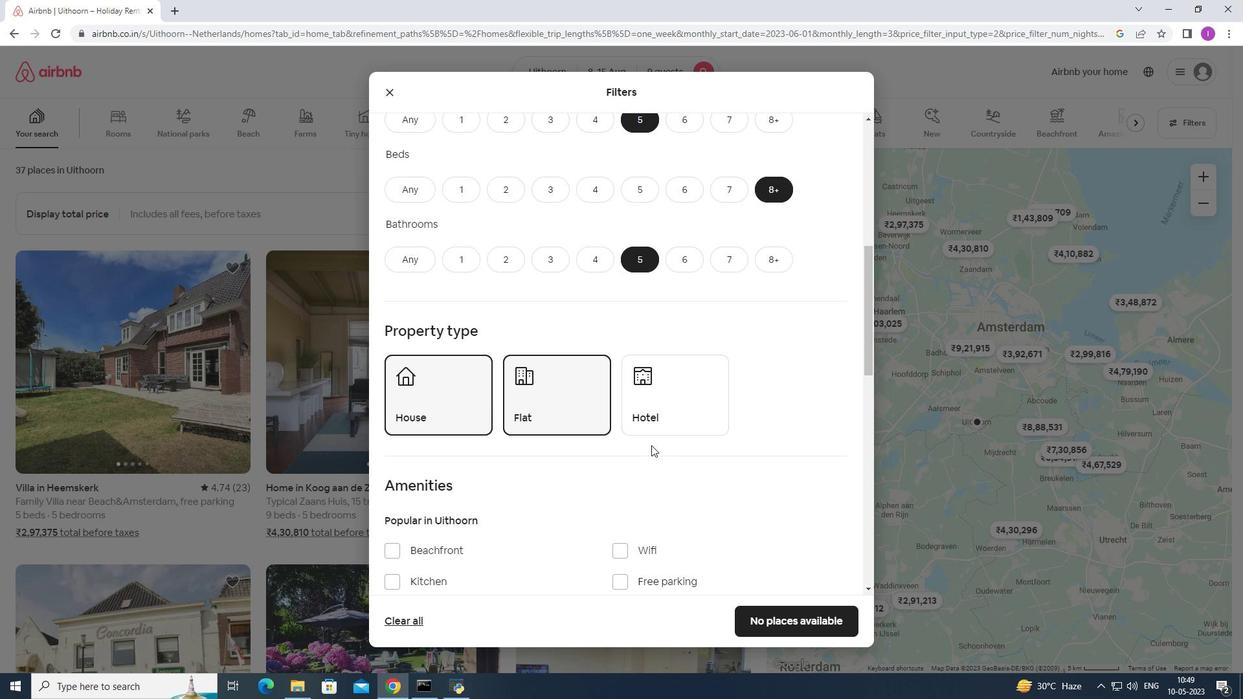 
Action: Mouse scrolled (651, 444) with delta (0, 0)
Screenshot: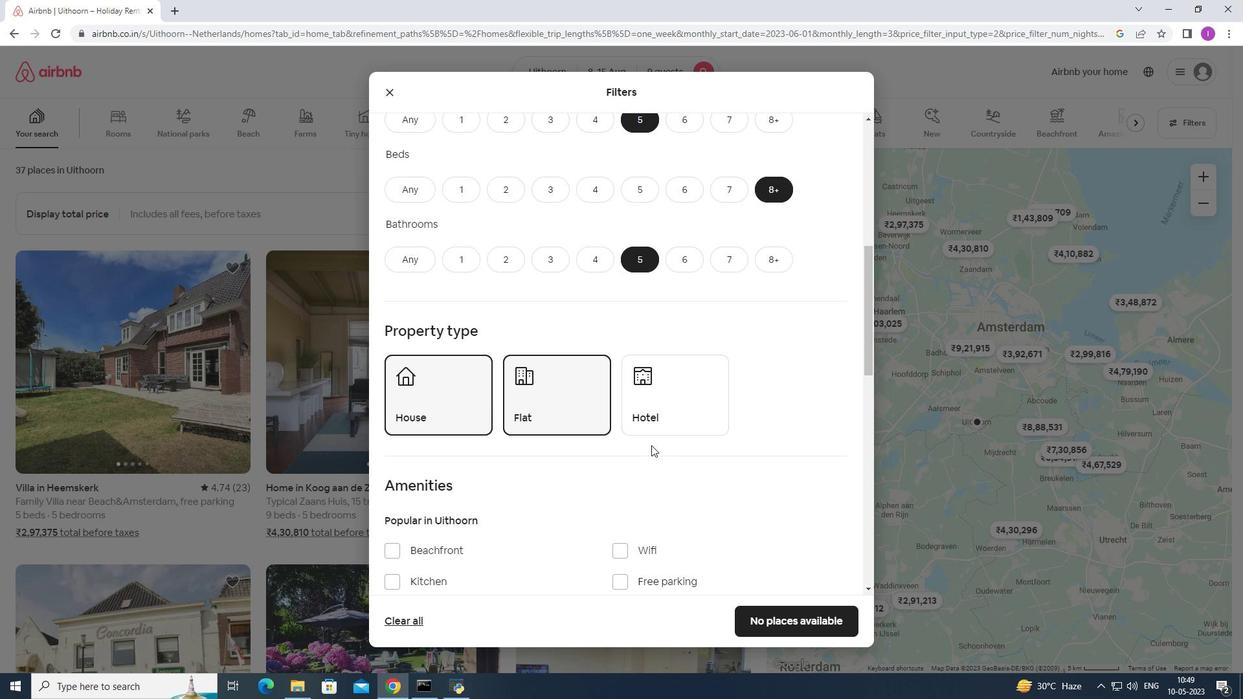 
Action: Mouse moved to (626, 418)
Screenshot: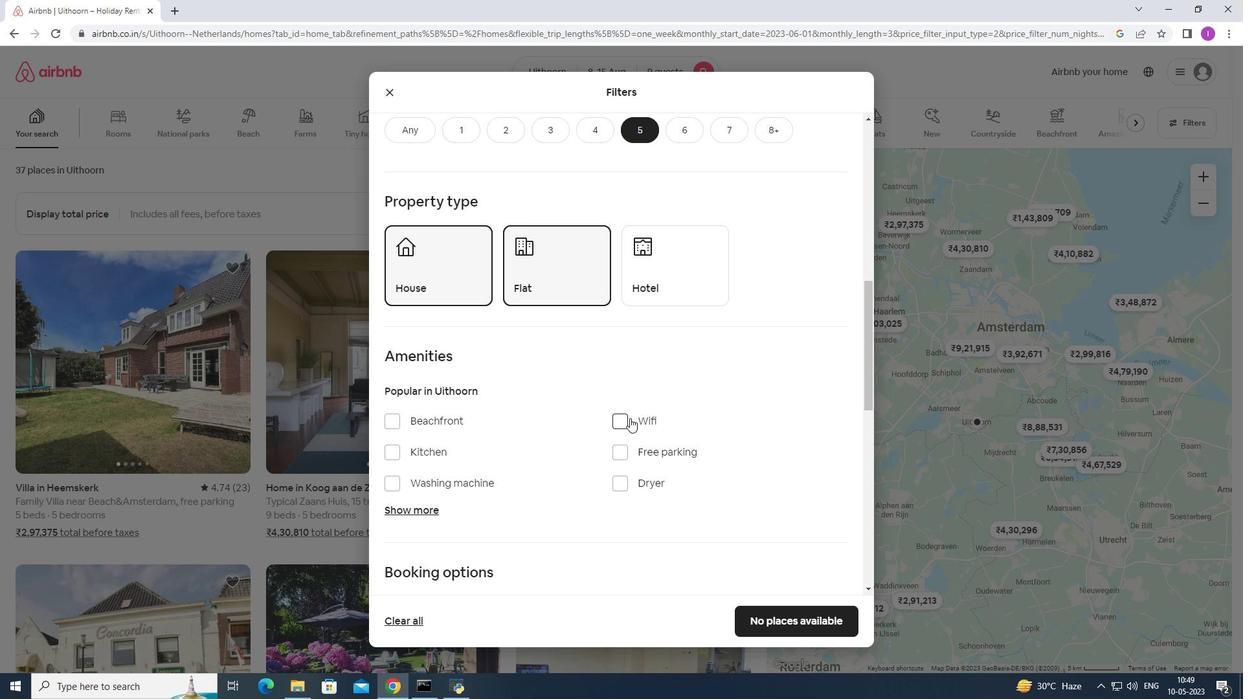 
Action: Mouse pressed left at (626, 418)
Screenshot: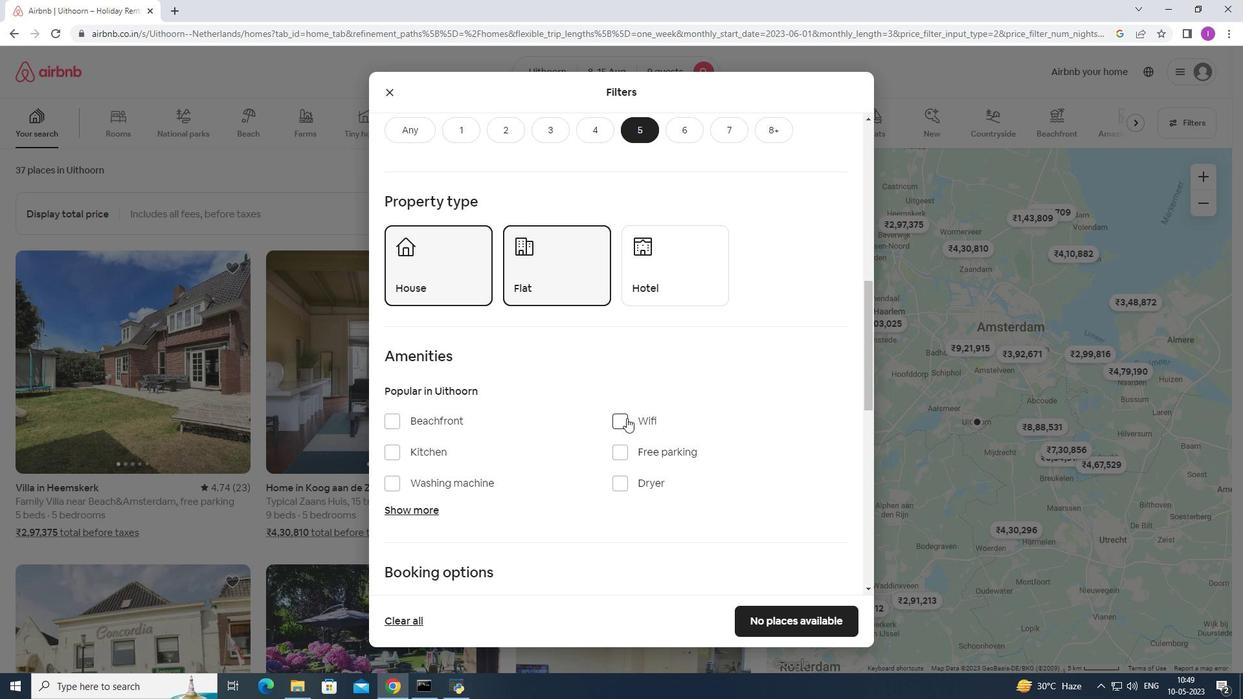 
Action: Mouse moved to (623, 452)
Screenshot: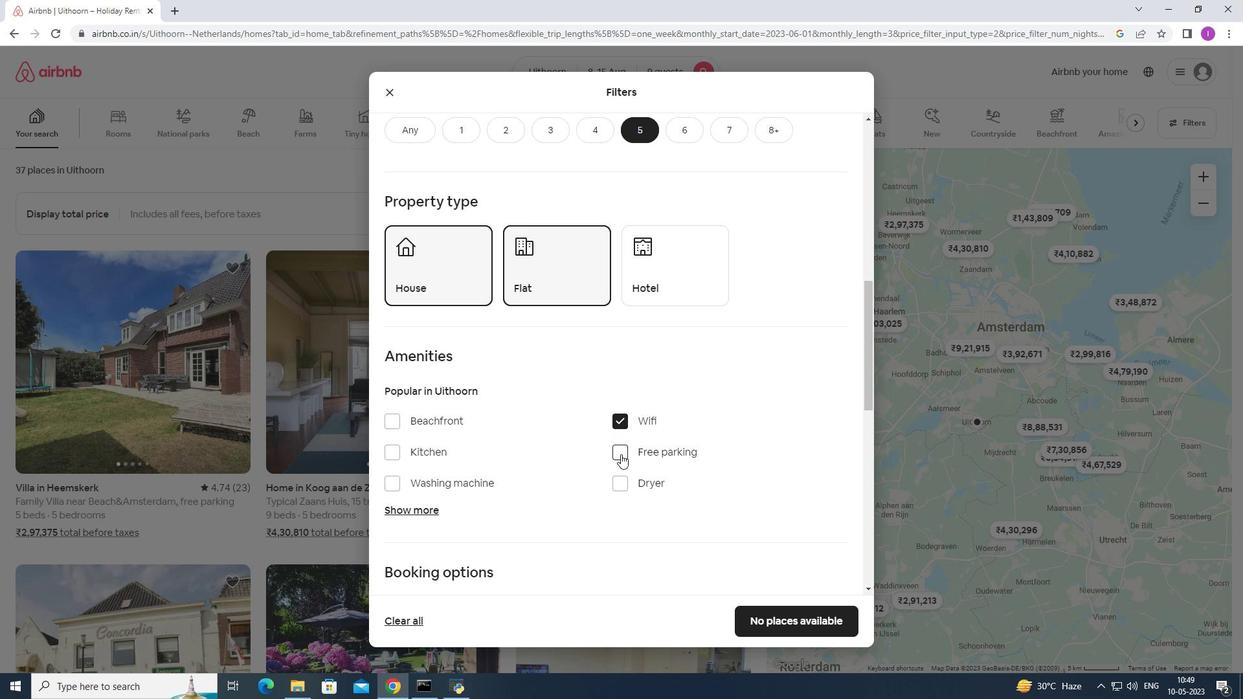 
Action: Mouse pressed left at (623, 452)
Screenshot: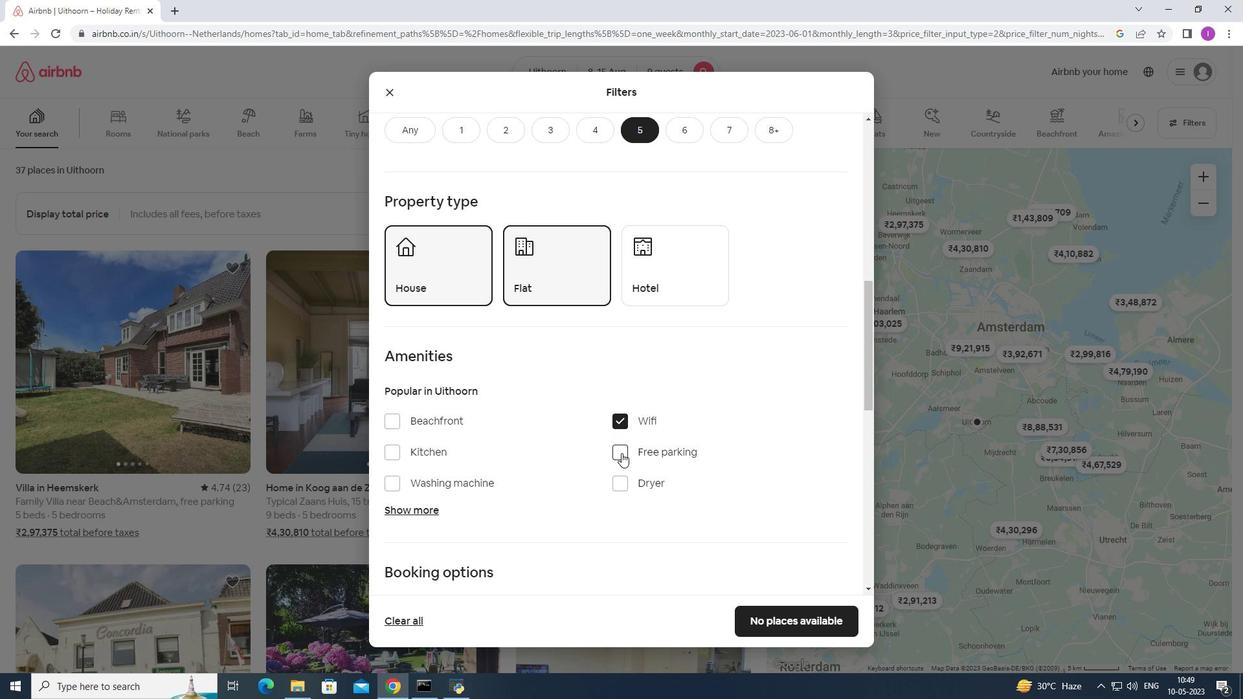 
Action: Mouse moved to (413, 510)
Screenshot: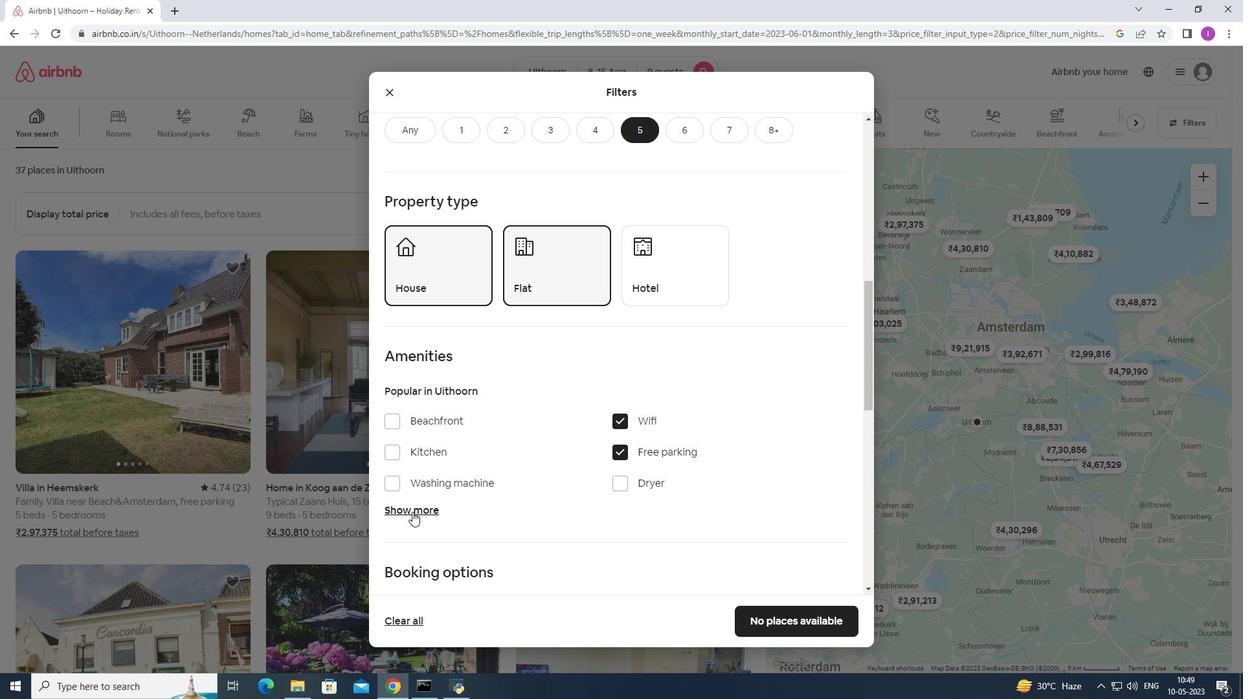 
Action: Mouse pressed left at (413, 510)
Screenshot: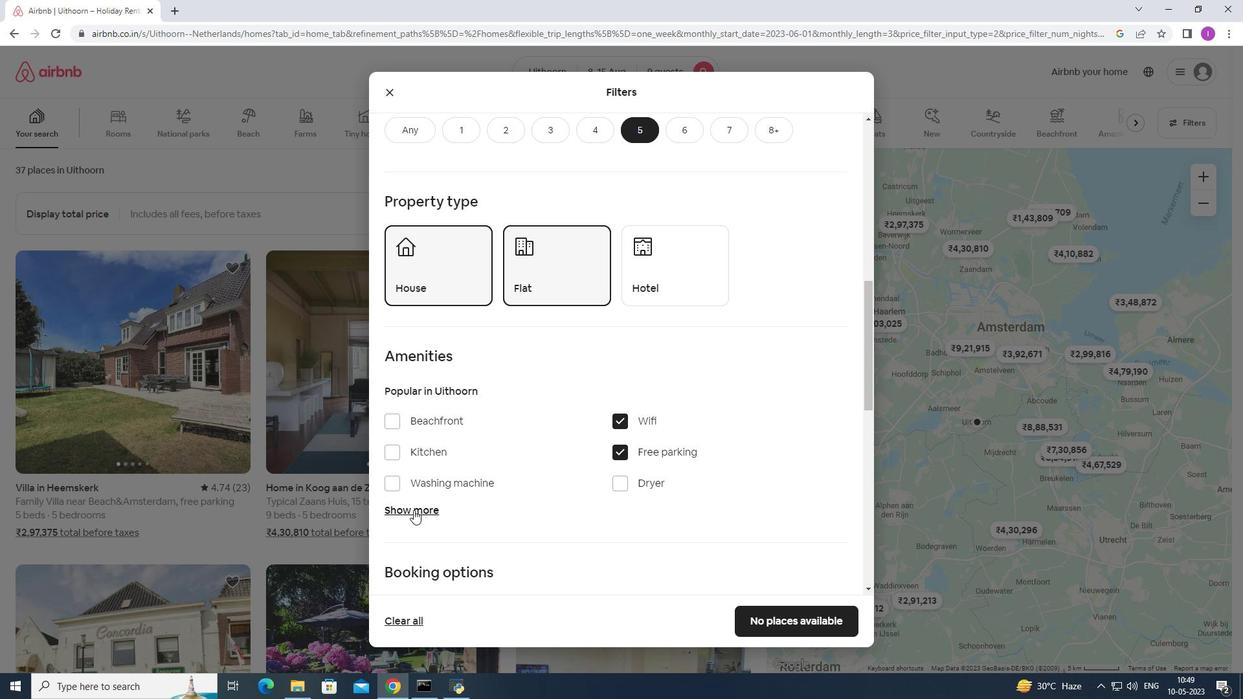 
Action: Mouse moved to (502, 501)
Screenshot: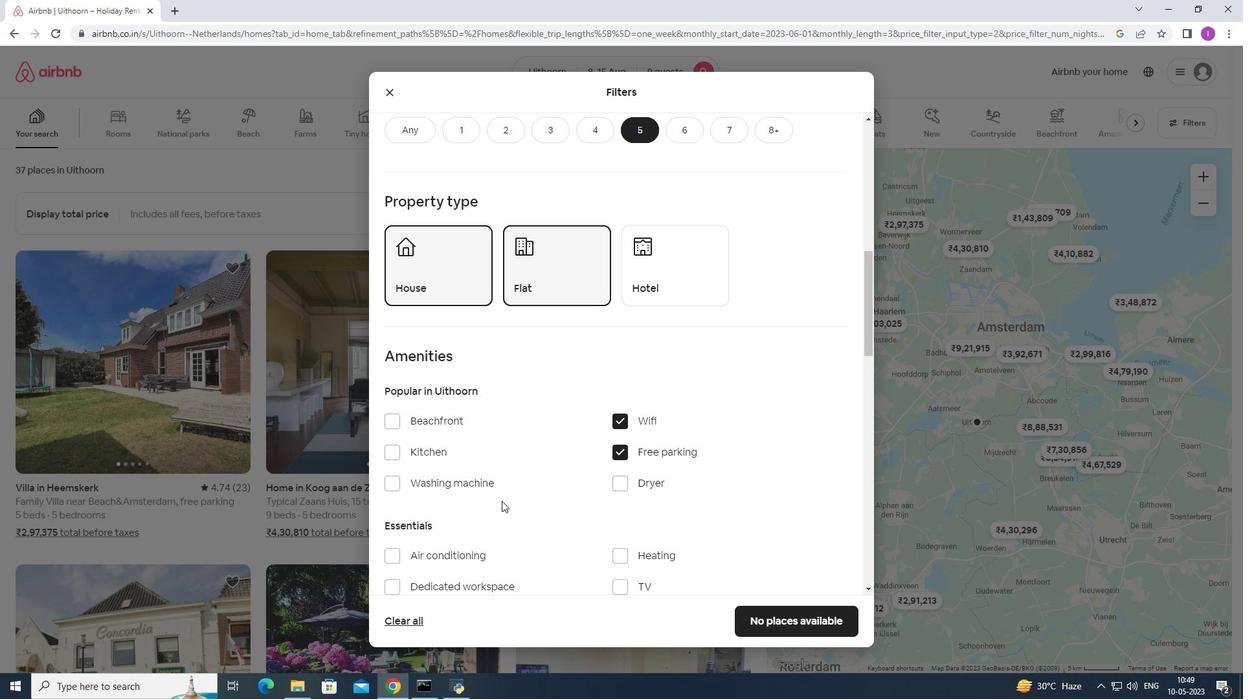 
Action: Mouse scrolled (502, 501) with delta (0, 0)
Screenshot: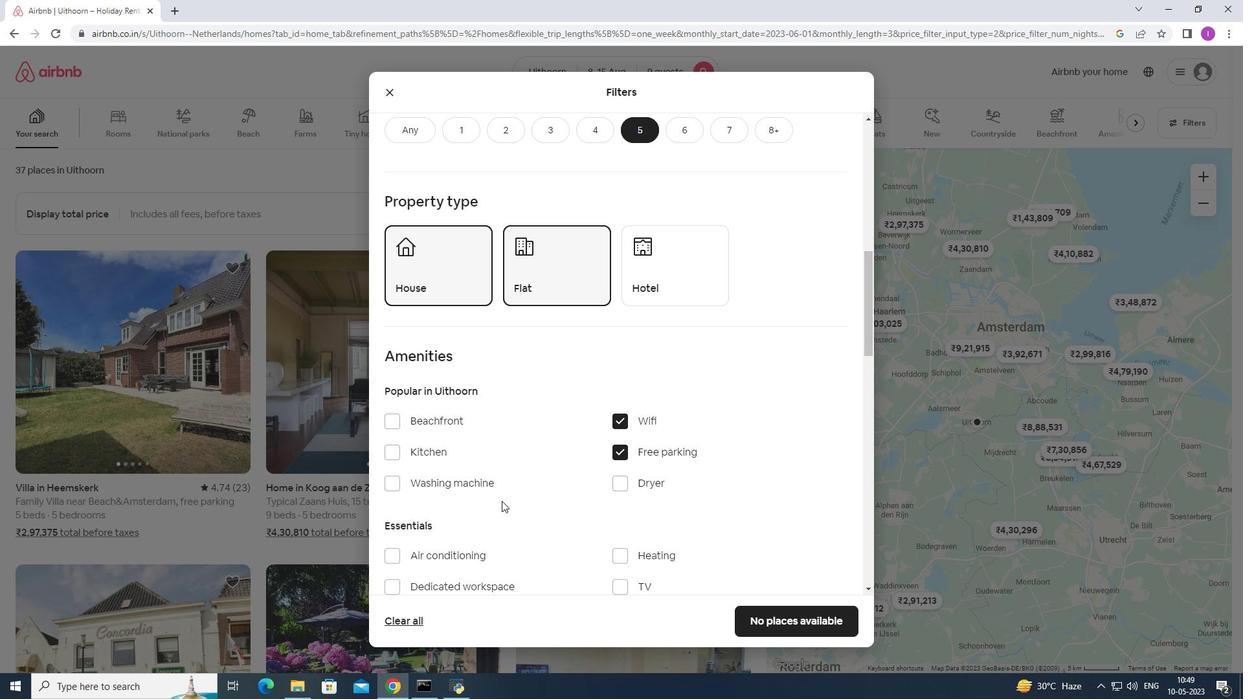 
Action: Mouse moved to (502, 503)
Screenshot: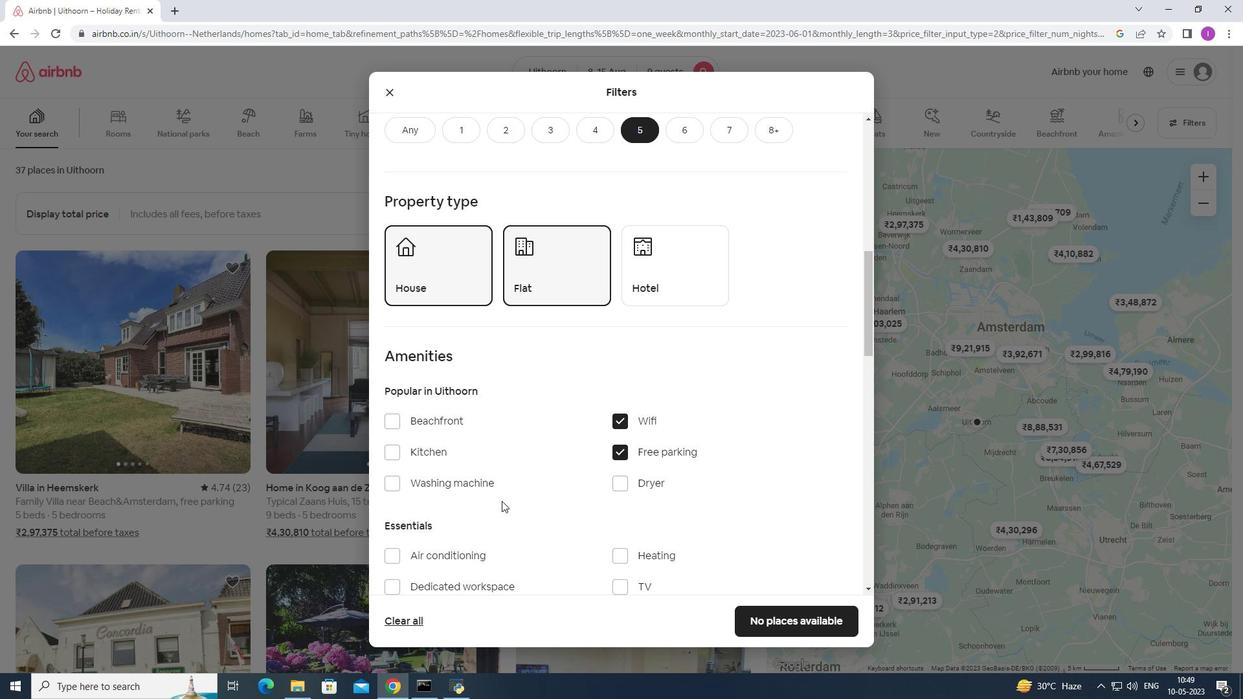 
Action: Mouse scrolled (502, 502) with delta (0, 0)
Screenshot: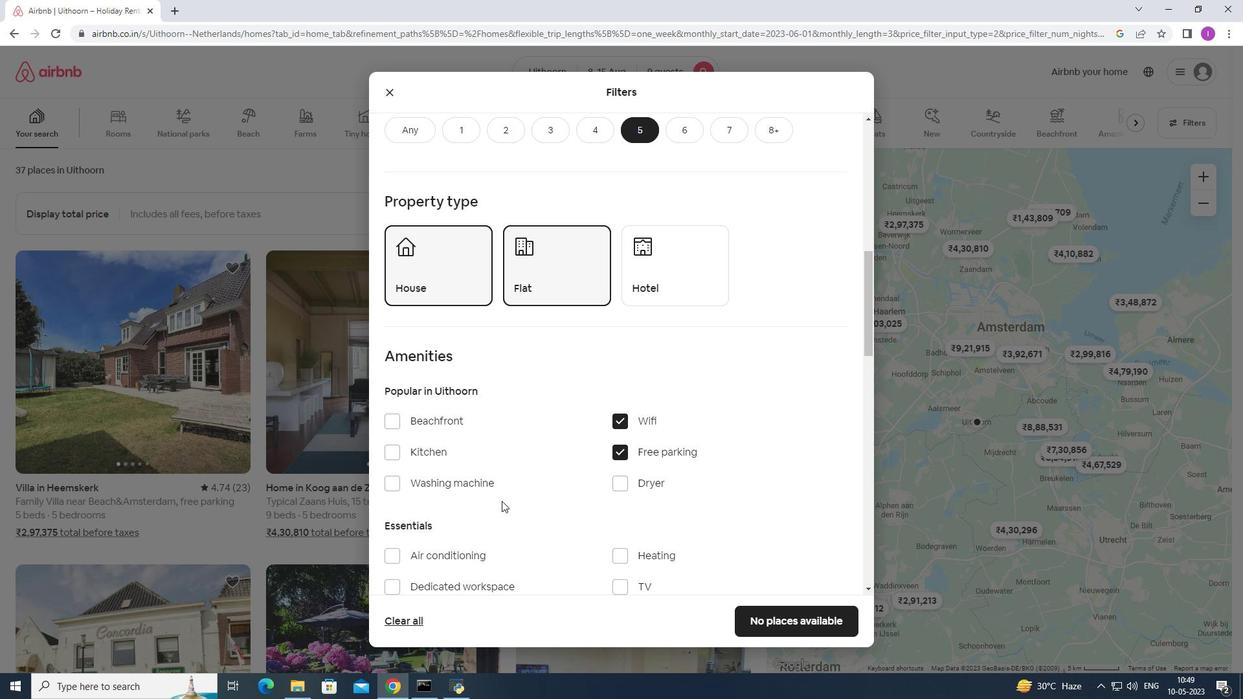 
Action: Mouse moved to (621, 461)
Screenshot: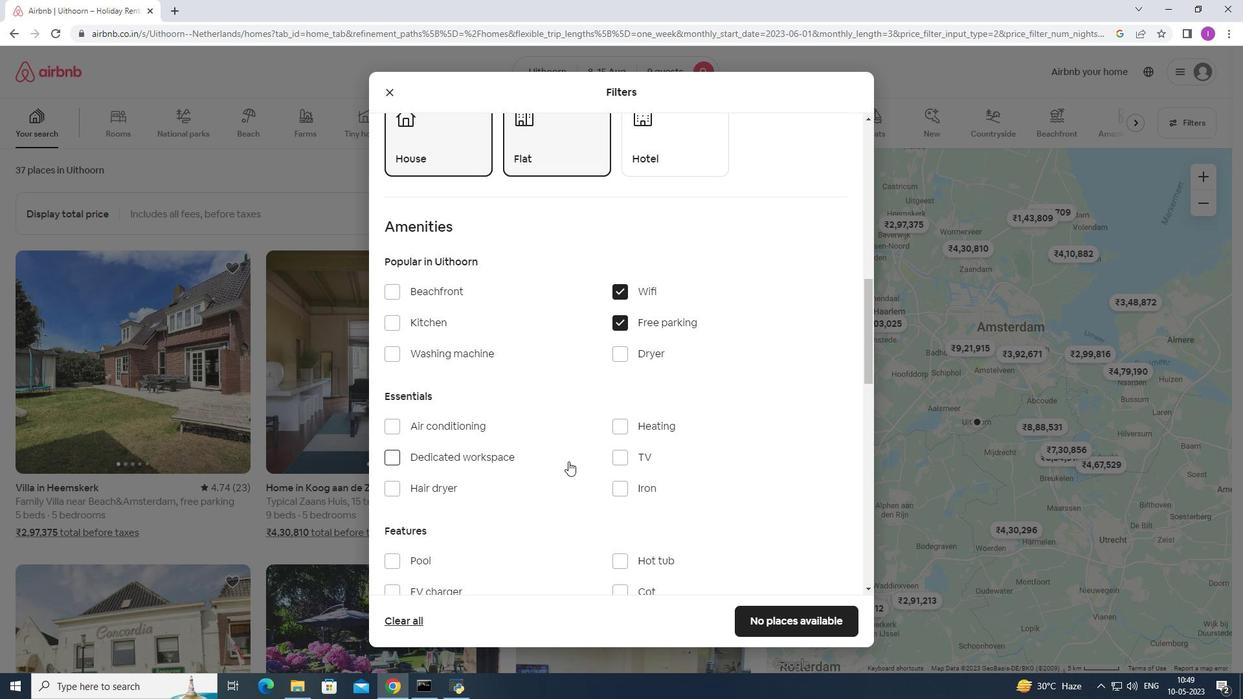 
Action: Mouse pressed left at (621, 461)
Screenshot: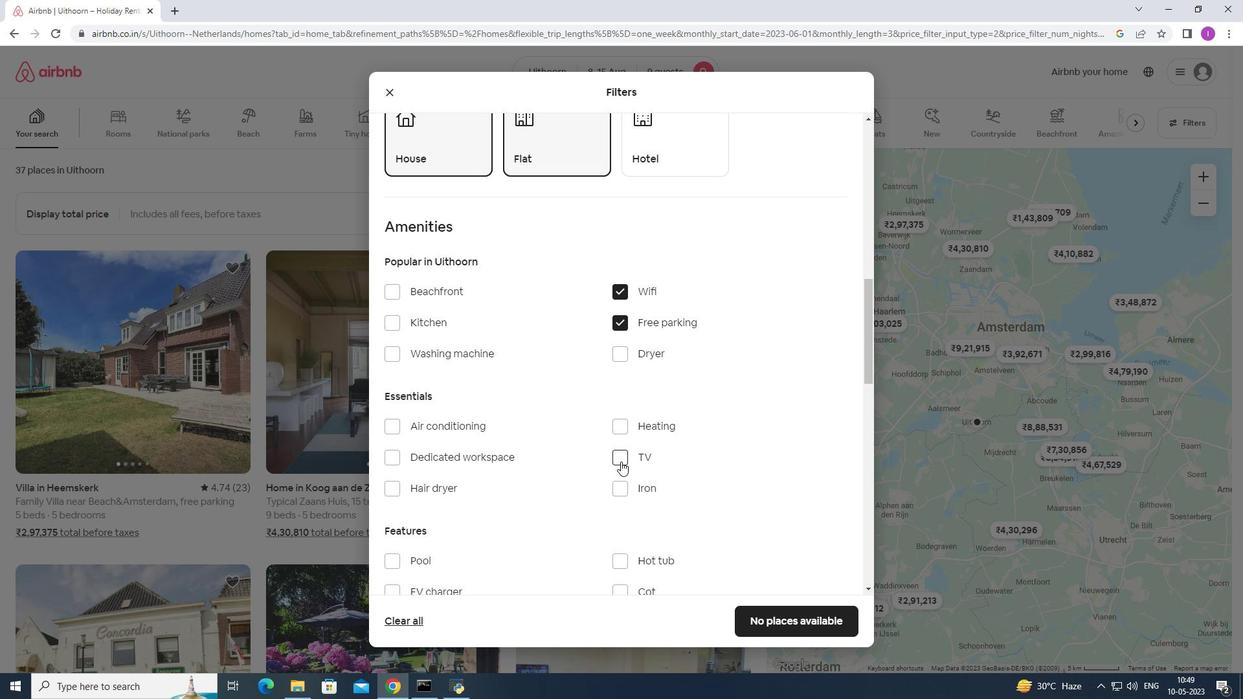
Action: Mouse moved to (542, 496)
Screenshot: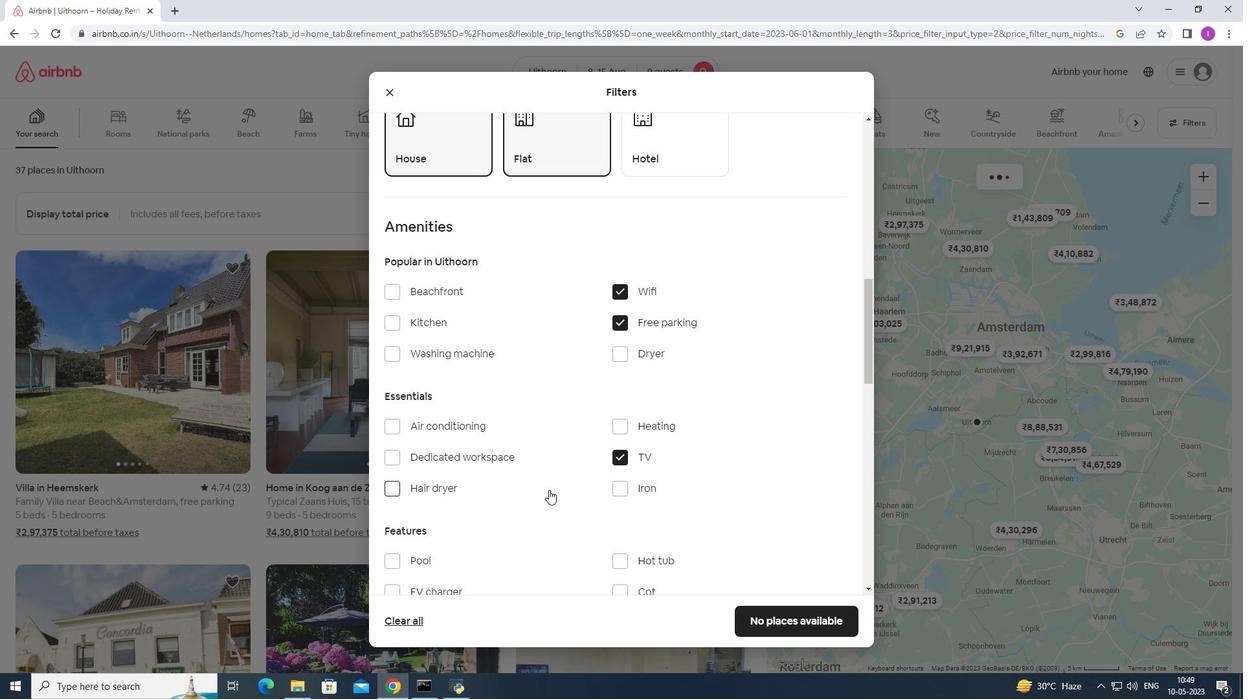 
Action: Mouse scrolled (542, 495) with delta (0, 0)
Screenshot: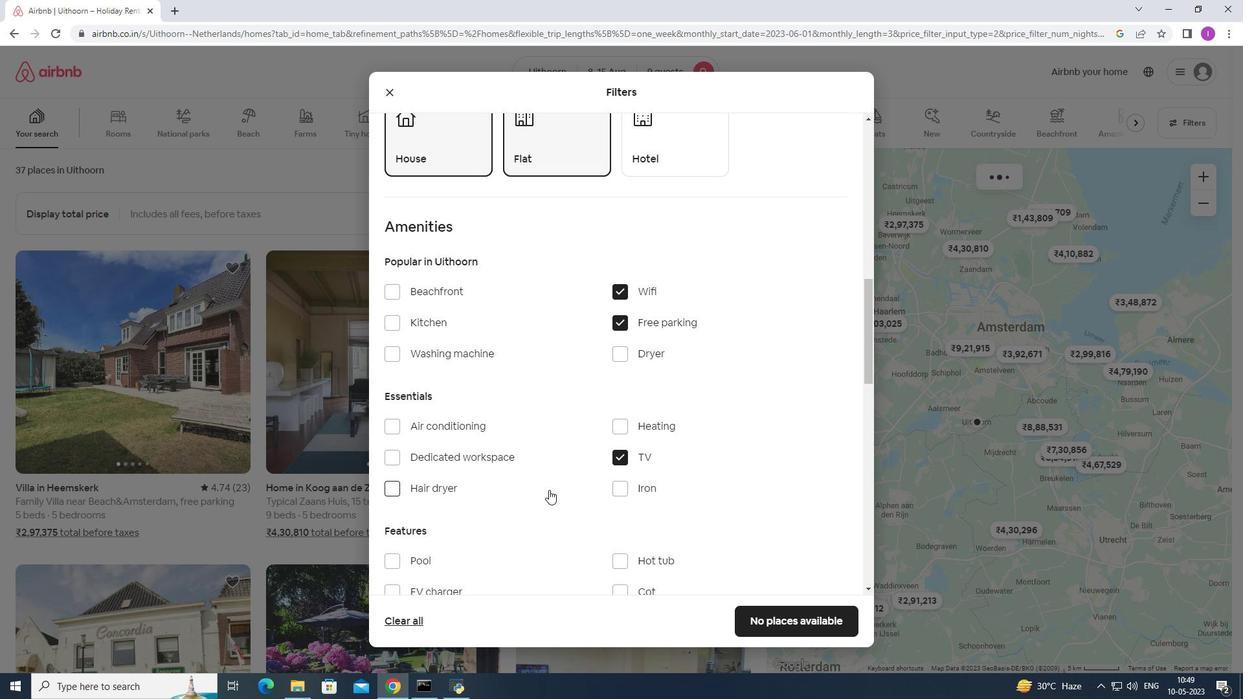 
Action: Mouse moved to (542, 496)
Screenshot: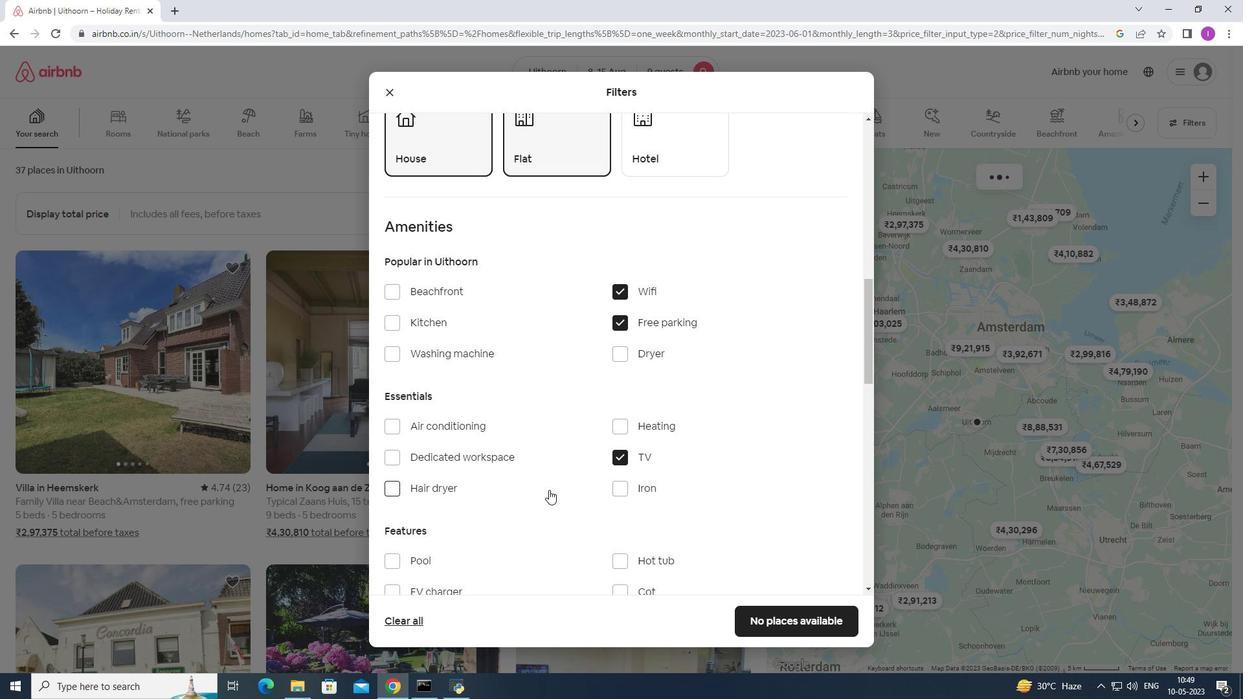 
Action: Mouse scrolled (542, 496) with delta (0, 0)
Screenshot: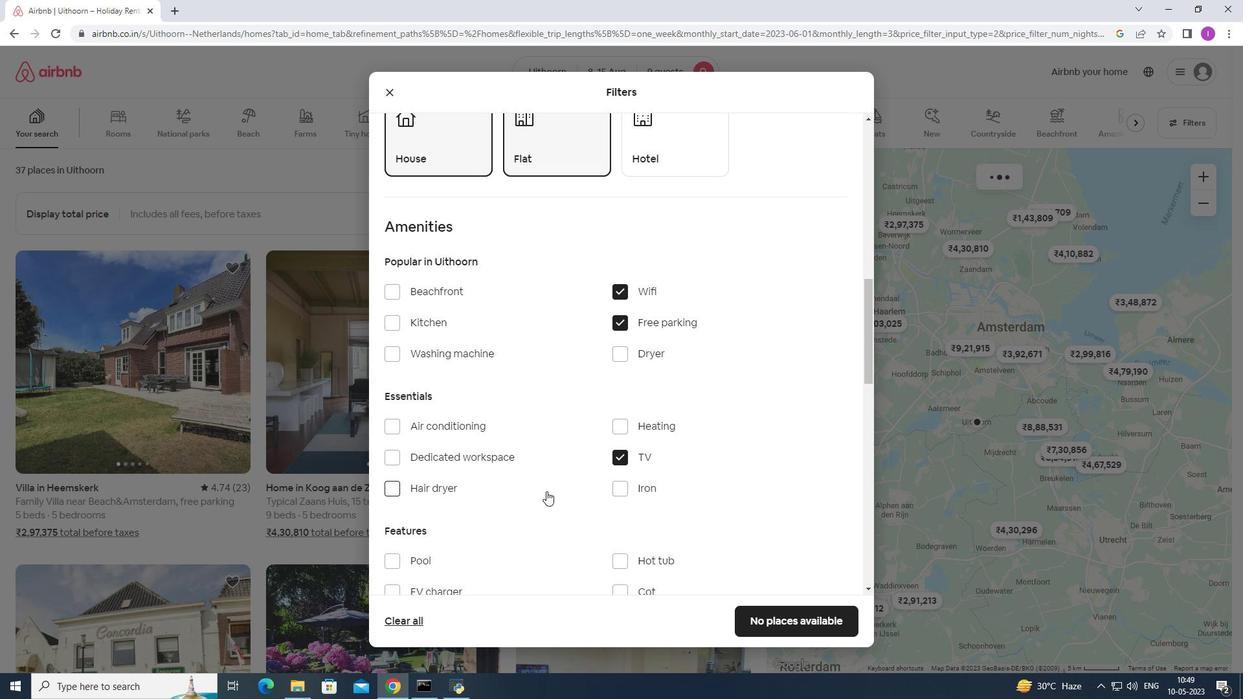 
Action: Mouse moved to (474, 493)
Screenshot: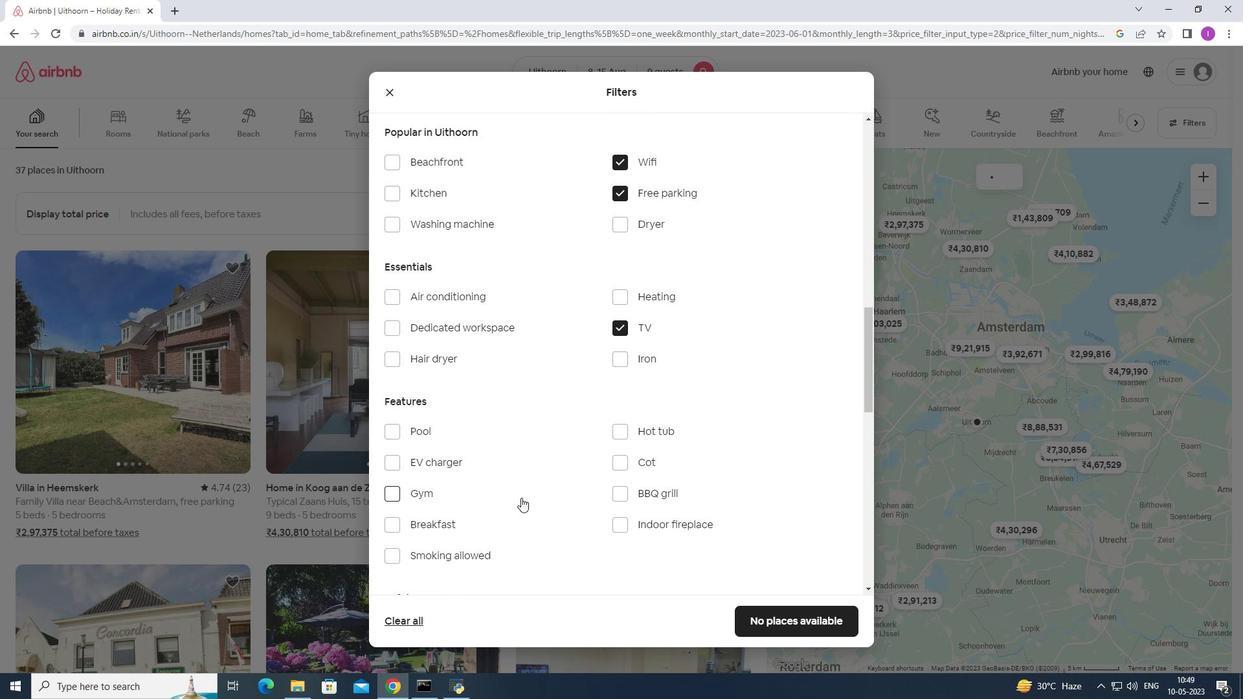 
Action: Mouse scrolled (474, 492) with delta (0, 0)
Screenshot: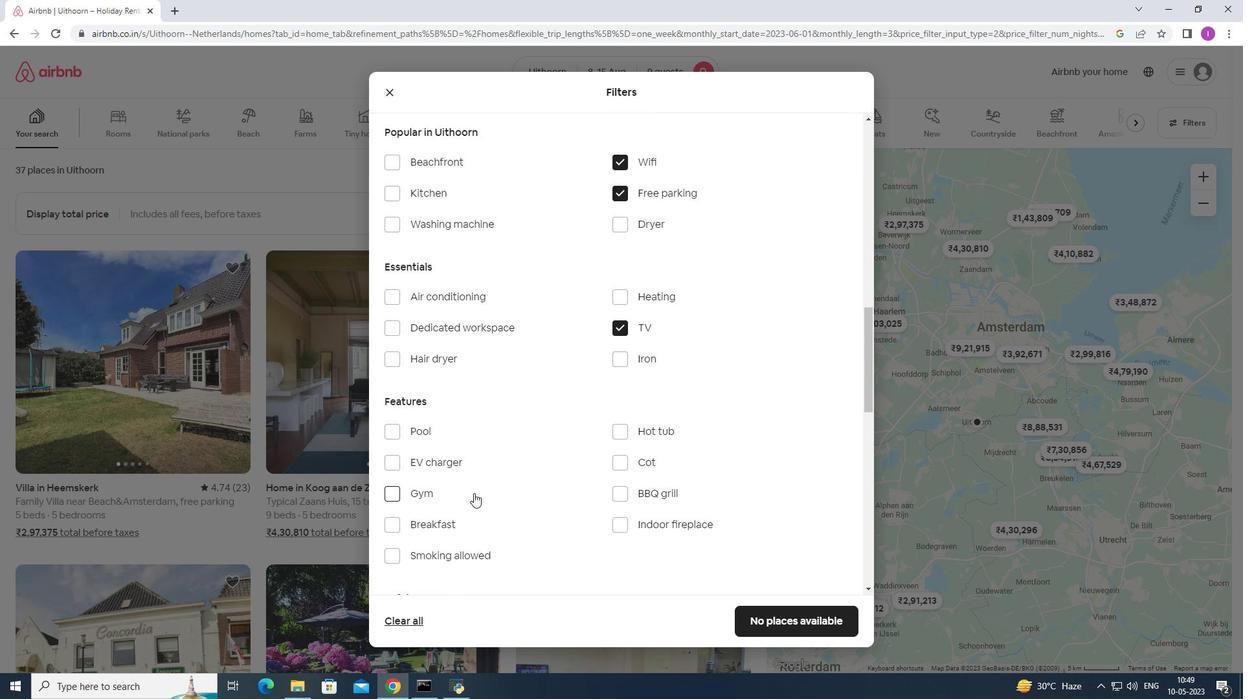 
Action: Mouse scrolled (474, 492) with delta (0, 0)
Screenshot: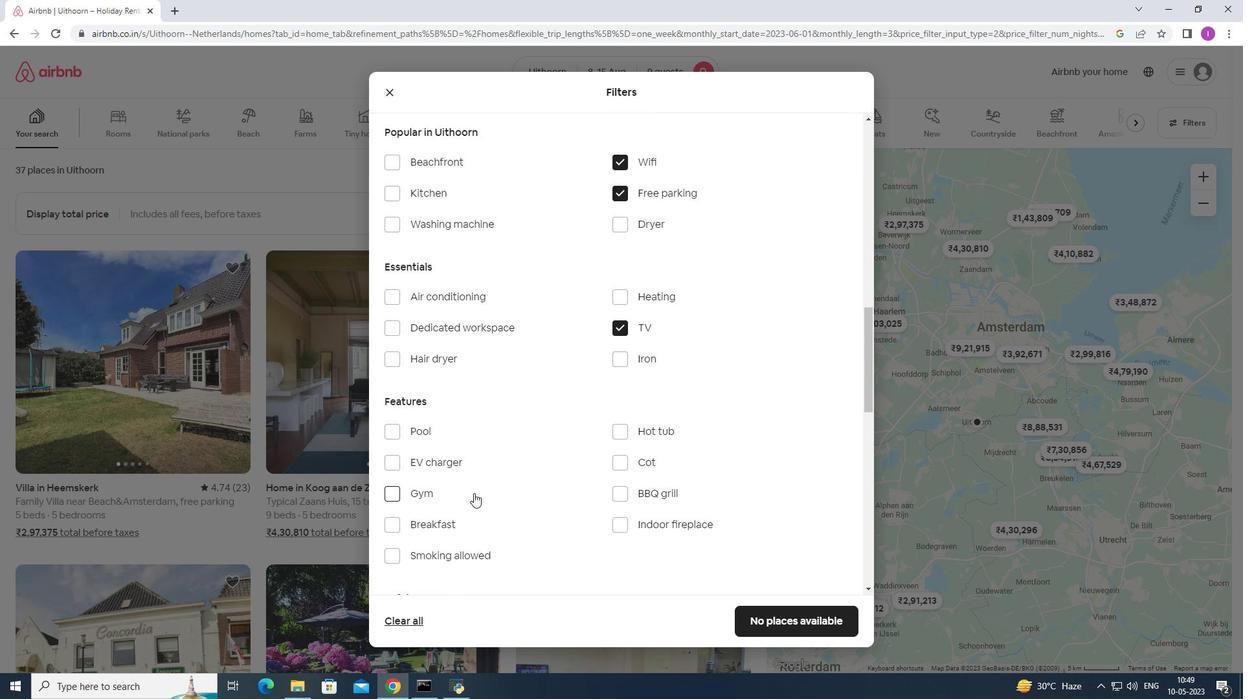 
Action: Mouse moved to (389, 372)
Screenshot: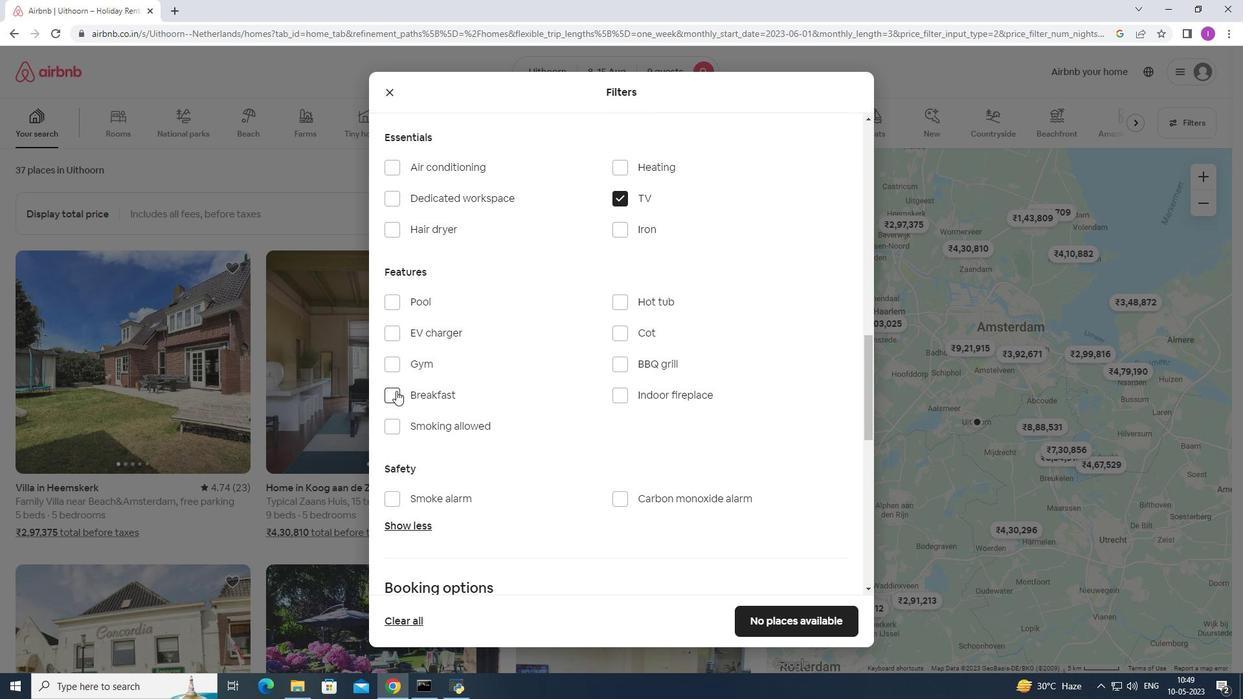 
Action: Mouse pressed left at (389, 372)
Screenshot: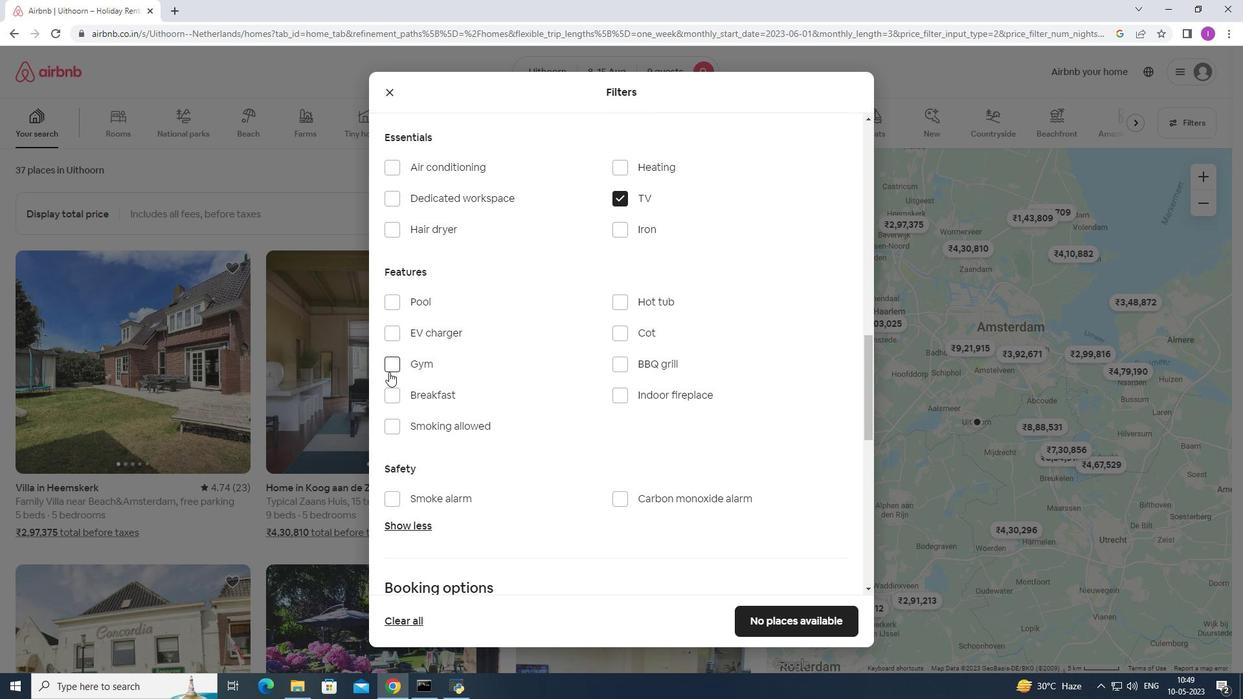 
Action: Mouse moved to (395, 402)
Screenshot: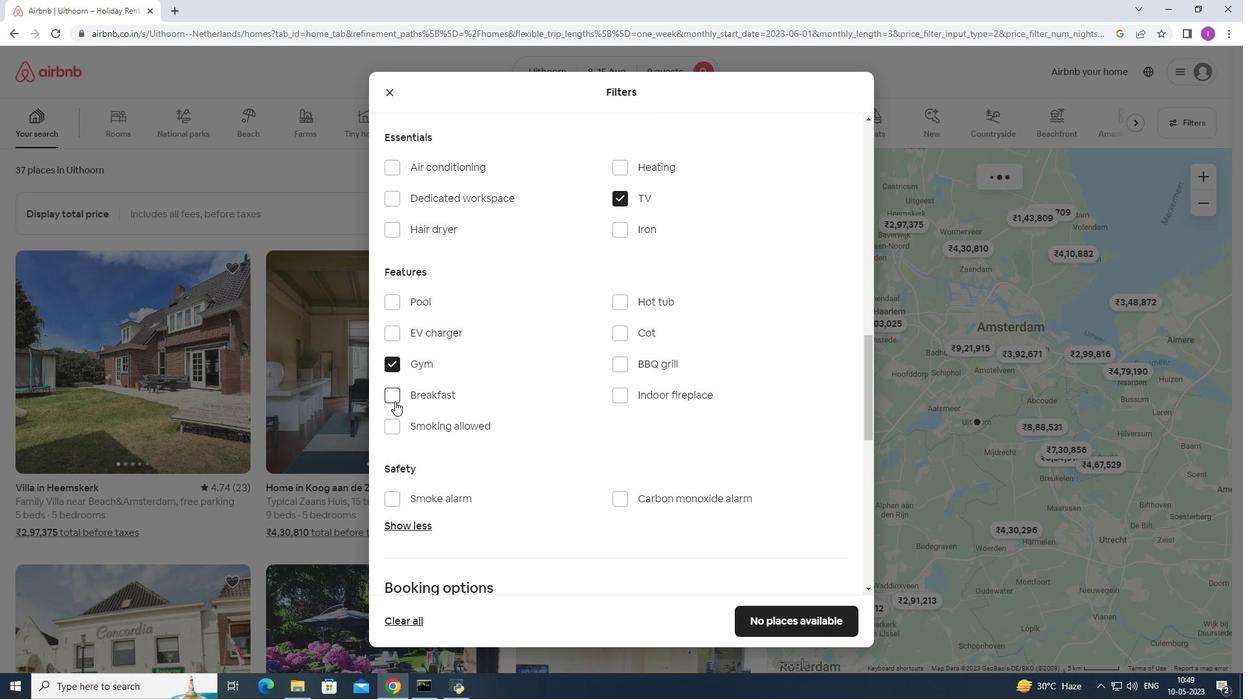 
Action: Mouse pressed left at (395, 402)
Screenshot: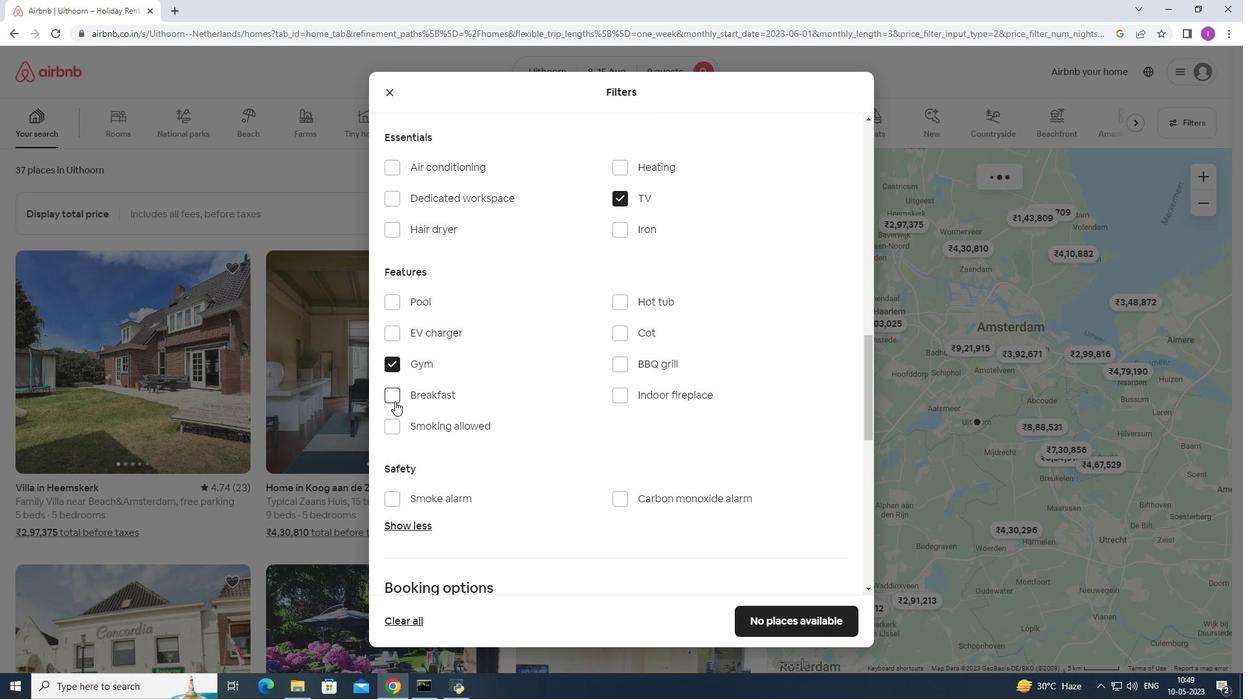 
Action: Mouse moved to (440, 426)
Screenshot: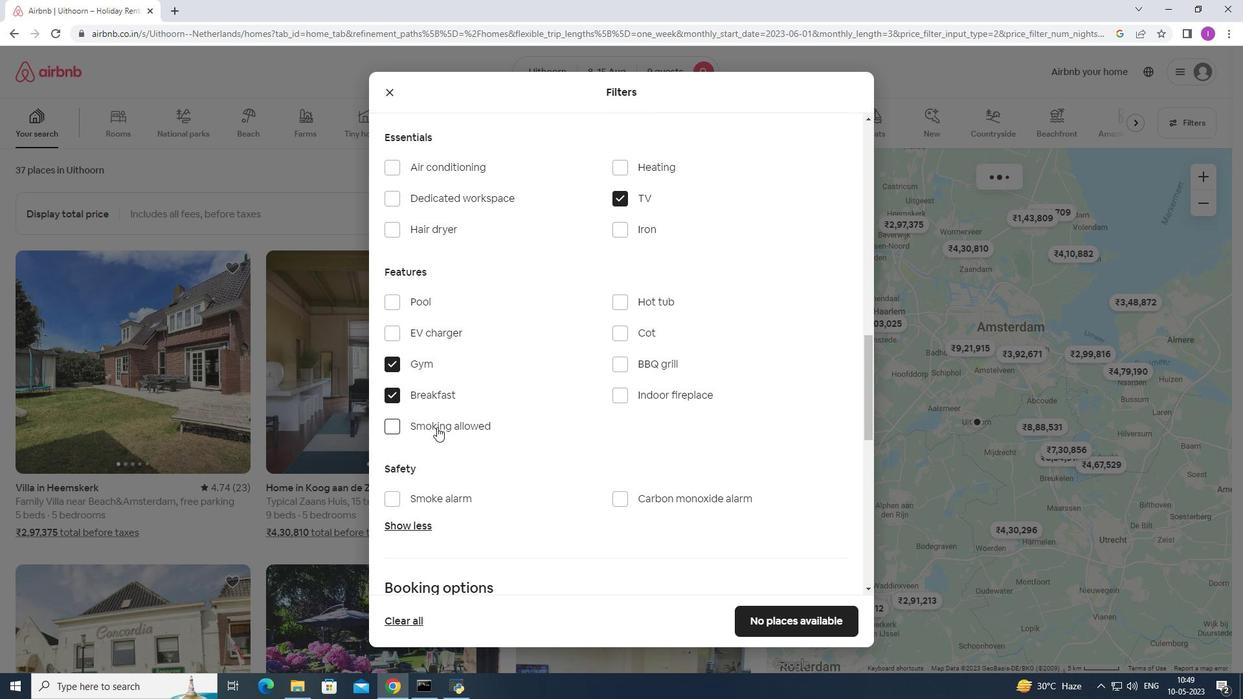 
Action: Mouse scrolled (440, 426) with delta (0, 0)
Screenshot: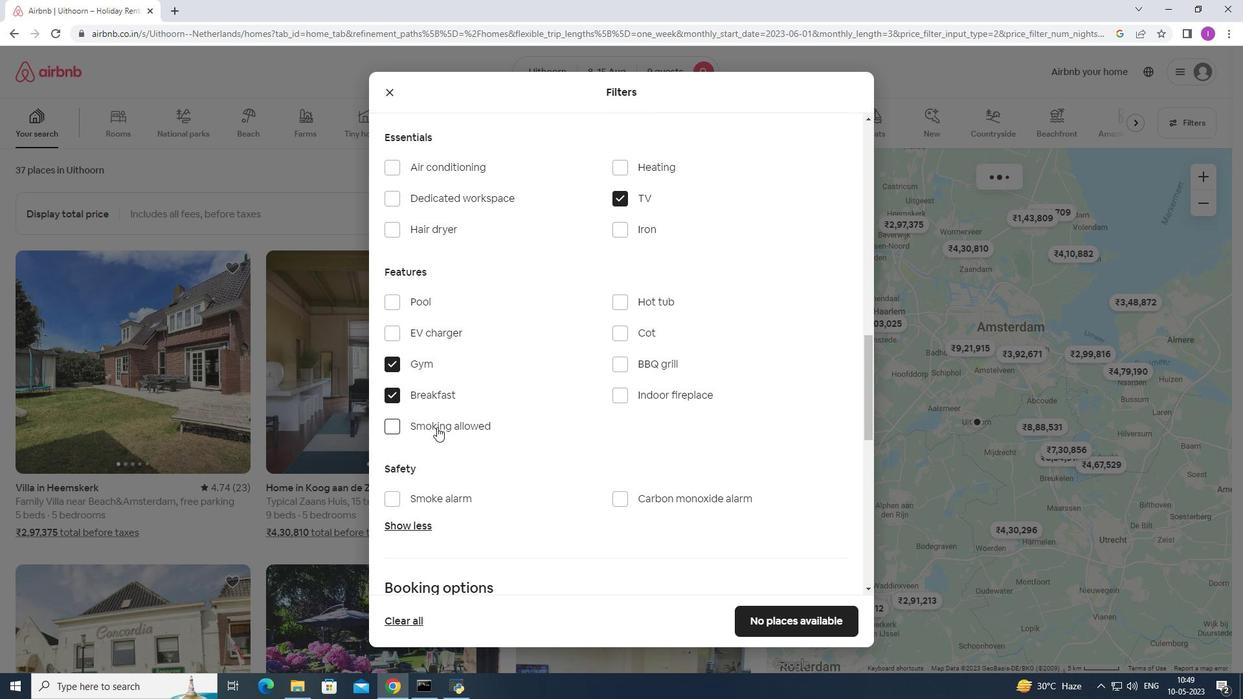 
Action: Mouse moved to (445, 430)
Screenshot: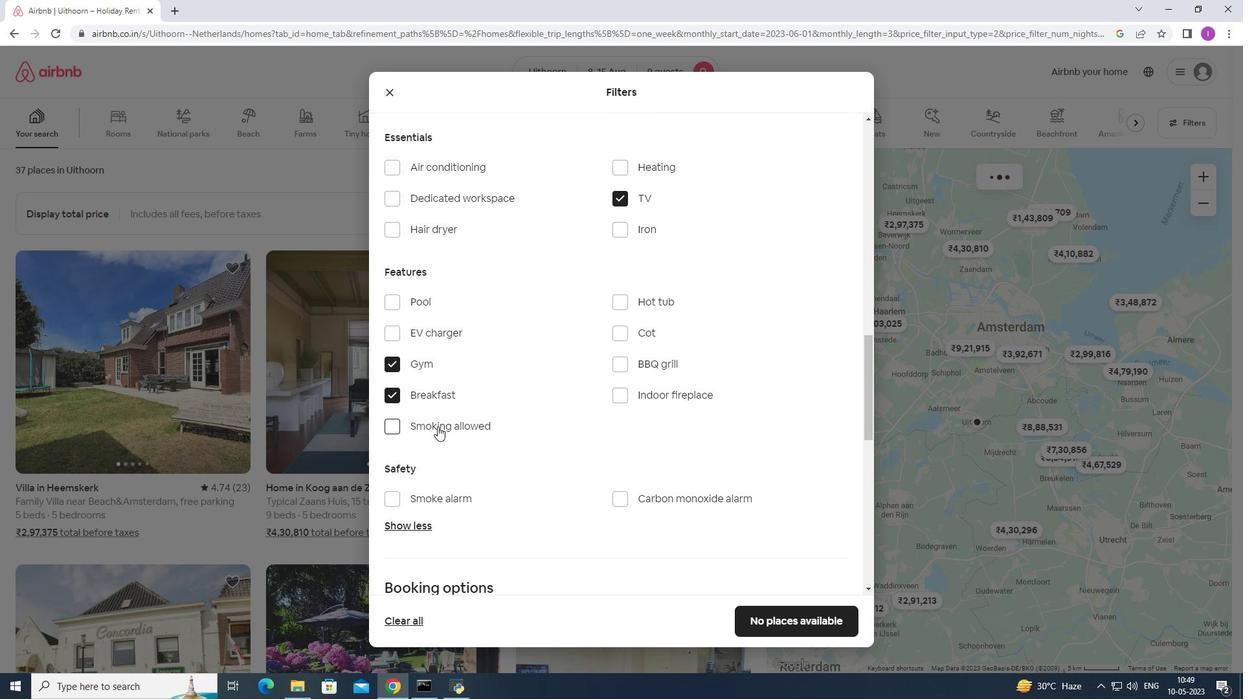
Action: Mouse scrolled (445, 430) with delta (0, 0)
Screenshot: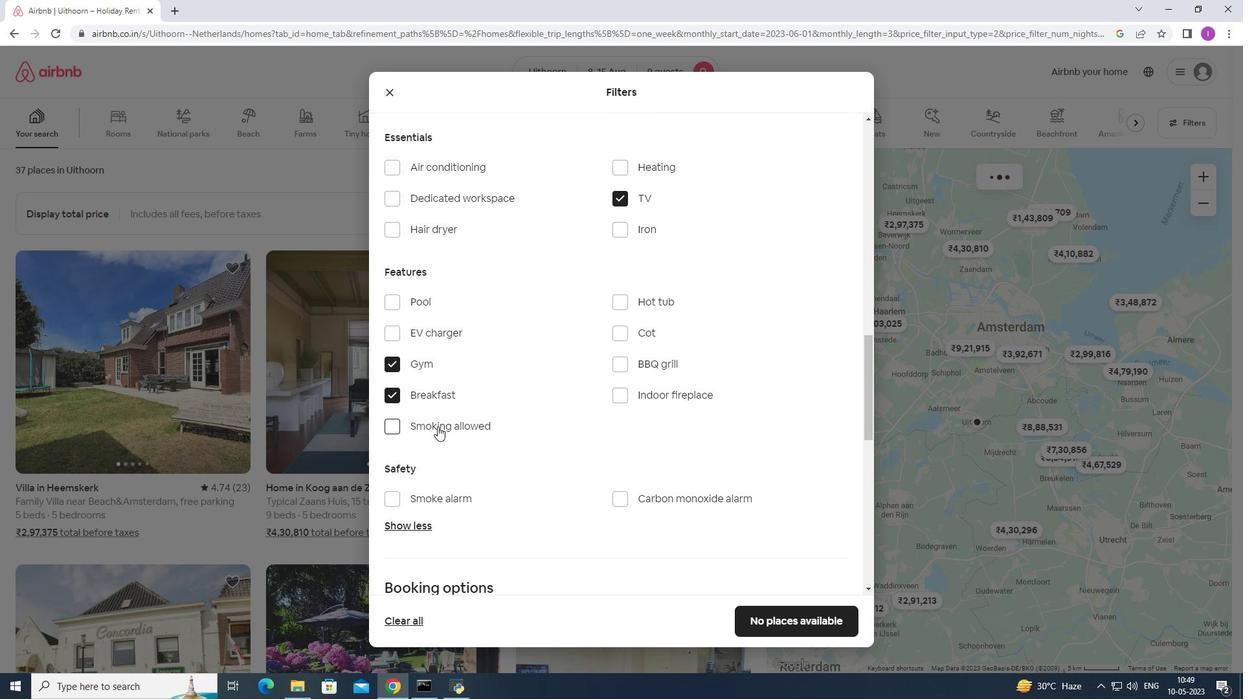 
Action: Mouse moved to (450, 434)
Screenshot: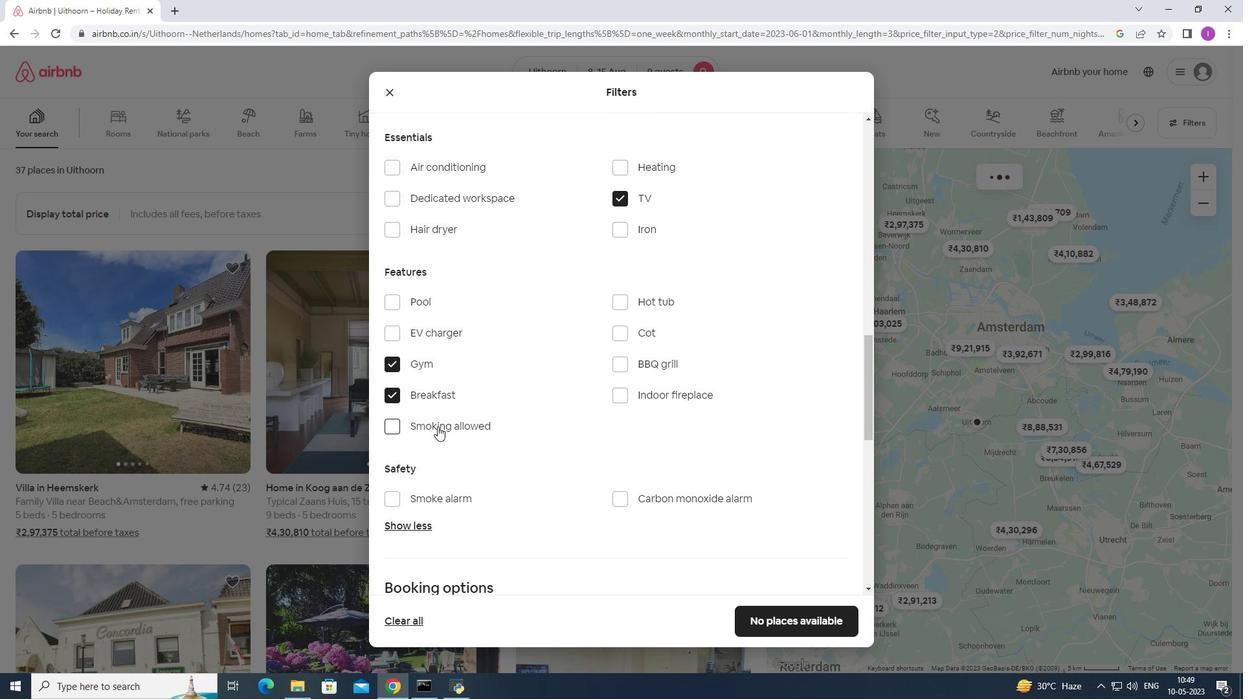 
Action: Mouse scrolled (450, 433) with delta (0, 0)
Screenshot: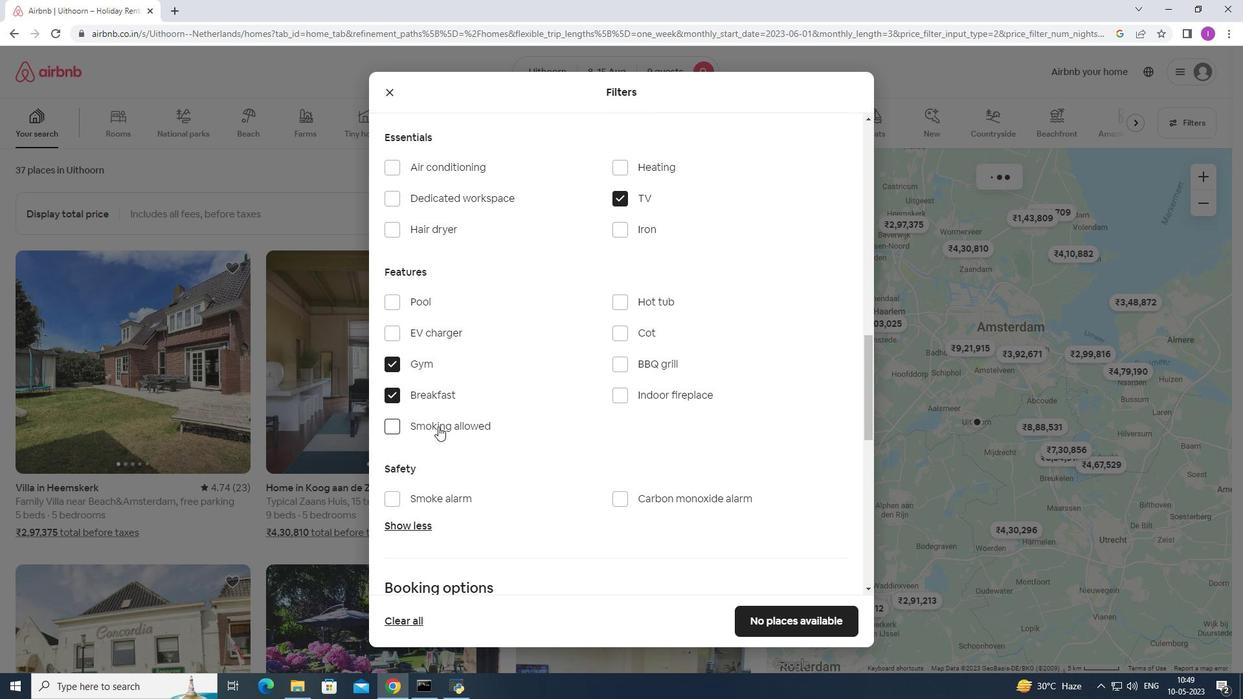 
Action: Mouse scrolled (450, 433) with delta (0, 0)
Screenshot: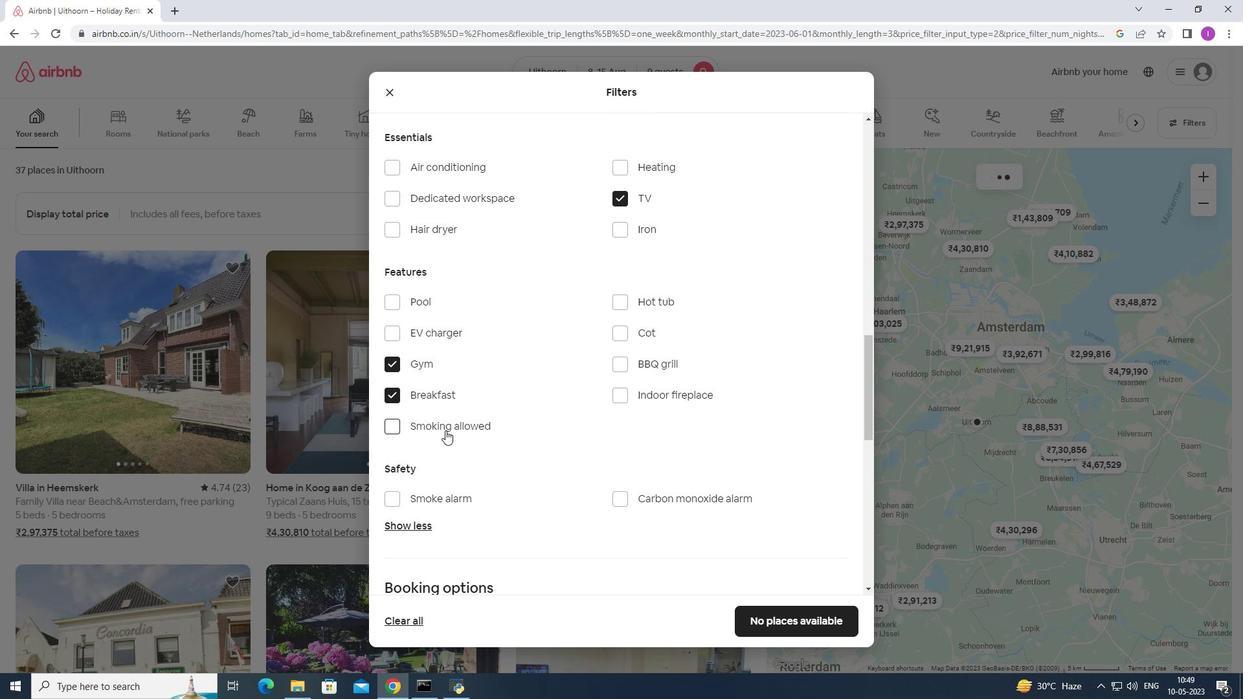 
Action: Mouse moved to (513, 428)
Screenshot: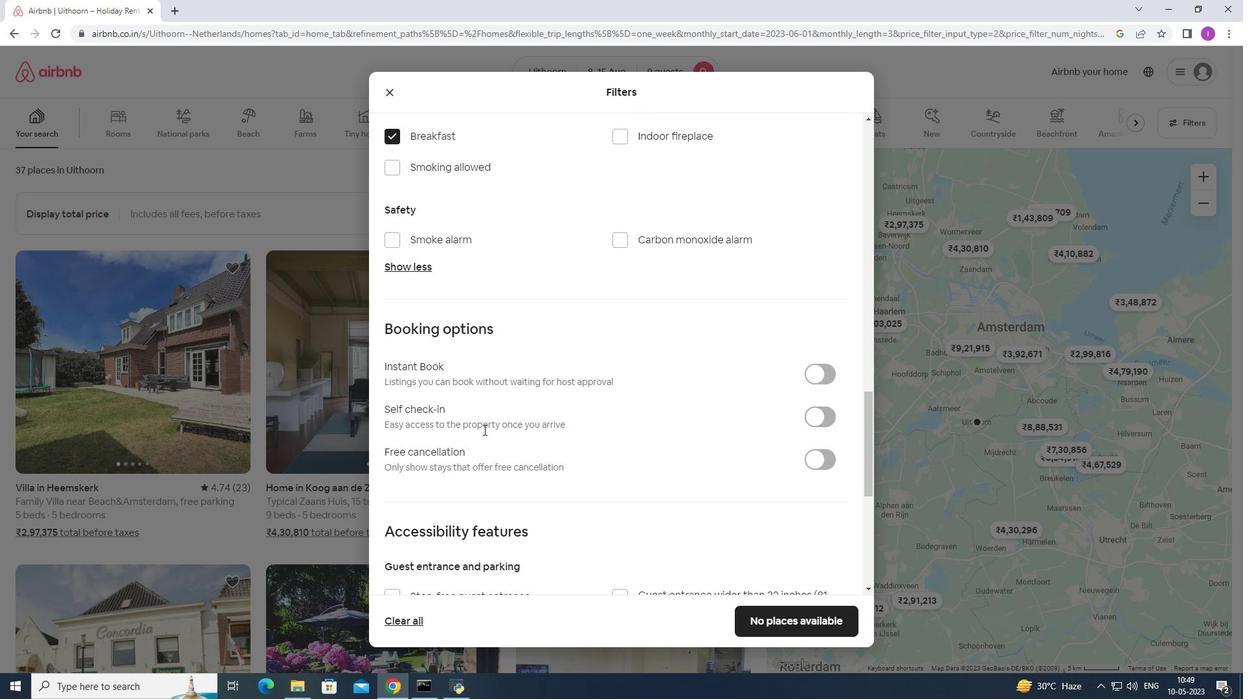 
Action: Mouse scrolled (511, 428) with delta (0, 0)
Screenshot: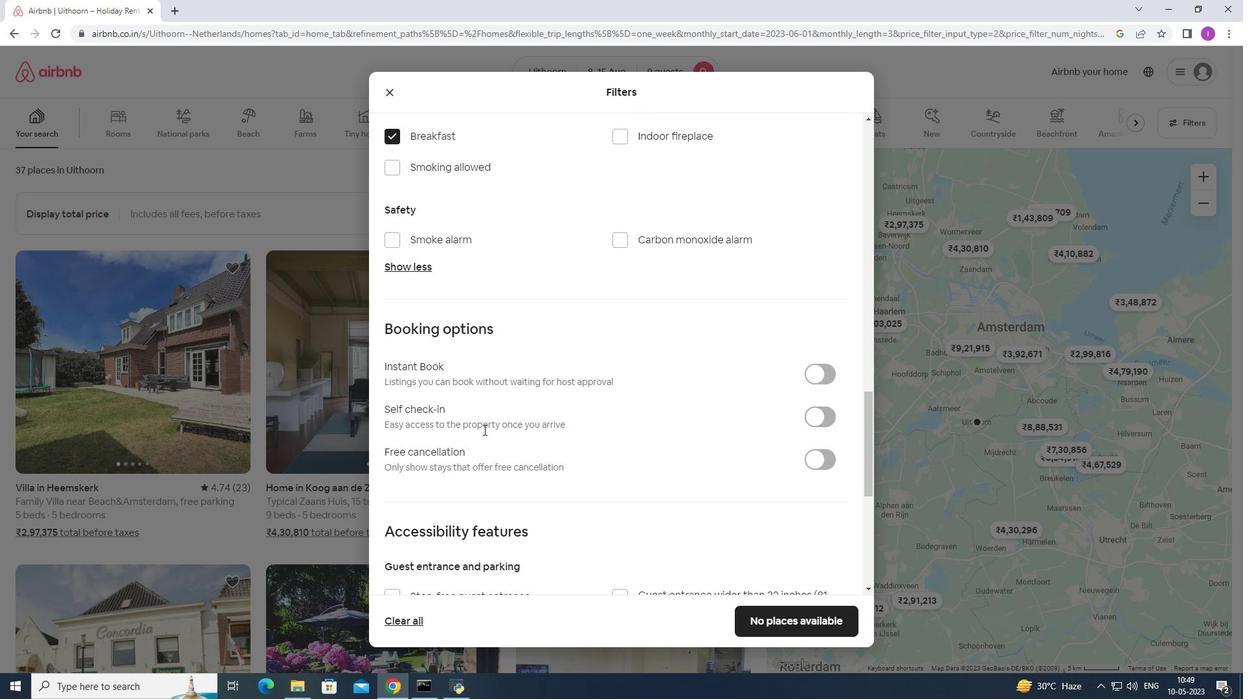 
Action: Mouse moved to (827, 351)
Screenshot: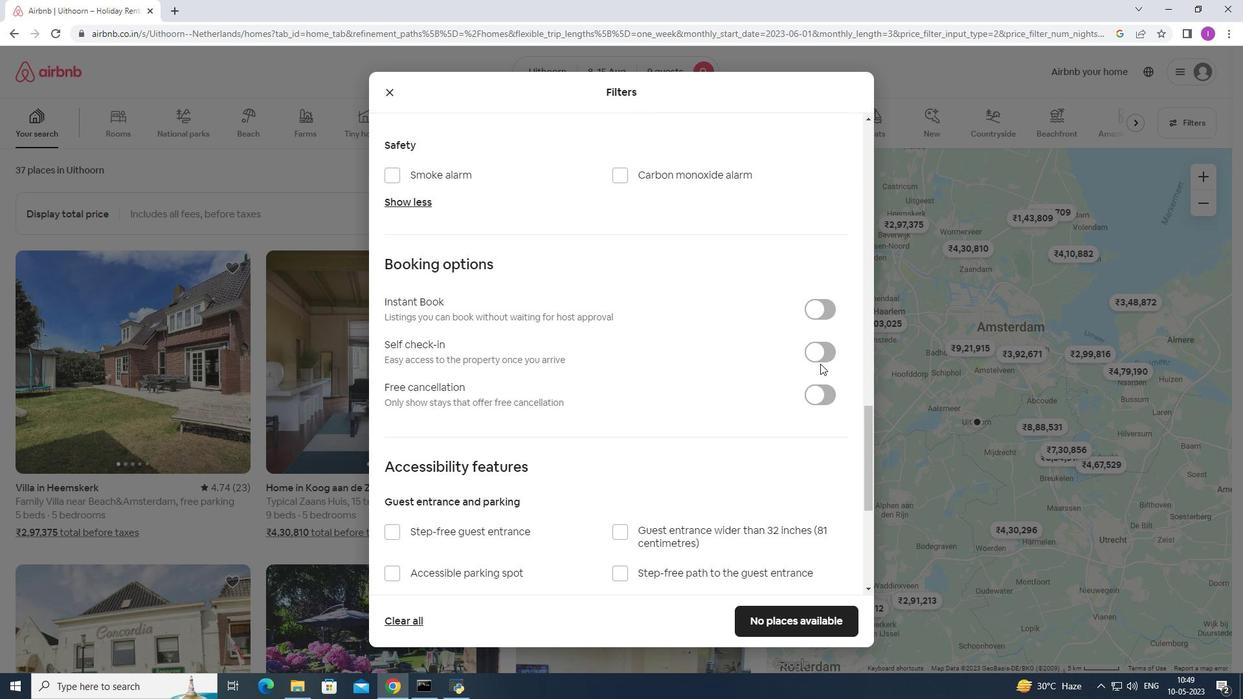 
Action: Mouse pressed left at (827, 351)
Screenshot: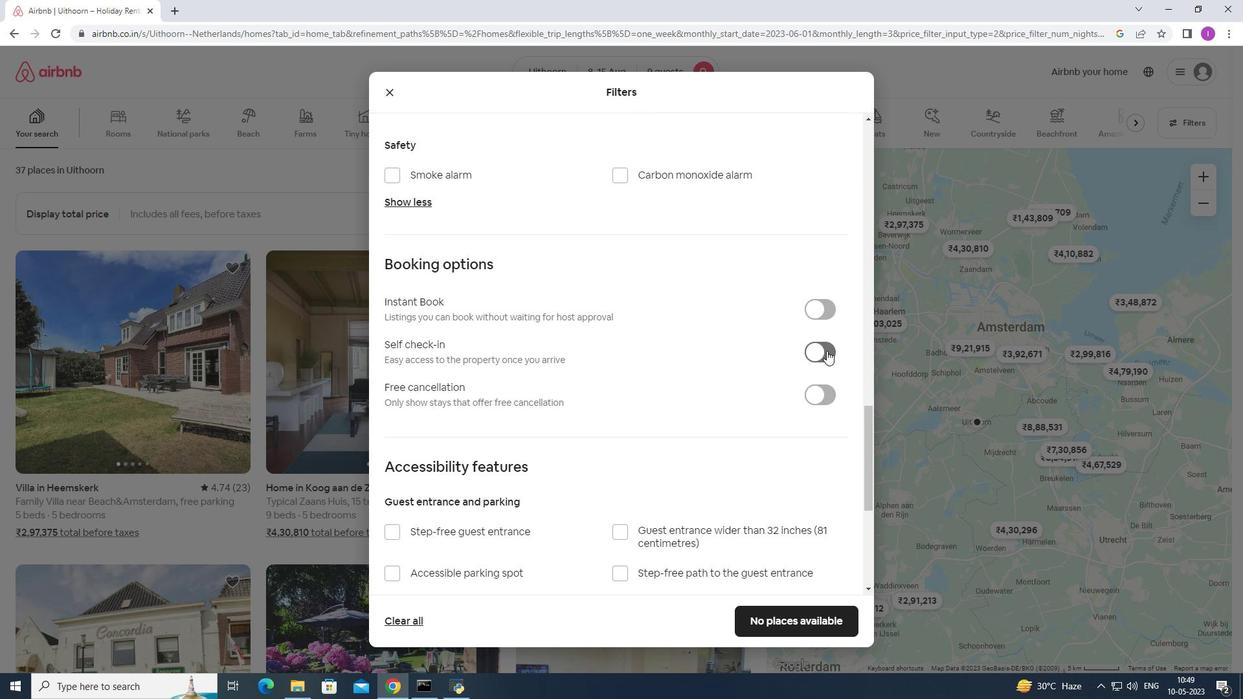 
Action: Mouse moved to (612, 454)
Screenshot: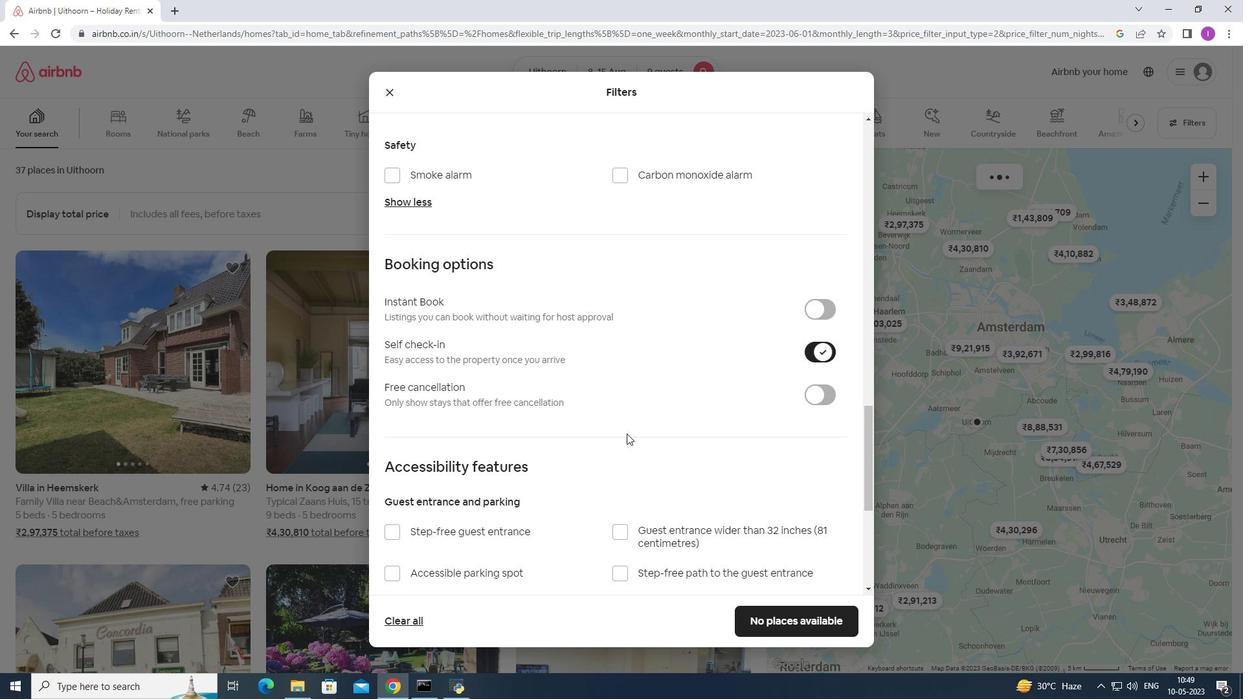 
Action: Mouse scrolled (612, 453) with delta (0, 0)
Screenshot: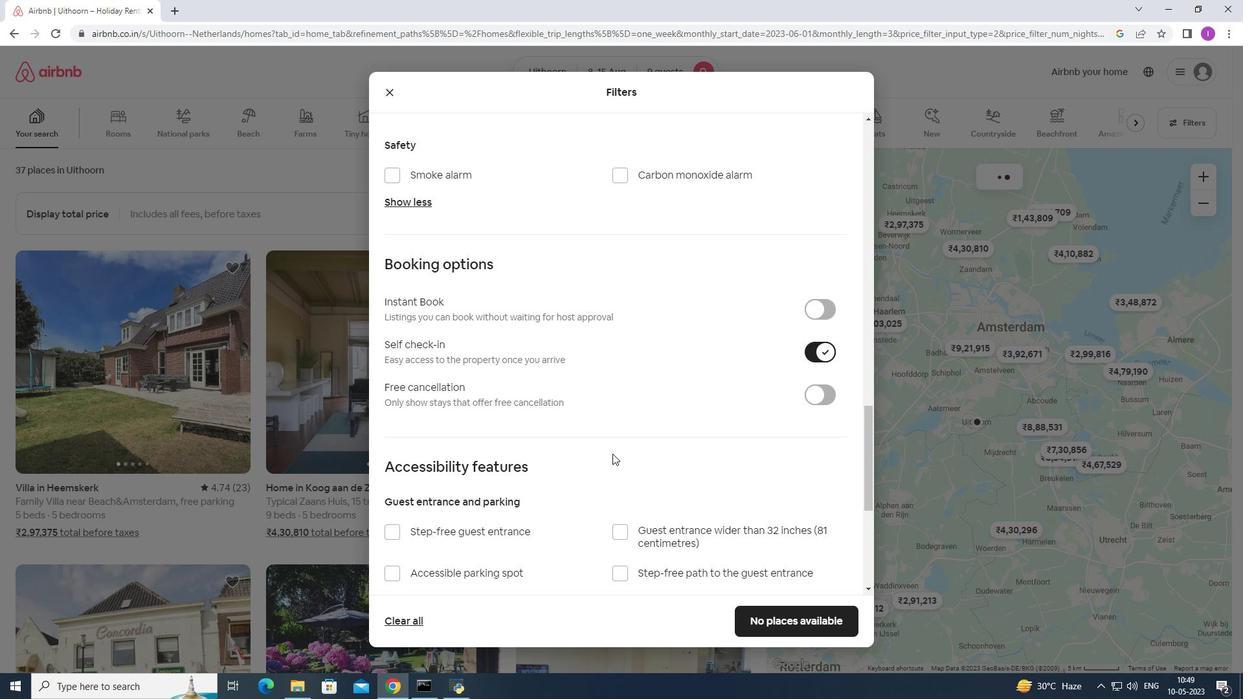 
Action: Mouse scrolled (612, 453) with delta (0, 0)
Screenshot: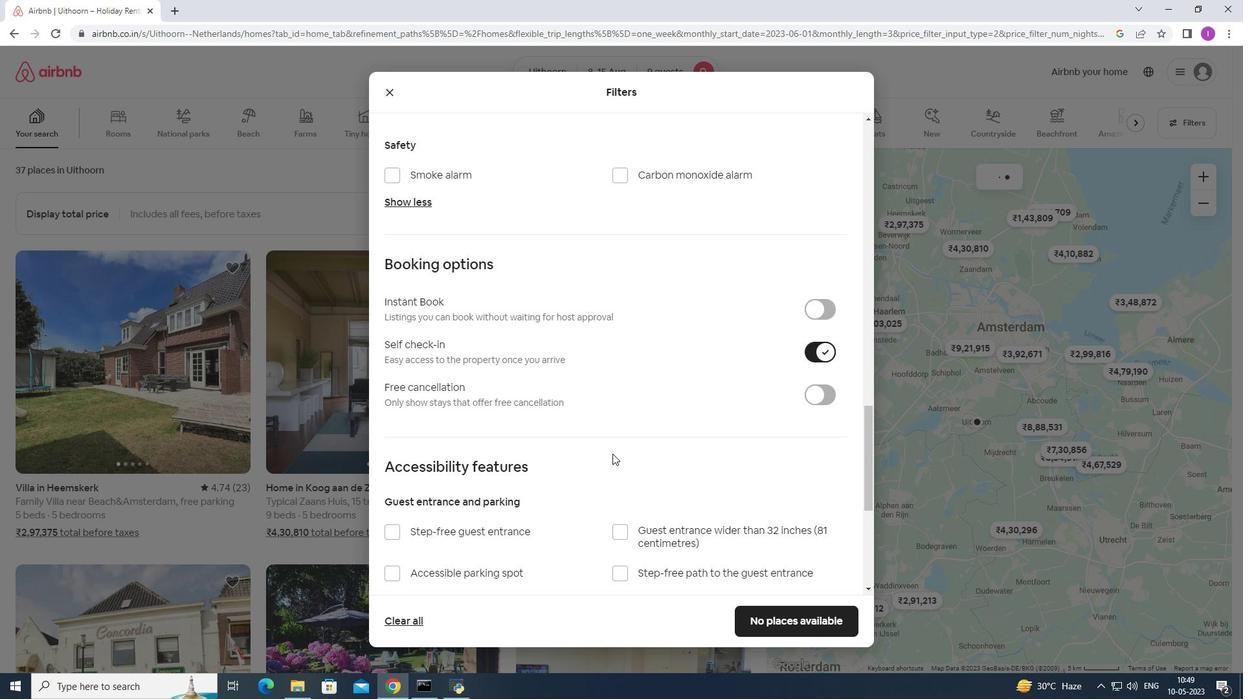 
Action: Mouse moved to (612, 454)
Screenshot: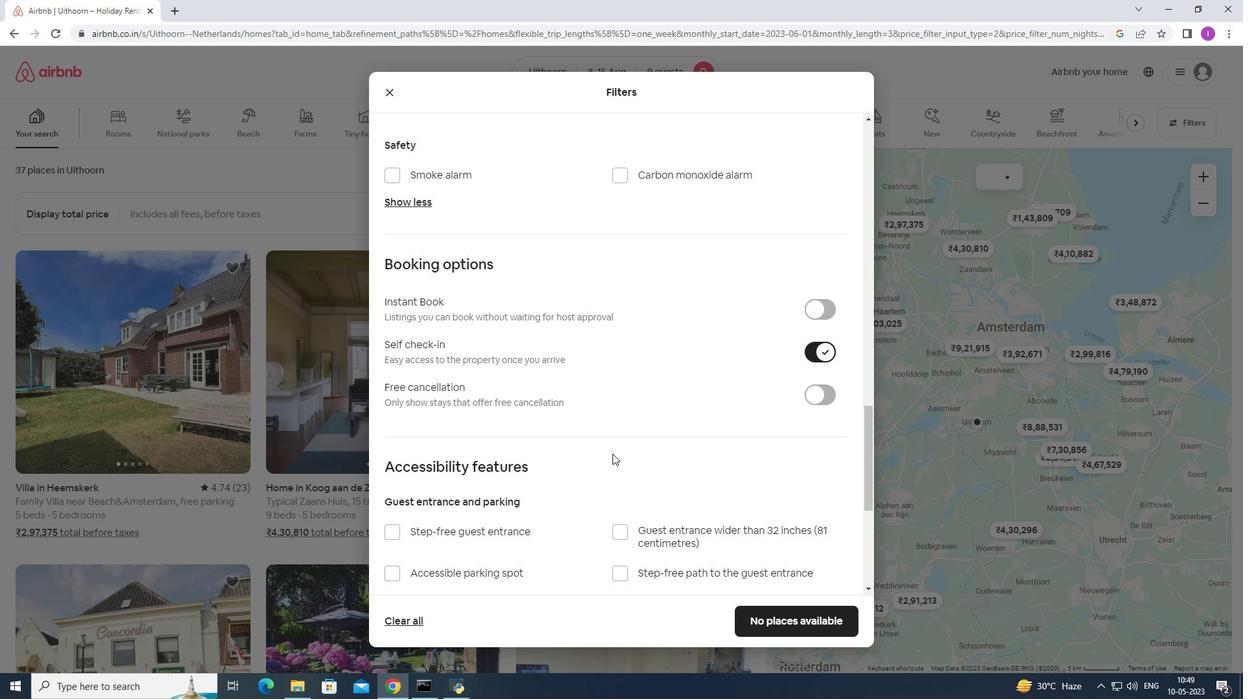 
Action: Mouse scrolled (612, 453) with delta (0, 0)
Screenshot: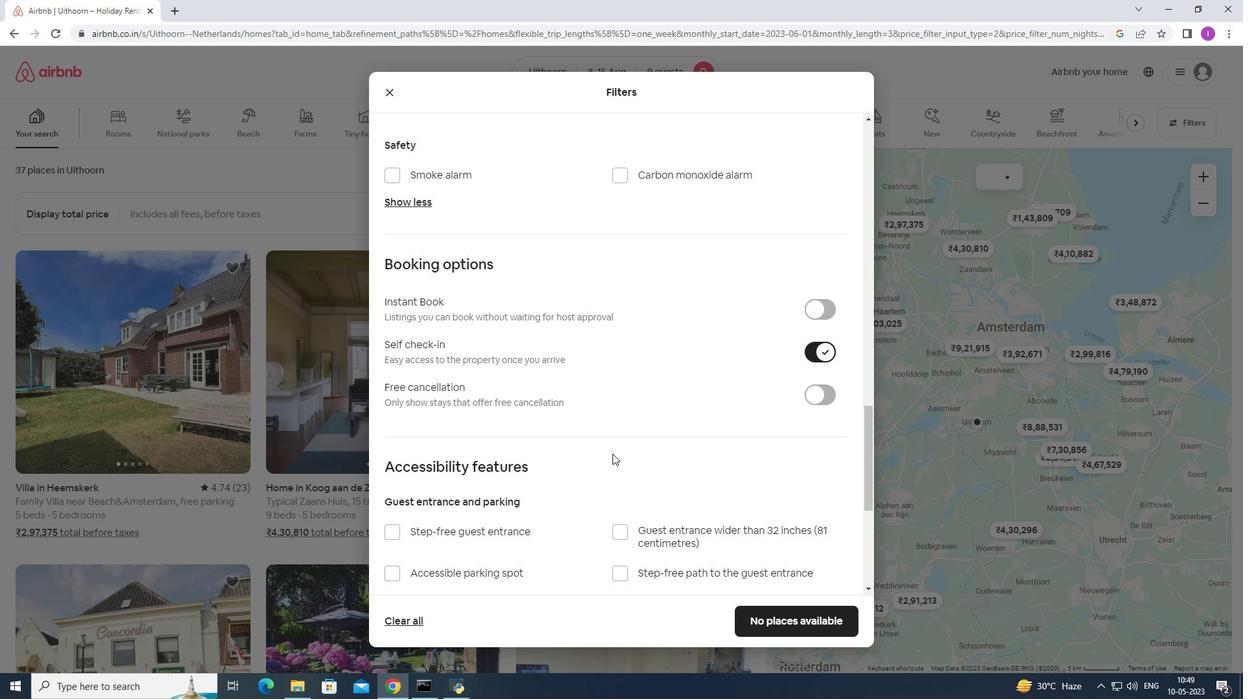 
Action: Mouse moved to (621, 438)
Screenshot: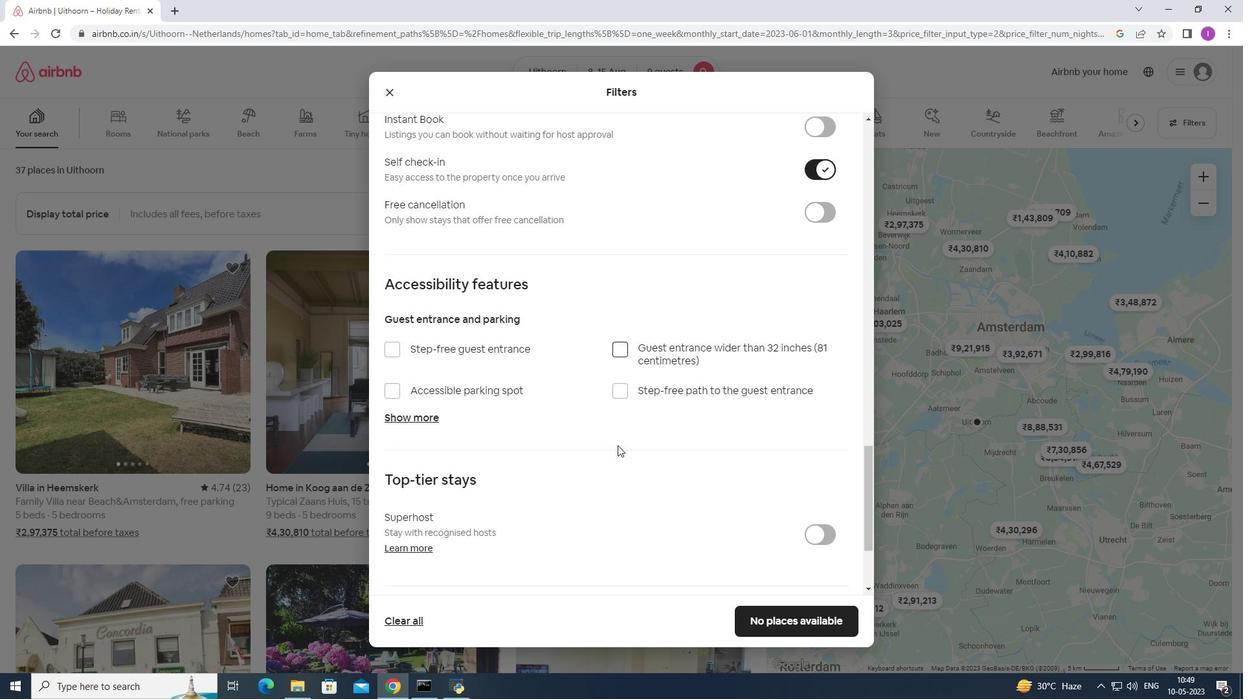
Action: Mouse scrolled (621, 437) with delta (0, 0)
Screenshot: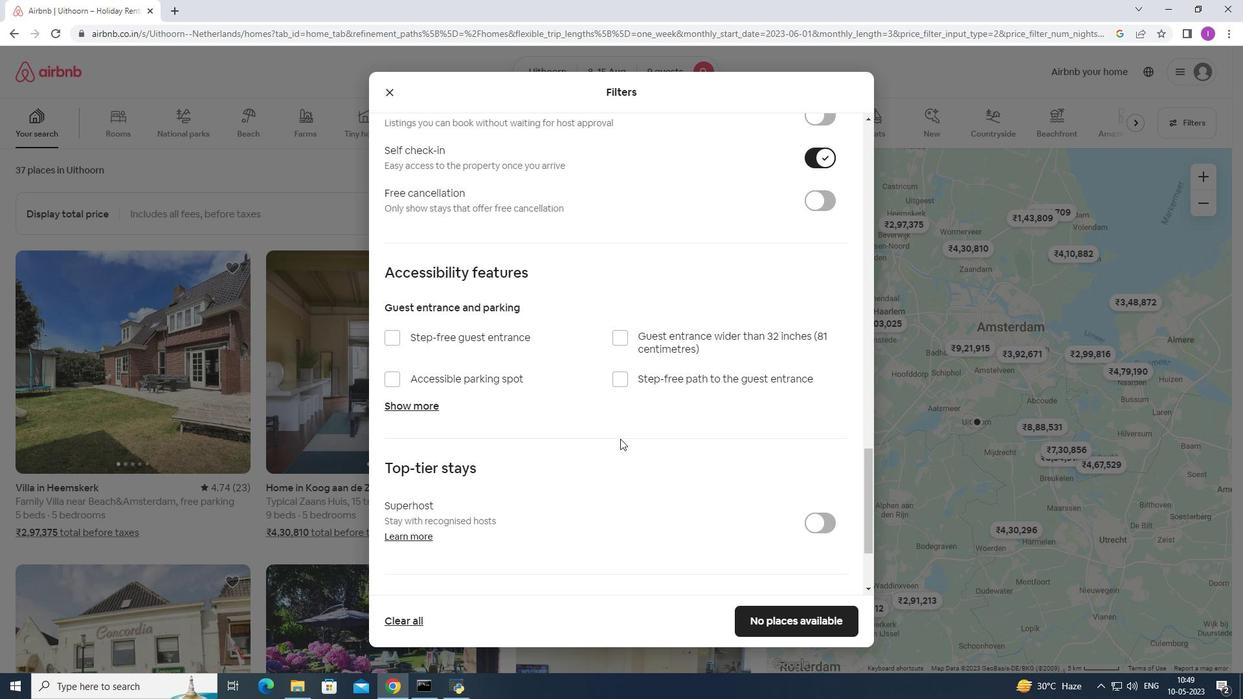 
Action: Mouse scrolled (621, 437) with delta (0, 0)
Screenshot: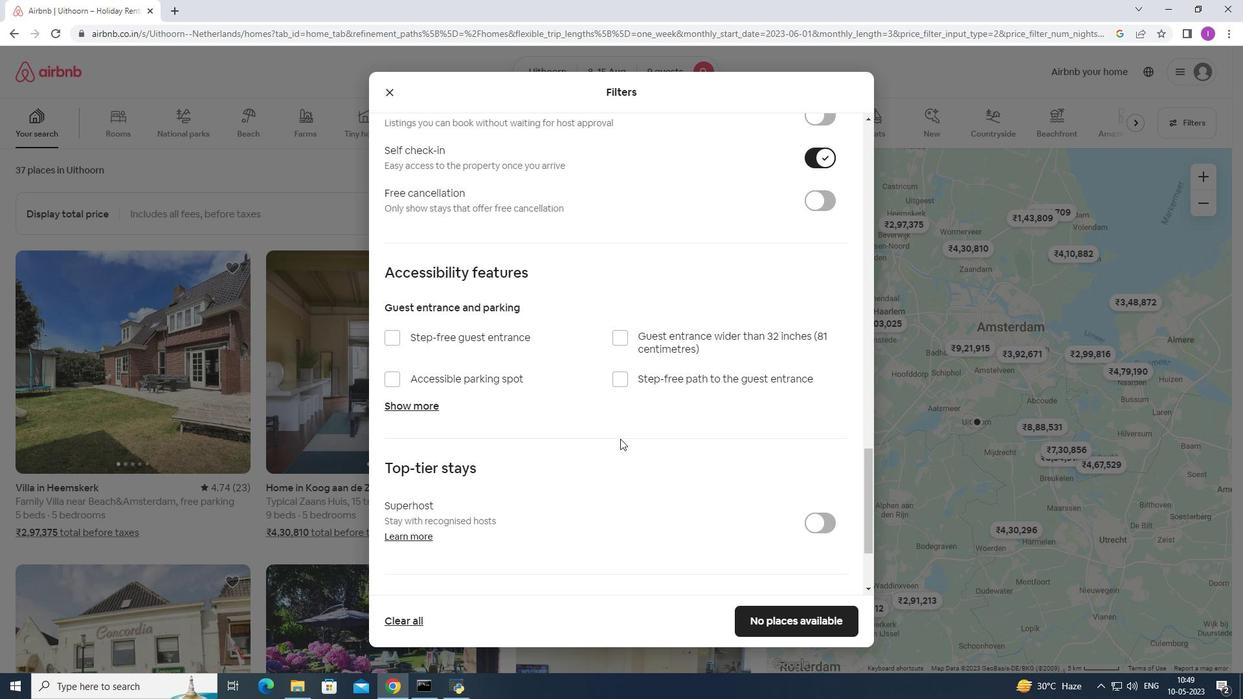 
Action: Mouse moved to (621, 439)
Screenshot: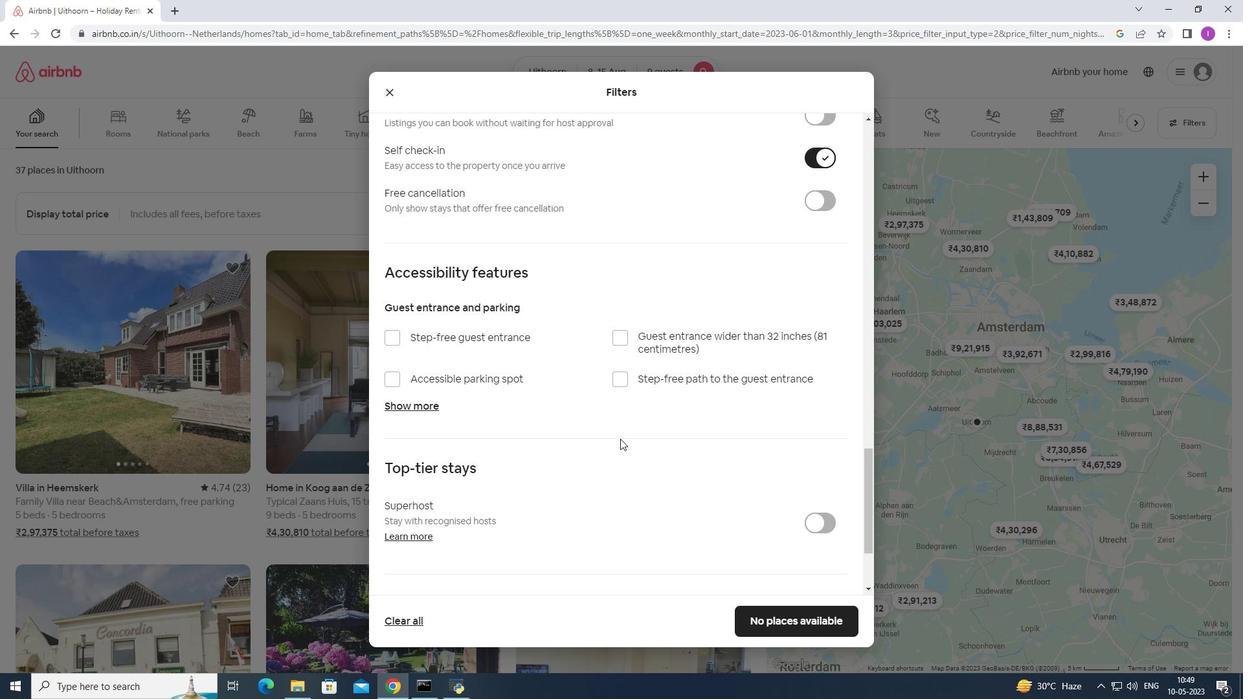 
Action: Mouse scrolled (621, 438) with delta (0, 0)
Screenshot: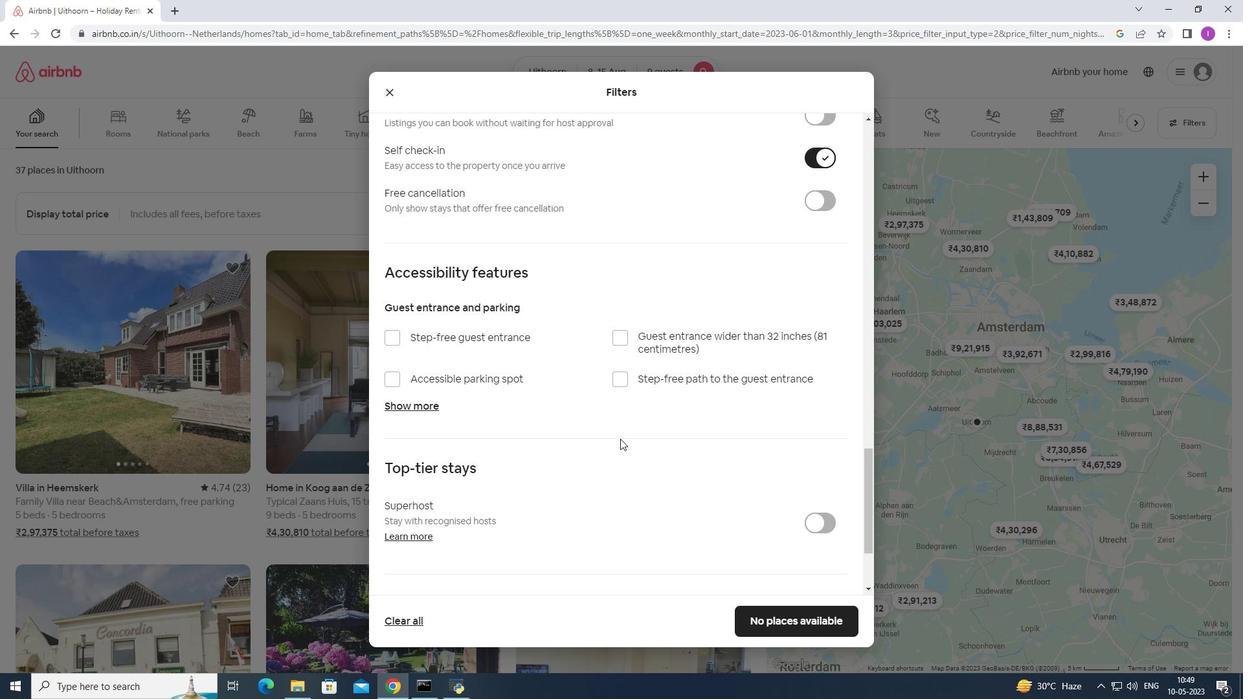 
Action: Mouse scrolled (621, 438) with delta (0, 0)
Screenshot: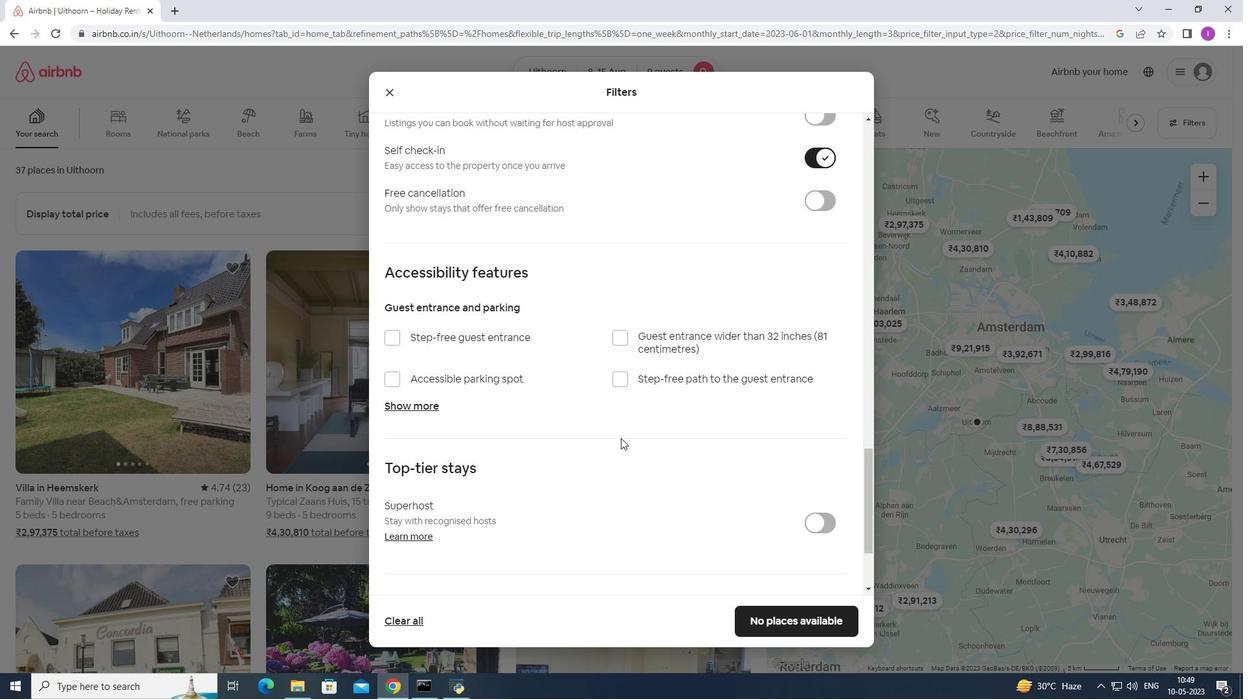 
Action: Mouse moved to (662, 446)
Screenshot: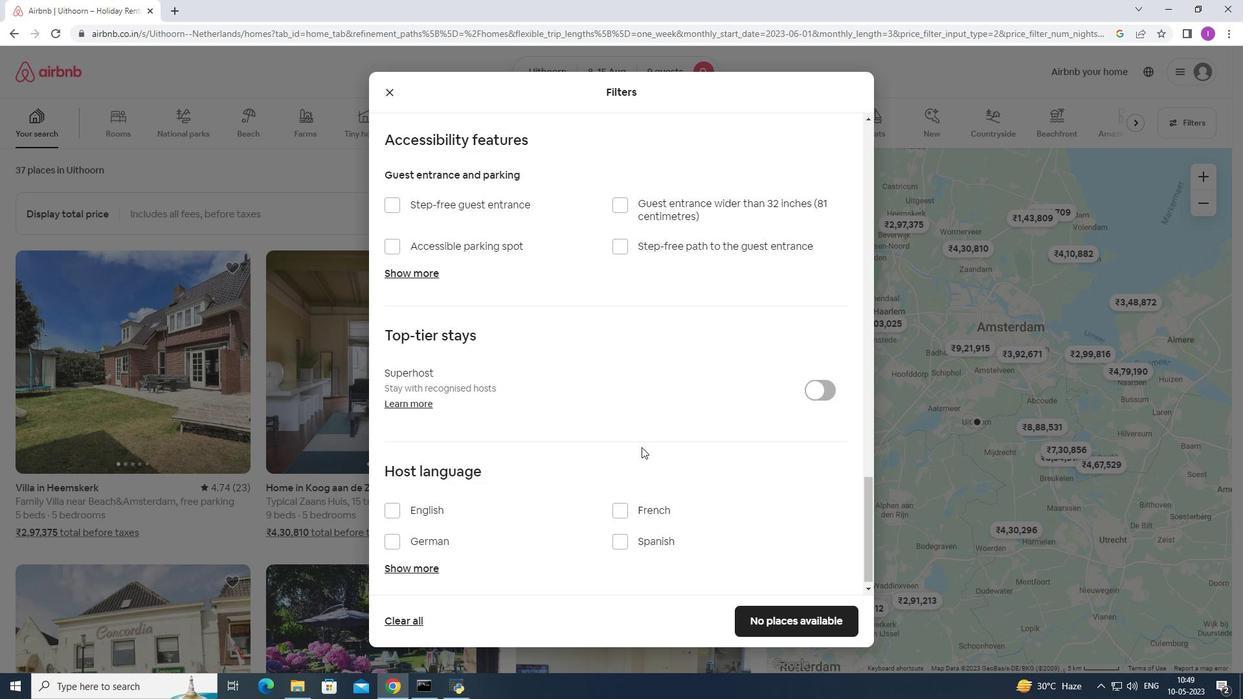 
Action: Mouse scrolled (662, 446) with delta (0, 0)
Screenshot: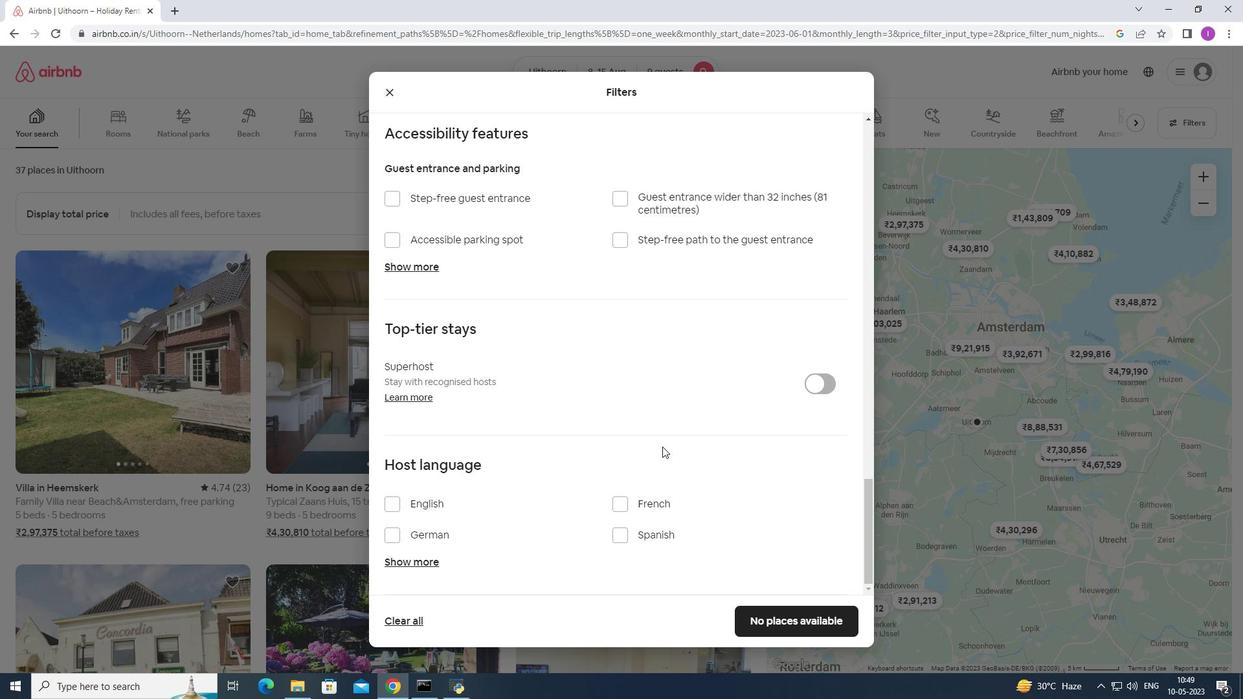 
Action: Mouse moved to (391, 503)
Screenshot: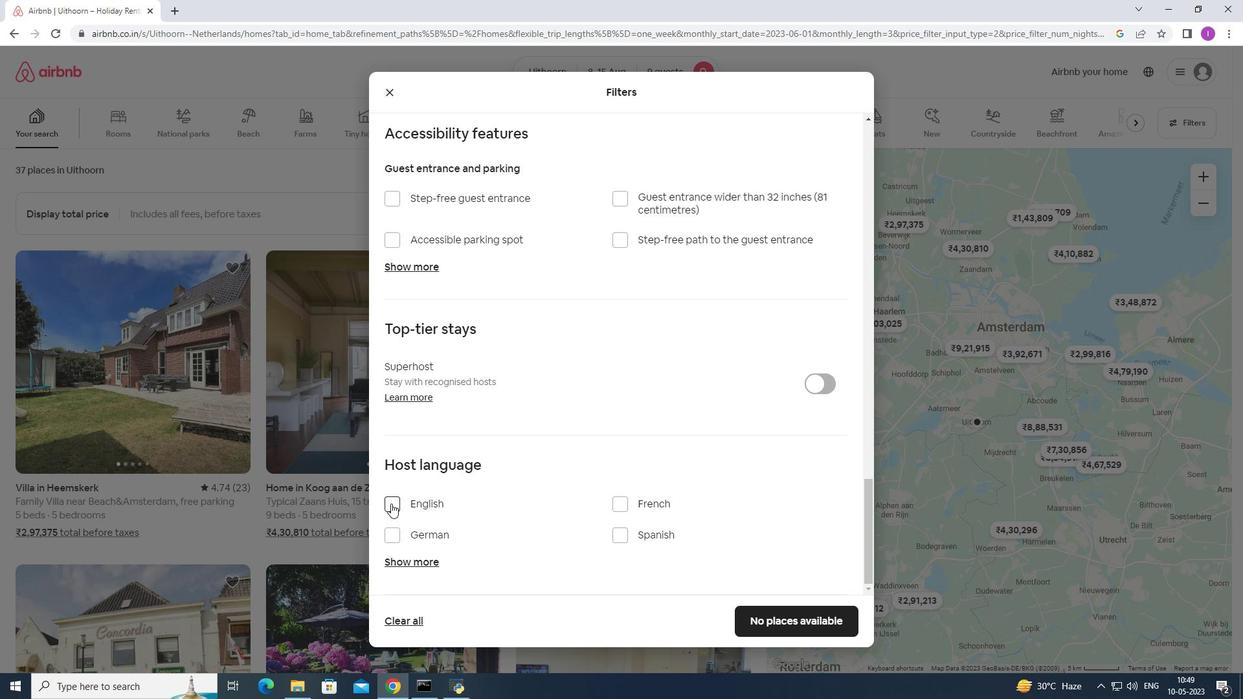 
Action: Mouse pressed left at (391, 503)
Screenshot: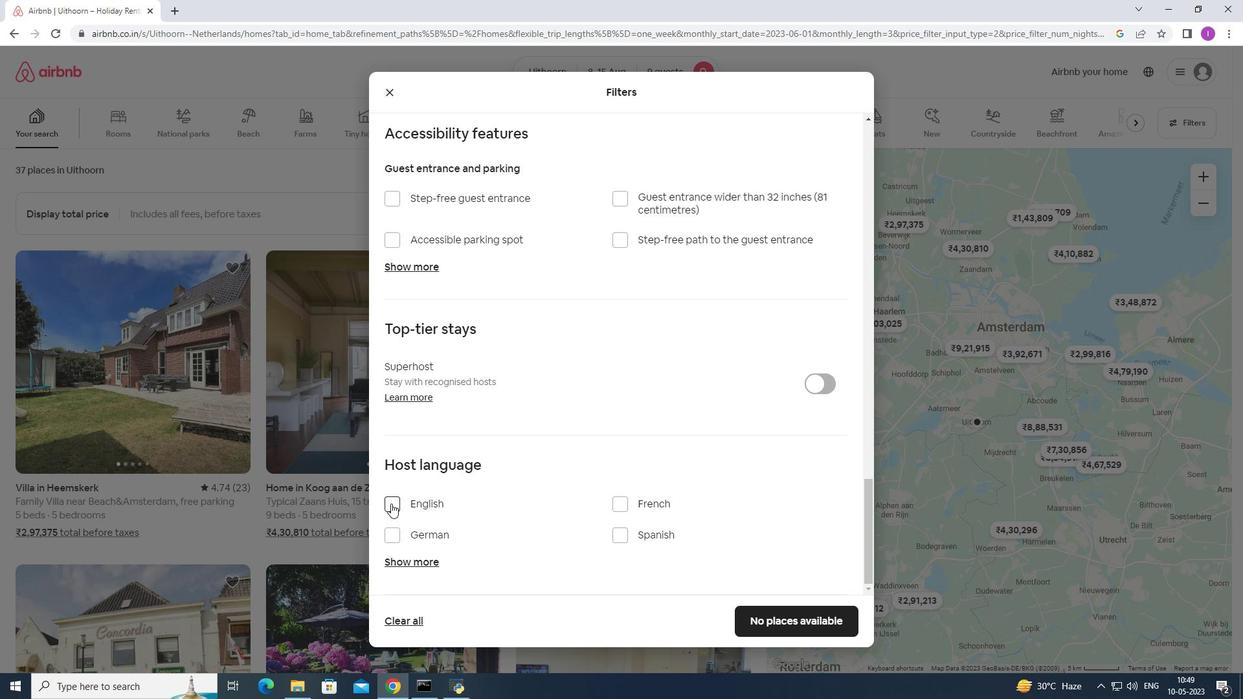
Action: Mouse moved to (593, 499)
Screenshot: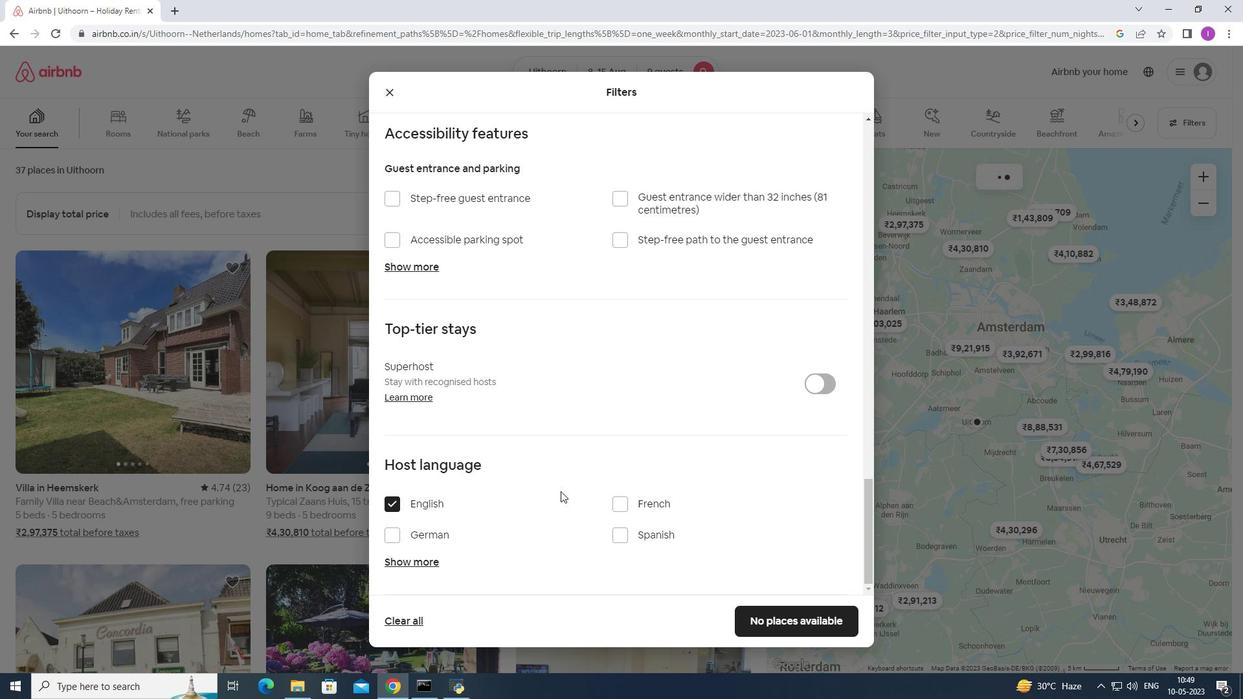 
Action: Mouse scrolled (593, 499) with delta (0, 0)
Screenshot: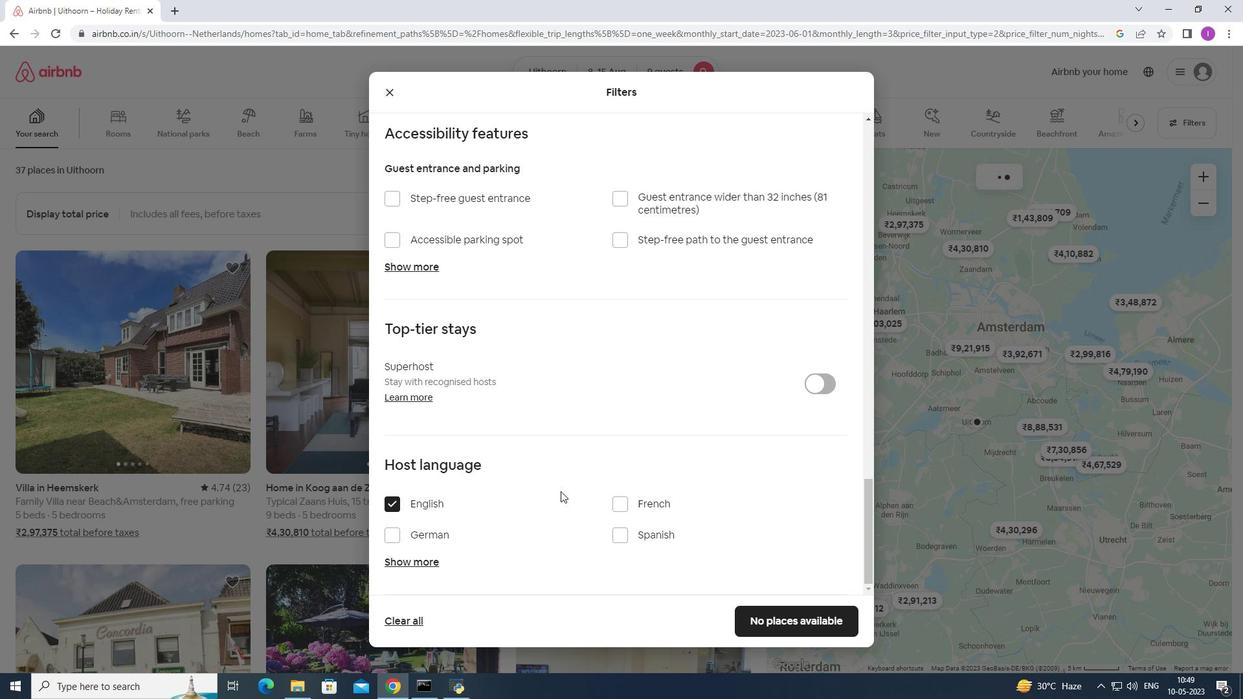 
Action: Mouse moved to (606, 507)
Screenshot: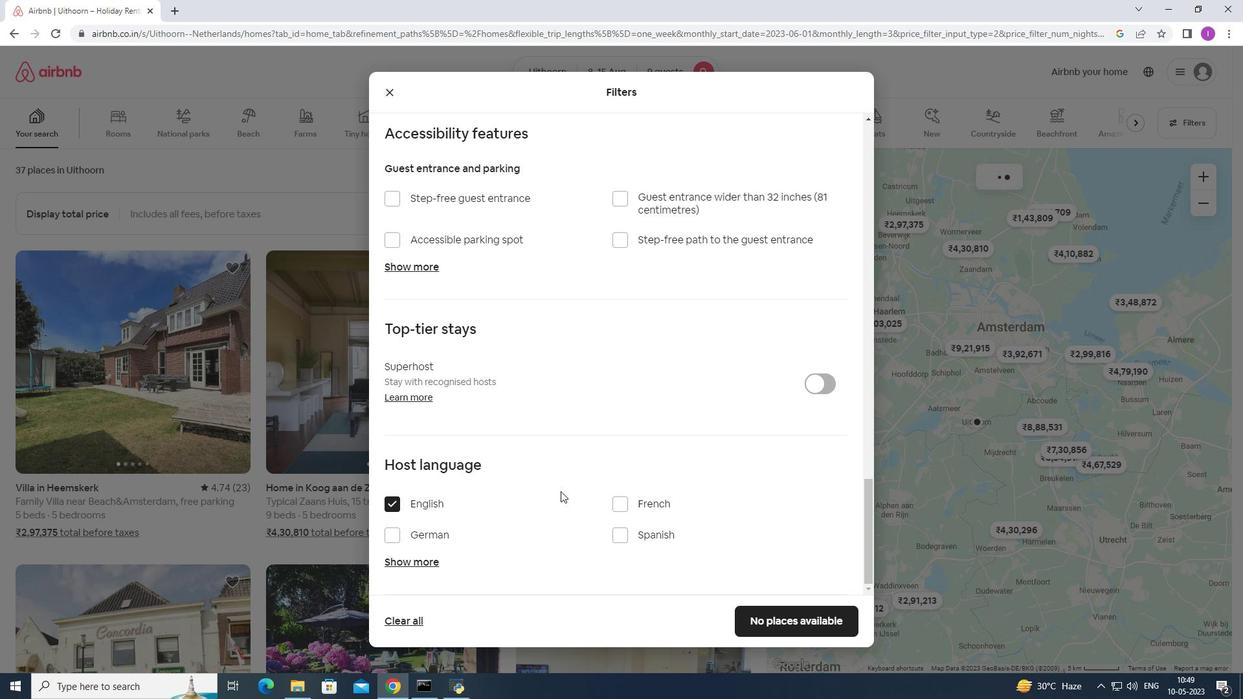
Action: Mouse scrolled (606, 506) with delta (0, 0)
Screenshot: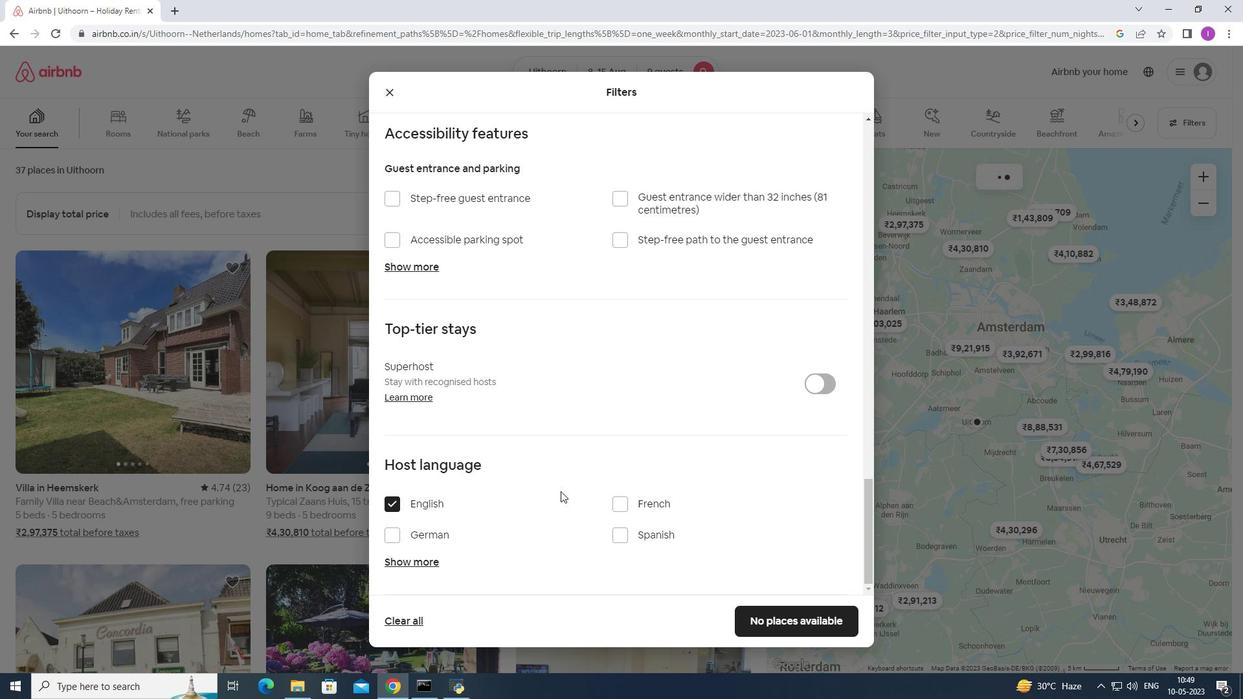 
Action: Mouse moved to (770, 615)
Screenshot: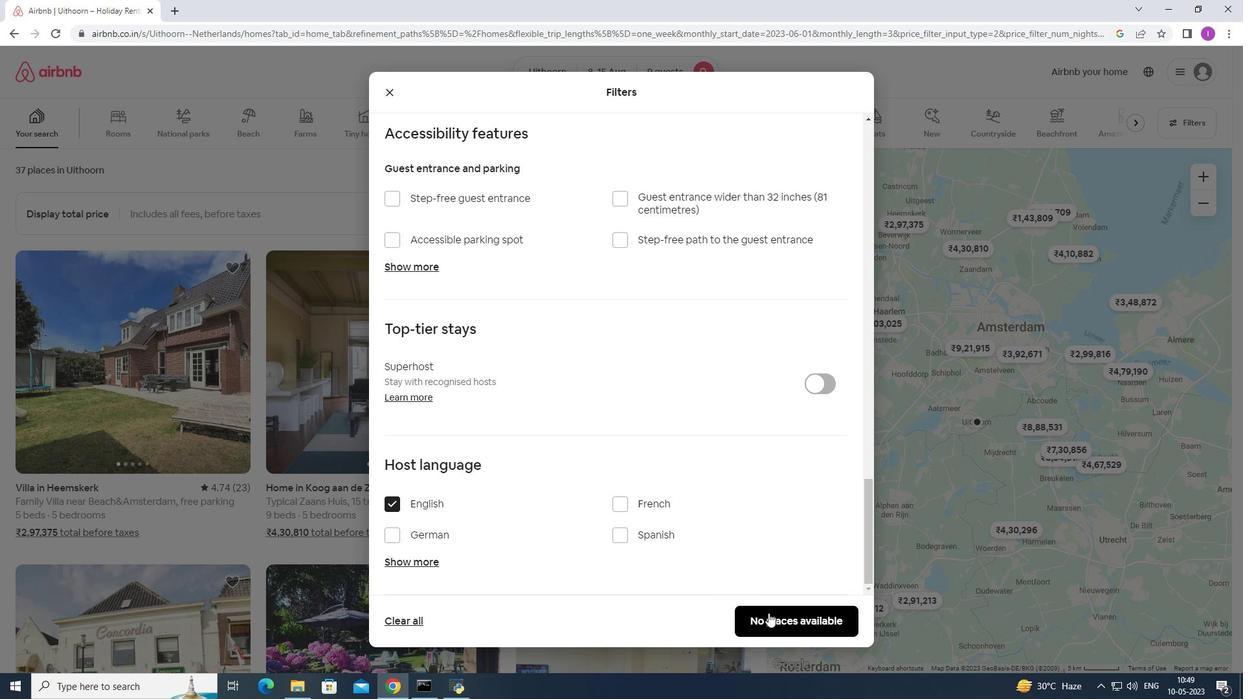 
Action: Mouse pressed left at (770, 615)
Screenshot: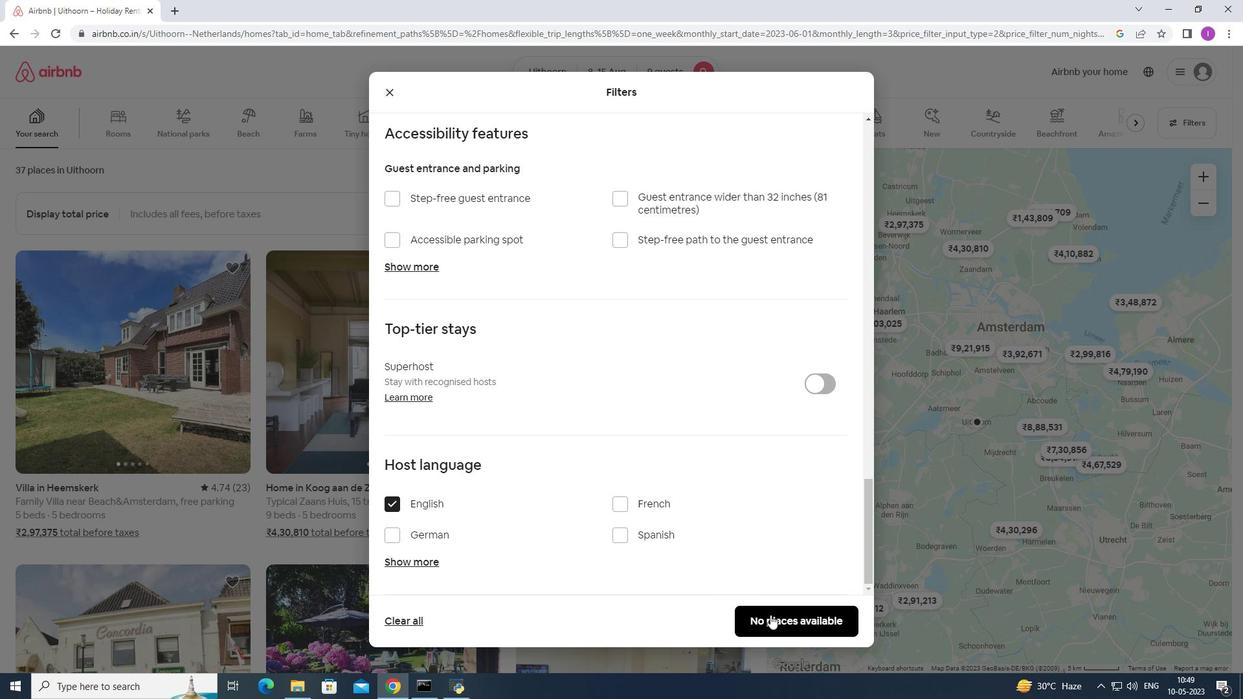 
Action: Mouse moved to (768, 612)
Screenshot: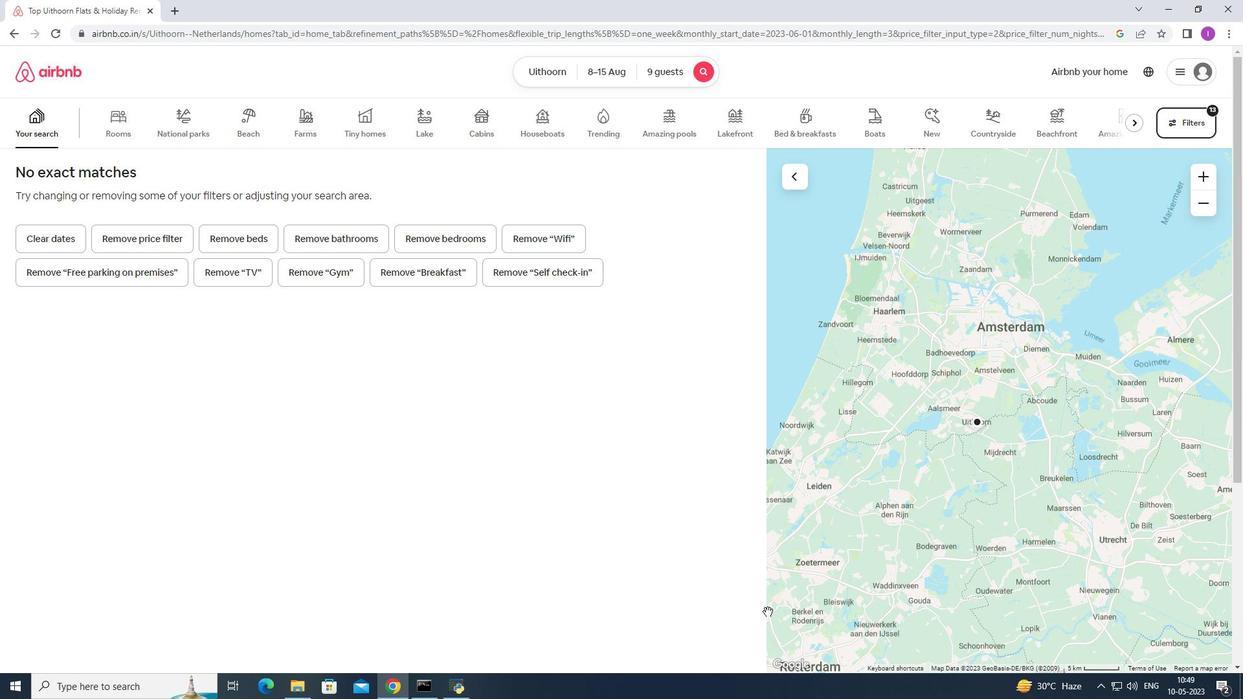 
